 Task: Look for space in Coronel Suárez, Argentina from 9th August, 2023 to 12th August, 2023 for 1 adult in price range Rs.6000 to Rs.15000. Place can be entire place with 1  bedroom having 1 bed and 1 bathroom. Property type can be house, flat, guest house. Amenities needed are: wifi, heating. Booking option can be shelf check-in. Required host language is English.
Action: Mouse moved to (505, 123)
Screenshot: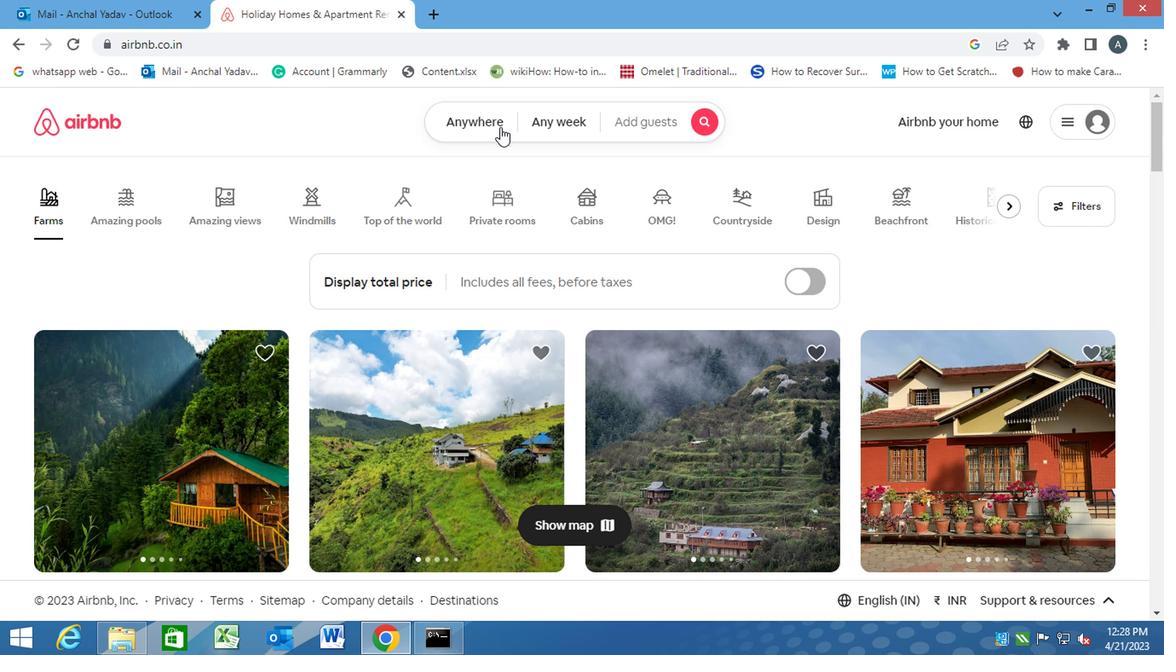 
Action: Mouse pressed left at (505, 123)
Screenshot: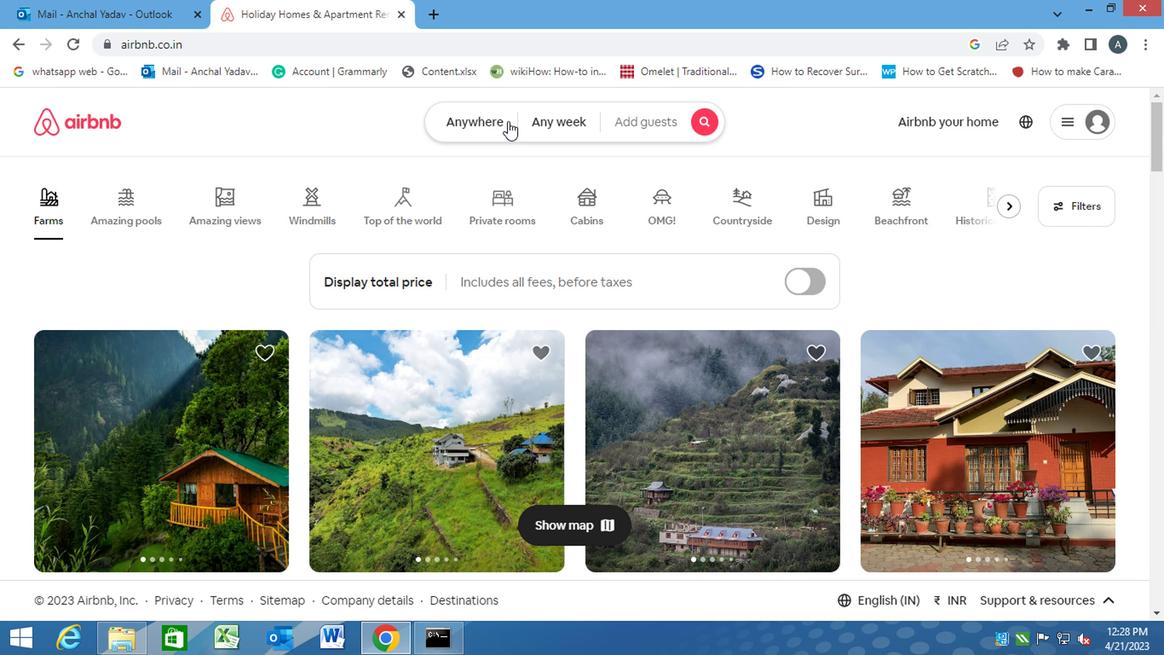 
Action: Mouse moved to (293, 188)
Screenshot: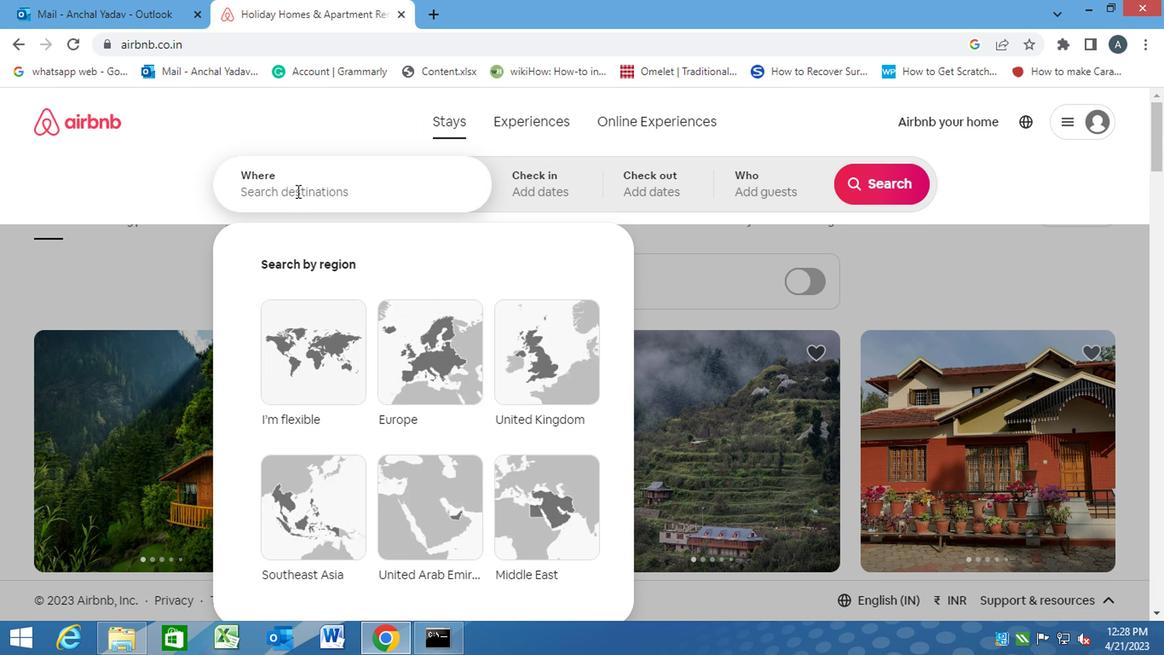 
Action: Mouse pressed left at (293, 188)
Screenshot: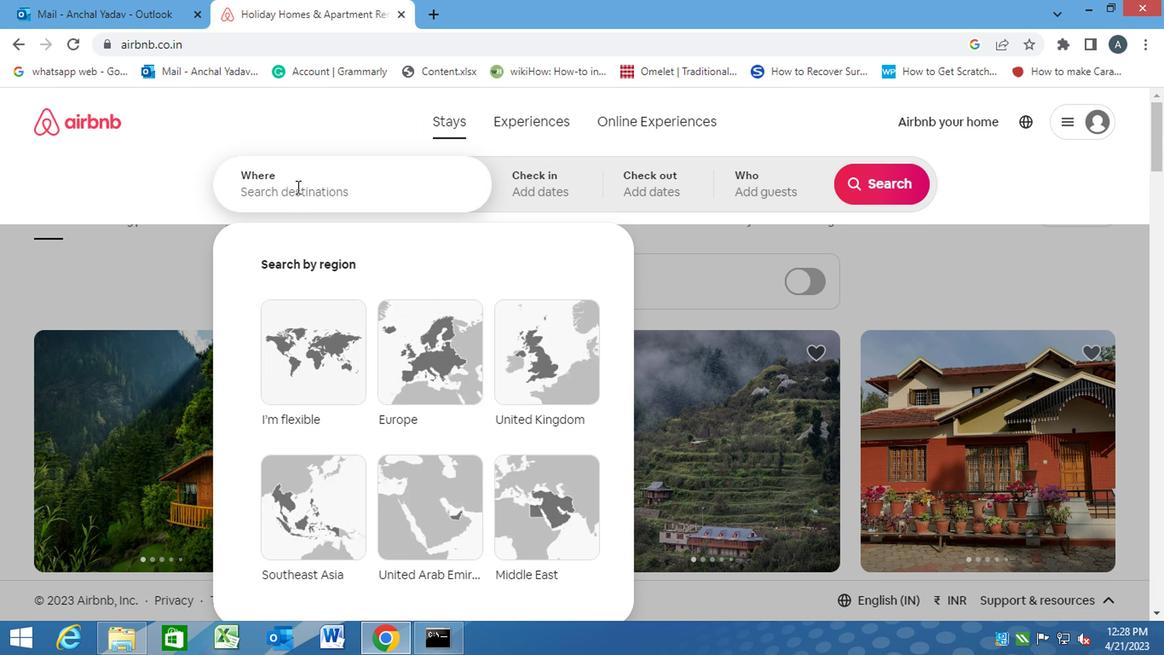 
Action: Key pressed <Key.caps_lock>c<Key.backspace><Key.caps_lock>c<Key.caps_lock>oronel<Key.space><Key.caps_lock>s<Key.caps_lock>uarez,<Key.space><Key.caps_lock>a<Key.caps_lock>rgentina<Key.enter>
Screenshot: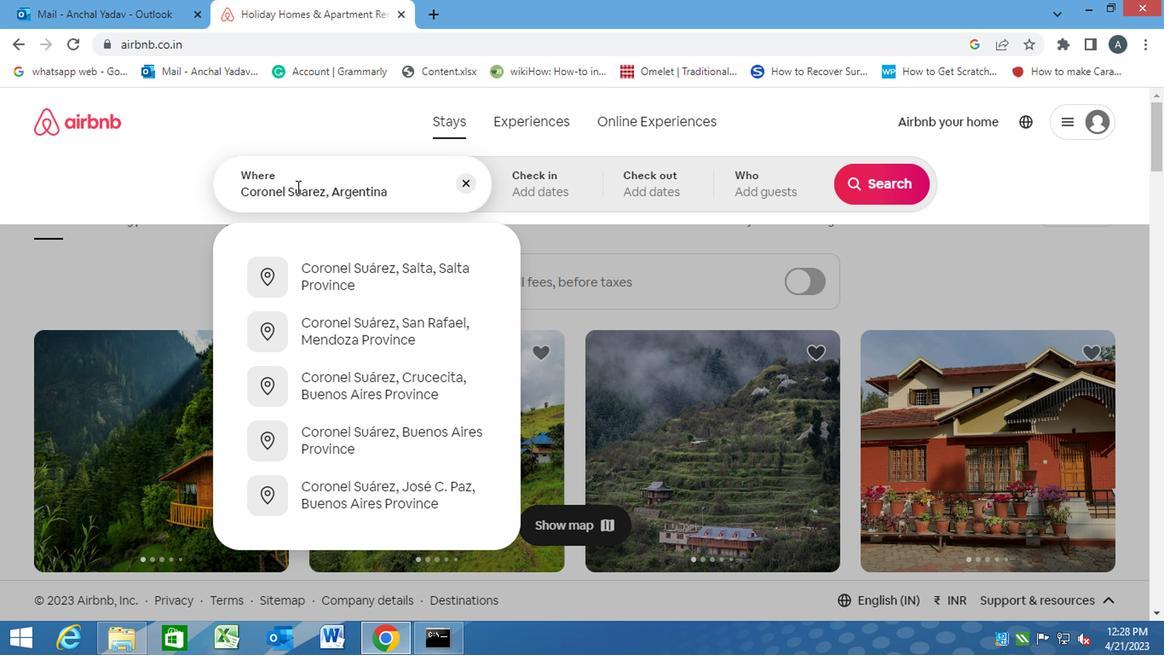 
Action: Mouse moved to (875, 314)
Screenshot: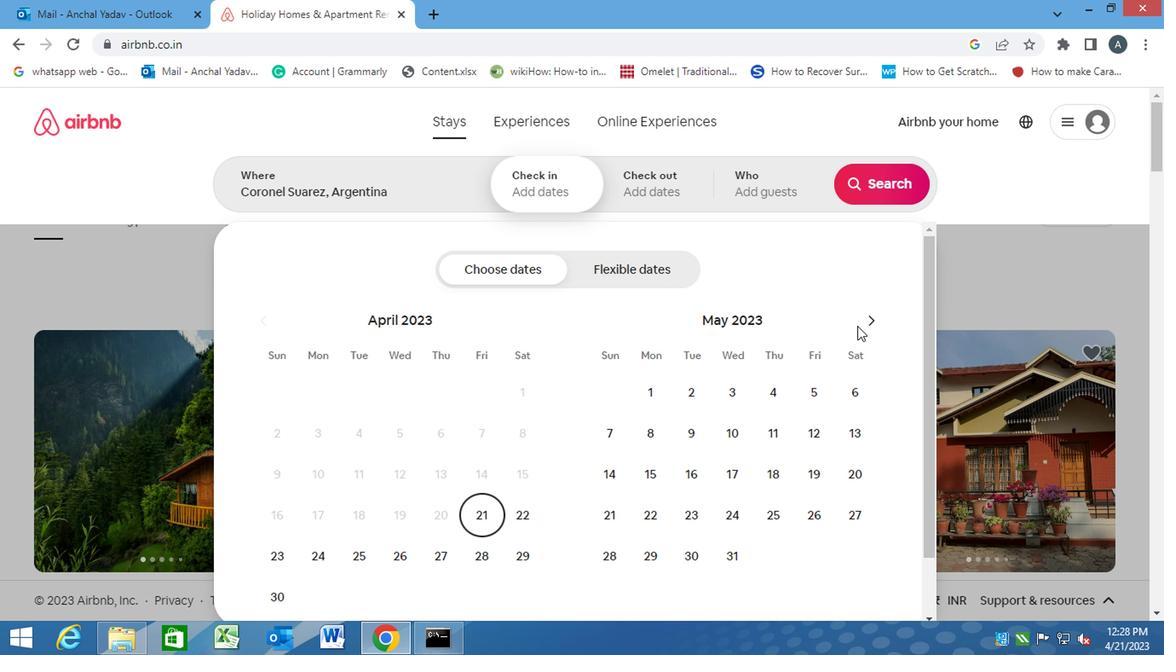 
Action: Mouse pressed left at (875, 314)
Screenshot: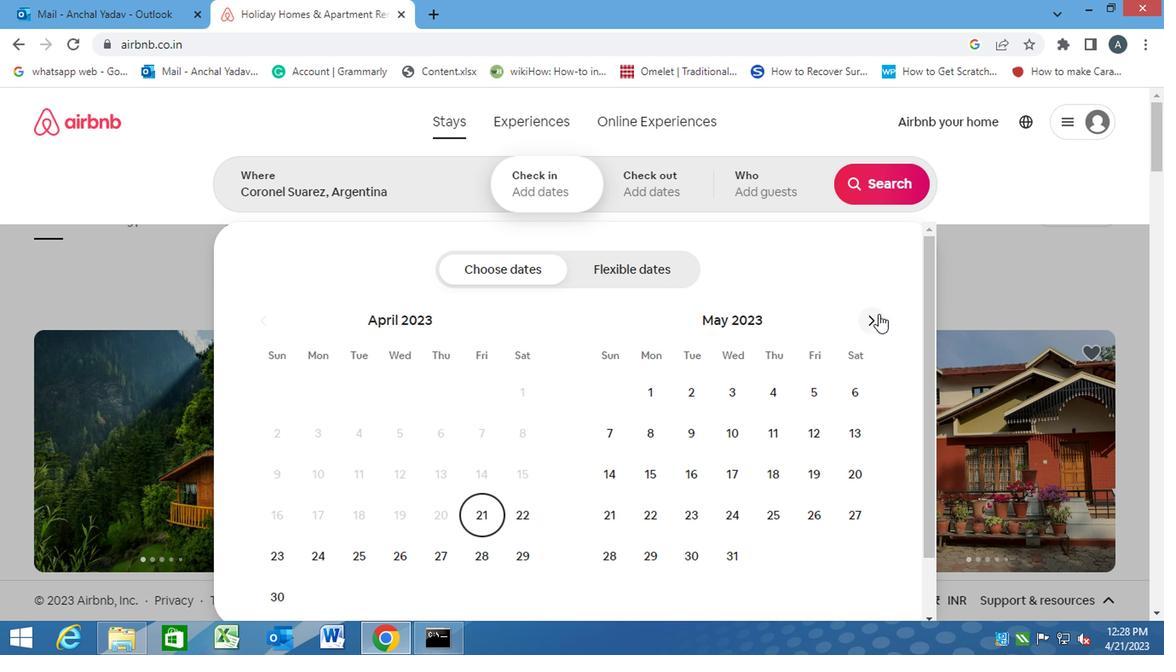 
Action: Mouse pressed left at (875, 314)
Screenshot: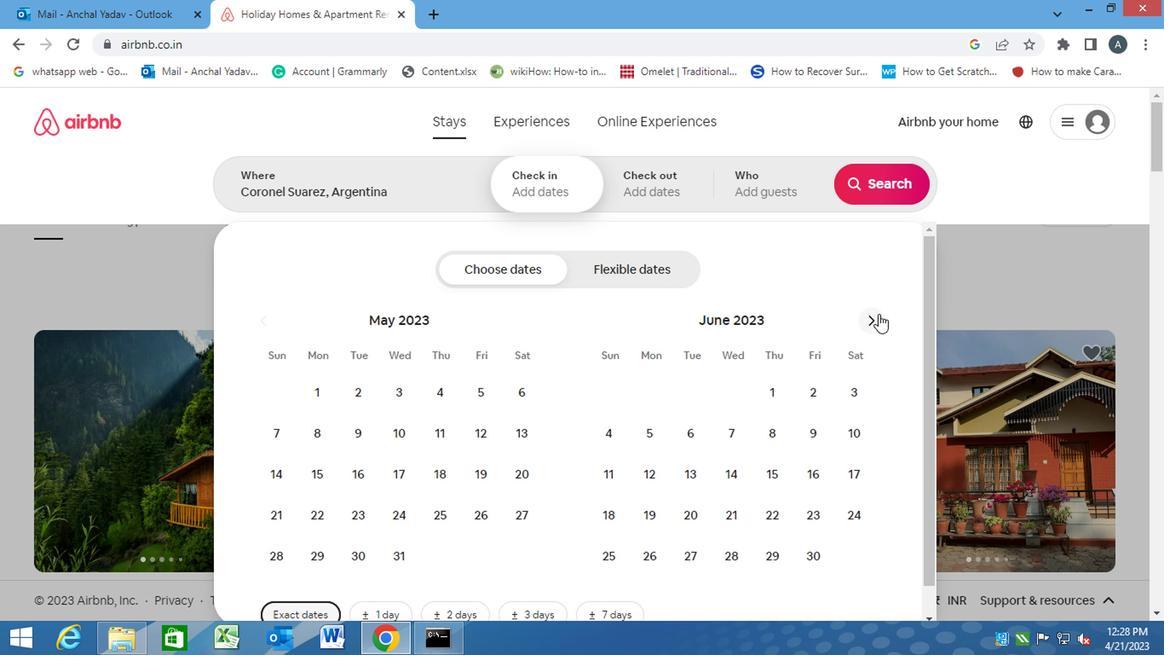 
Action: Mouse pressed left at (875, 314)
Screenshot: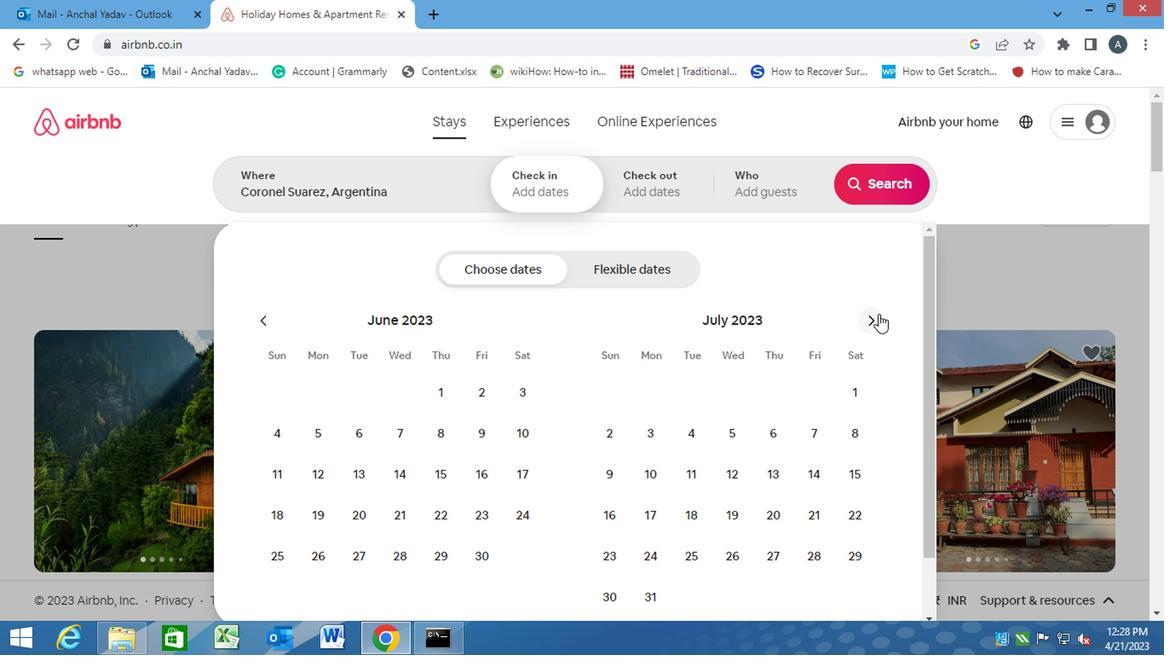 
Action: Mouse moved to (730, 434)
Screenshot: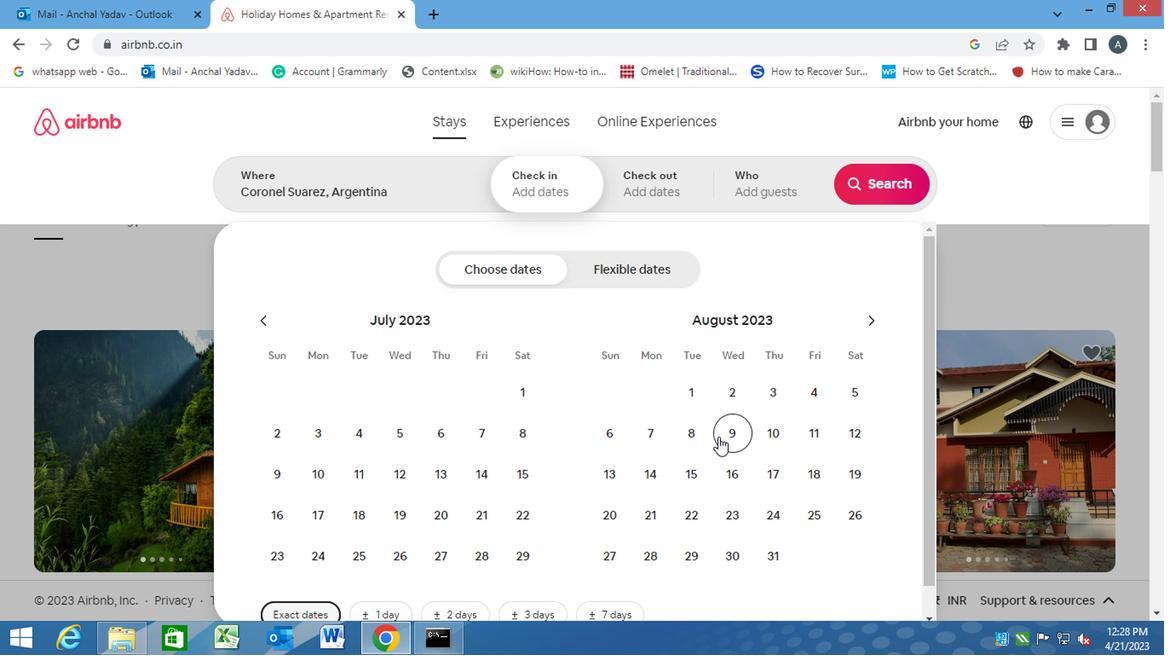 
Action: Mouse pressed left at (730, 434)
Screenshot: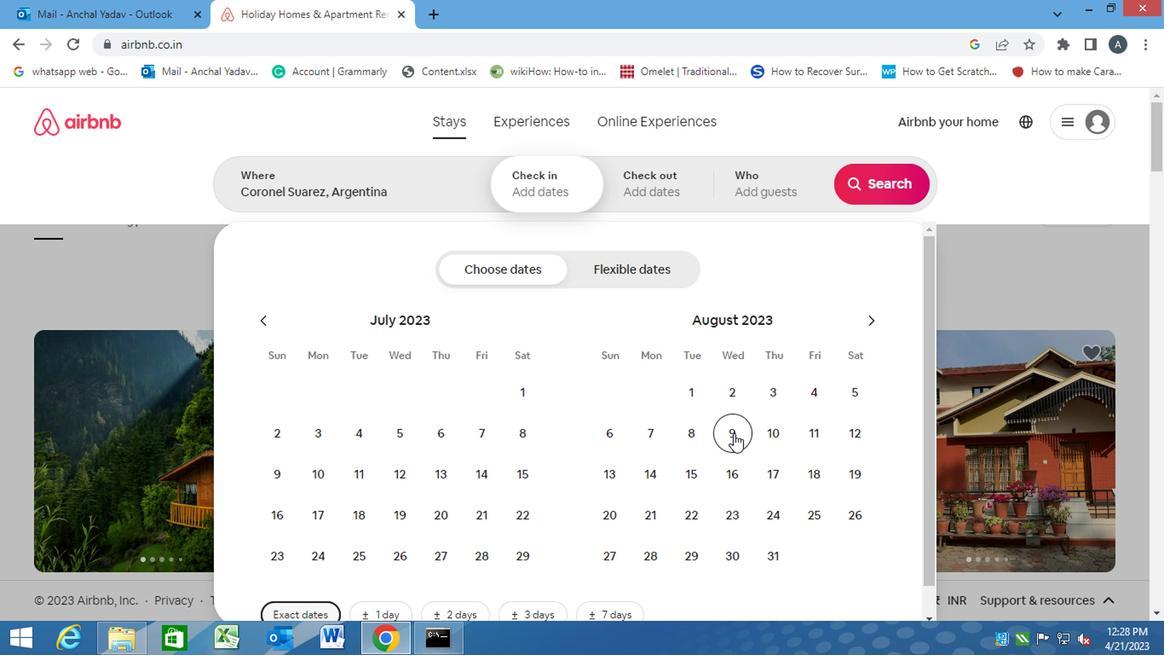 
Action: Mouse moved to (853, 439)
Screenshot: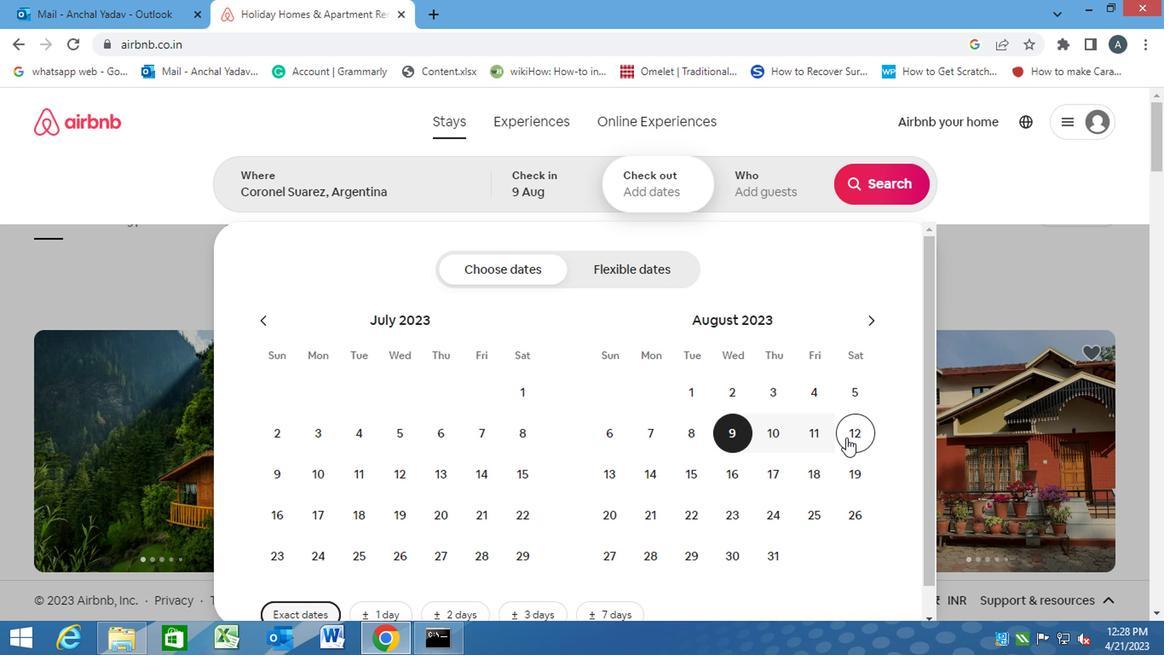 
Action: Mouse pressed left at (853, 439)
Screenshot: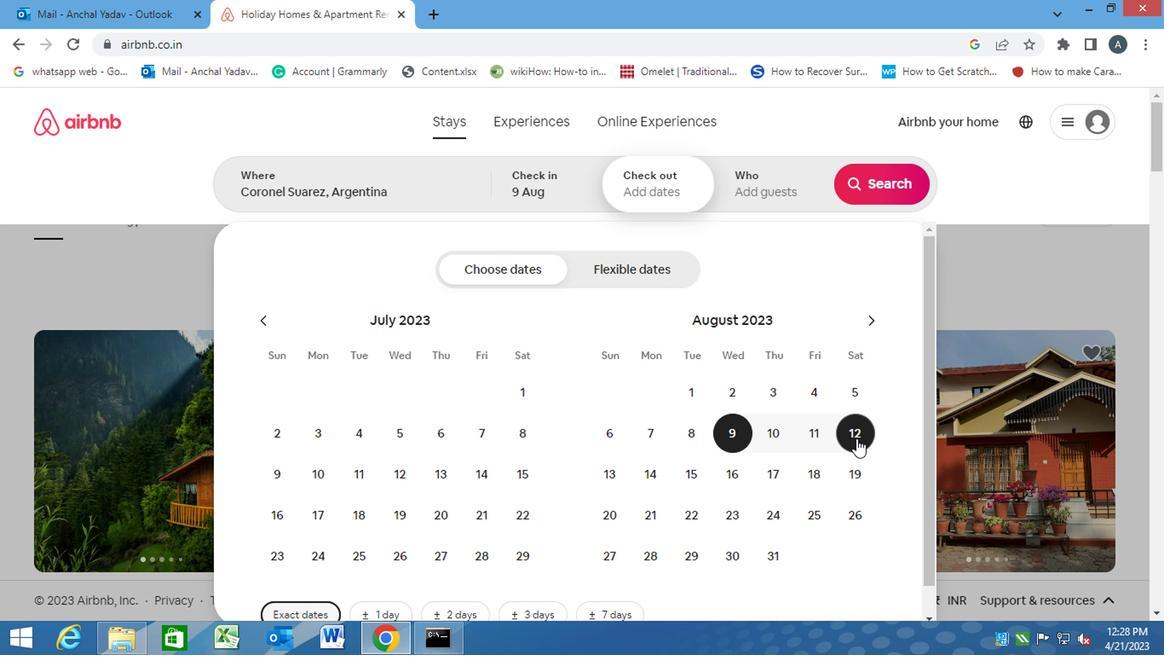 
Action: Mouse moved to (747, 187)
Screenshot: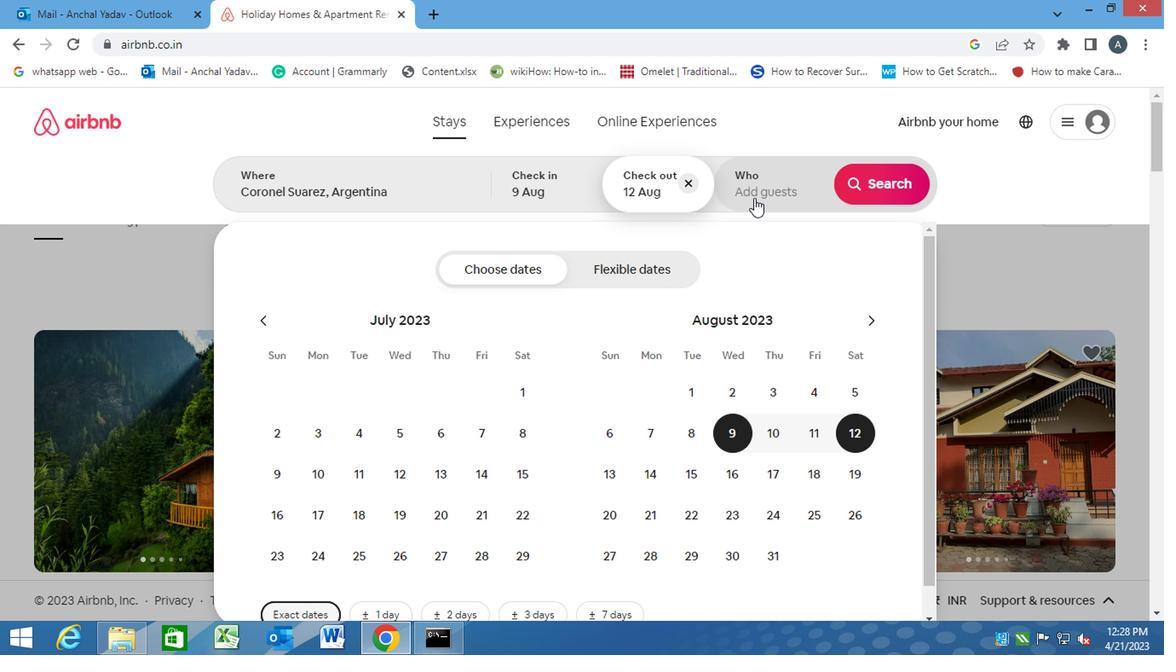 
Action: Mouse pressed left at (747, 187)
Screenshot: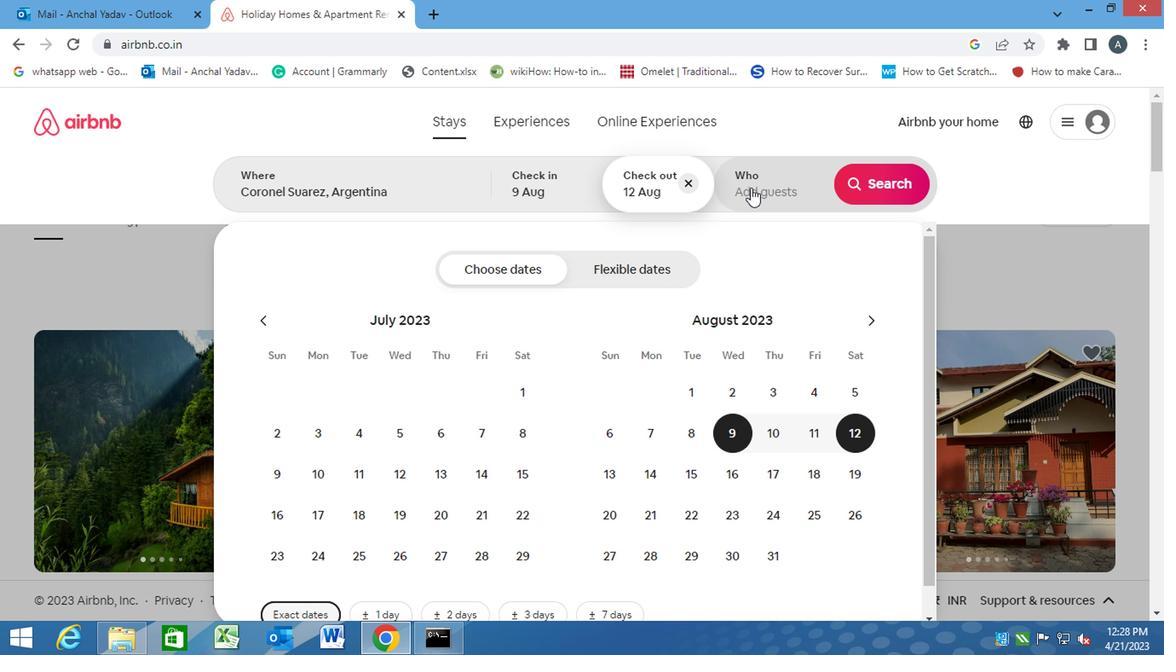 
Action: Mouse moved to (883, 275)
Screenshot: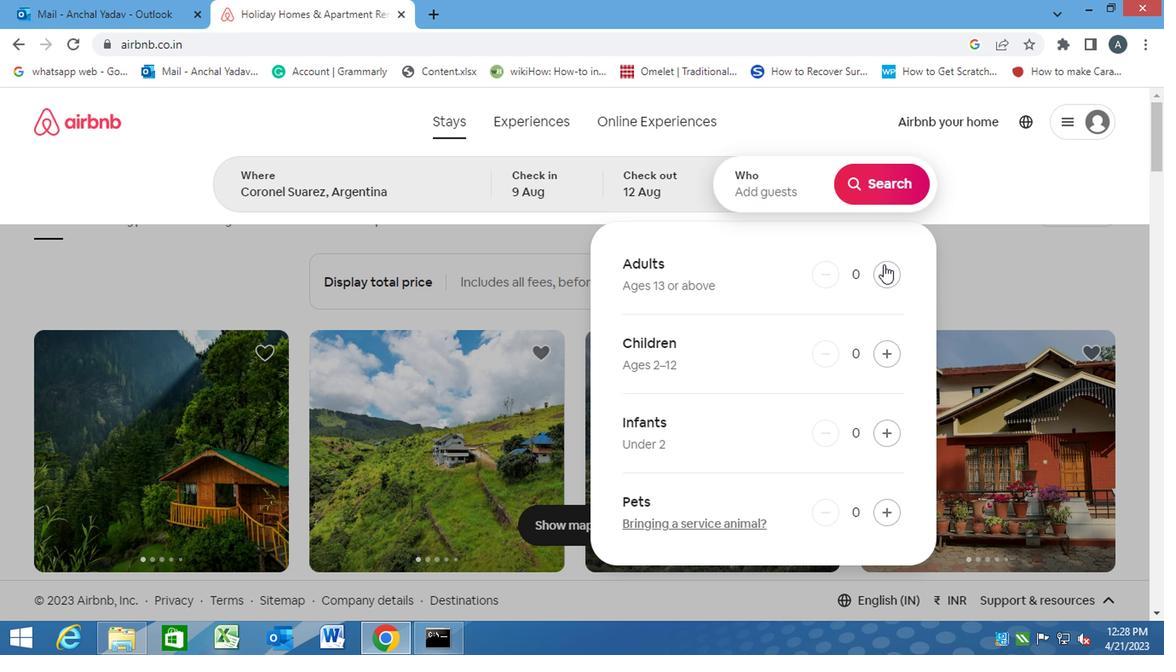 
Action: Mouse pressed left at (883, 275)
Screenshot: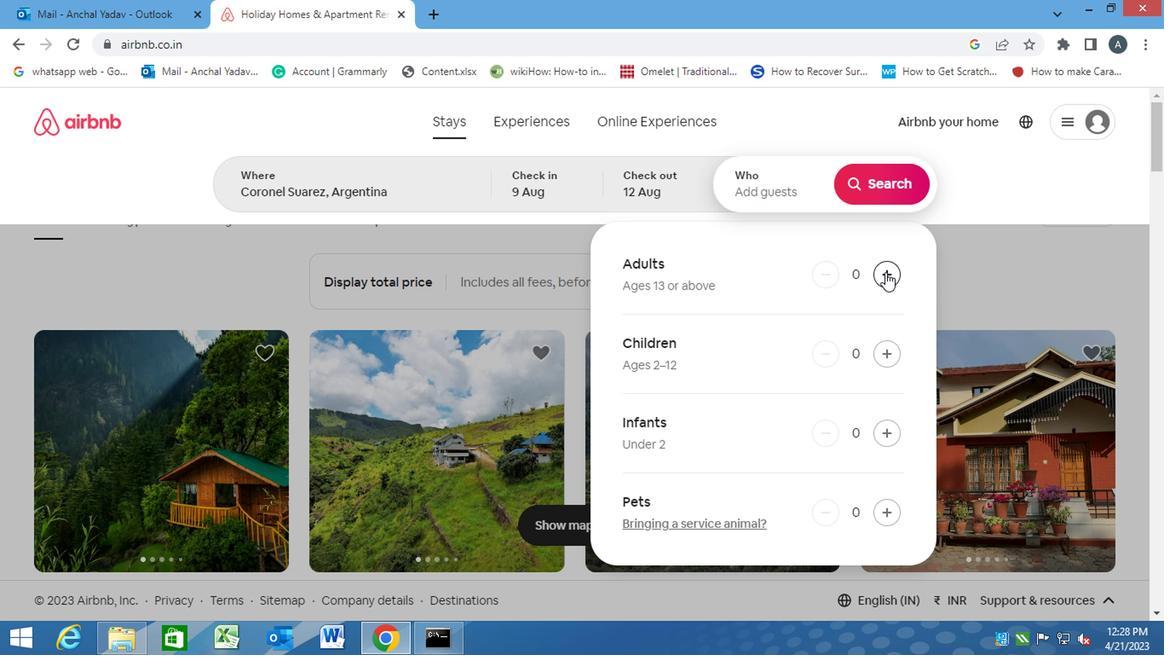 
Action: Mouse moved to (890, 189)
Screenshot: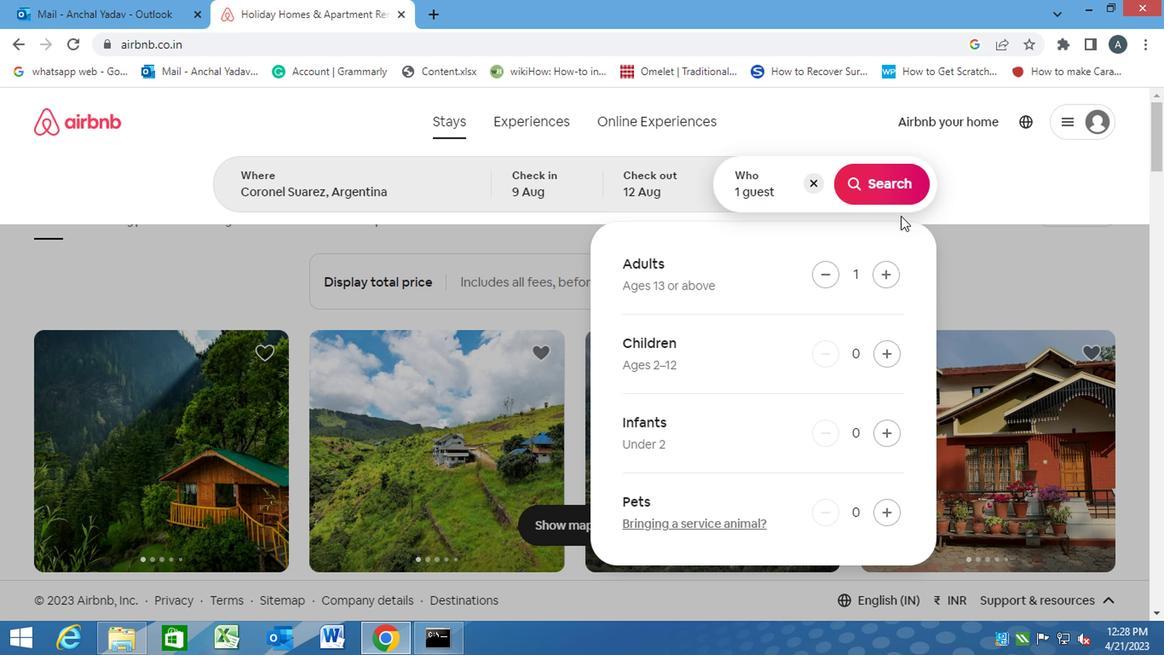 
Action: Mouse pressed left at (890, 189)
Screenshot: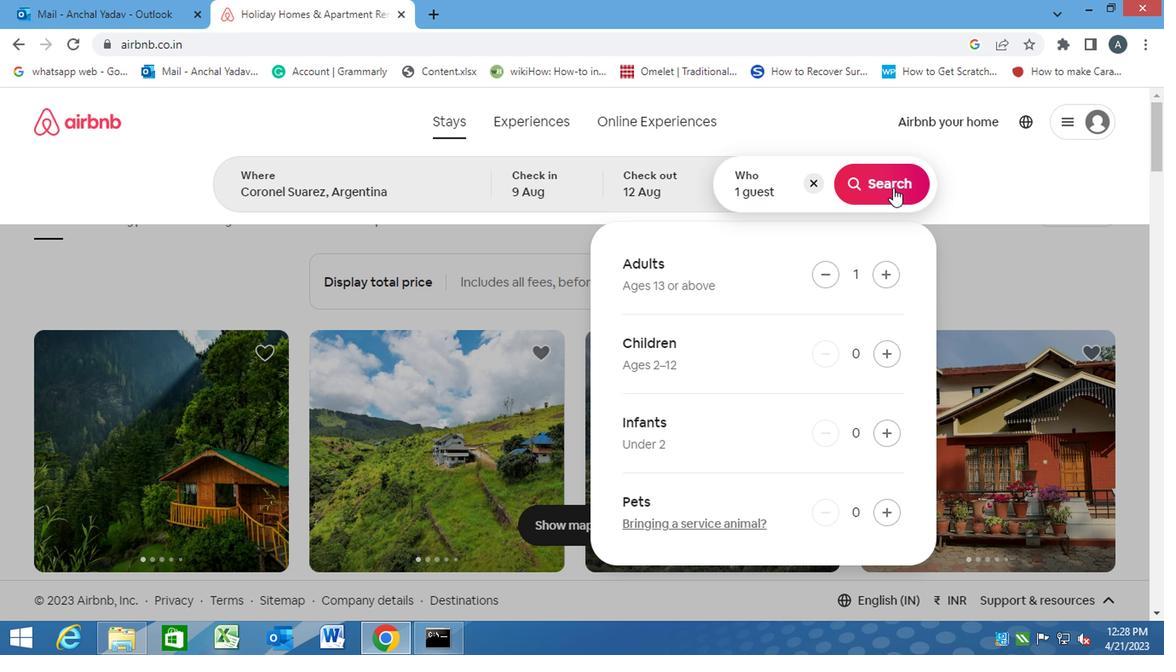 
Action: Mouse moved to (1080, 192)
Screenshot: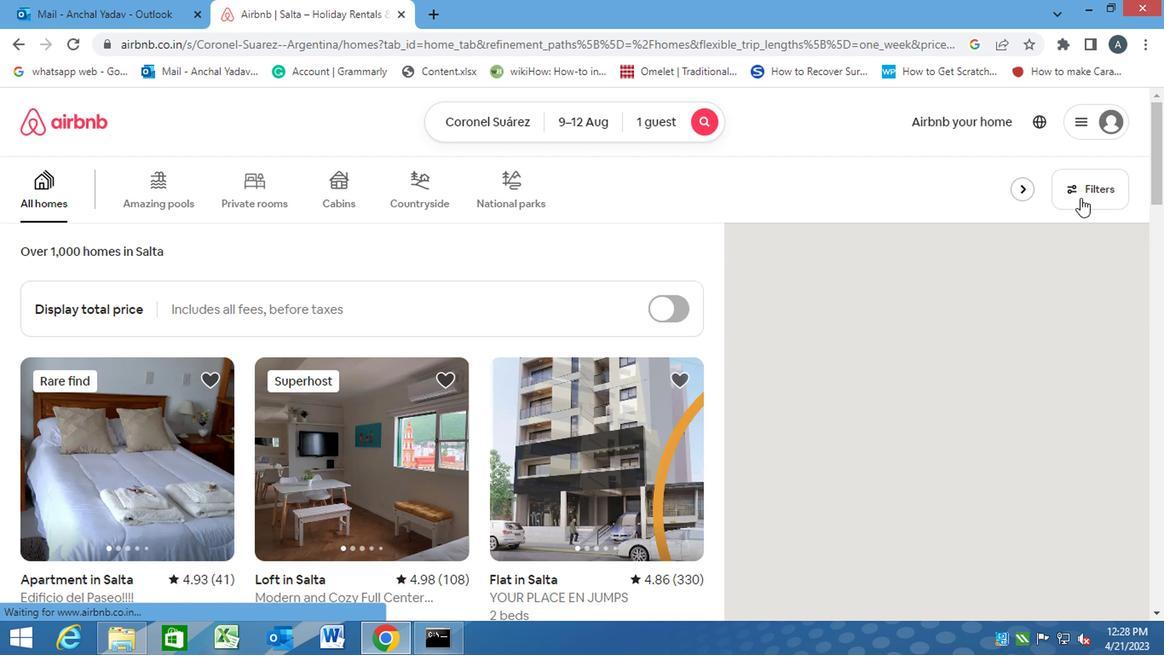 
Action: Mouse pressed left at (1080, 192)
Screenshot: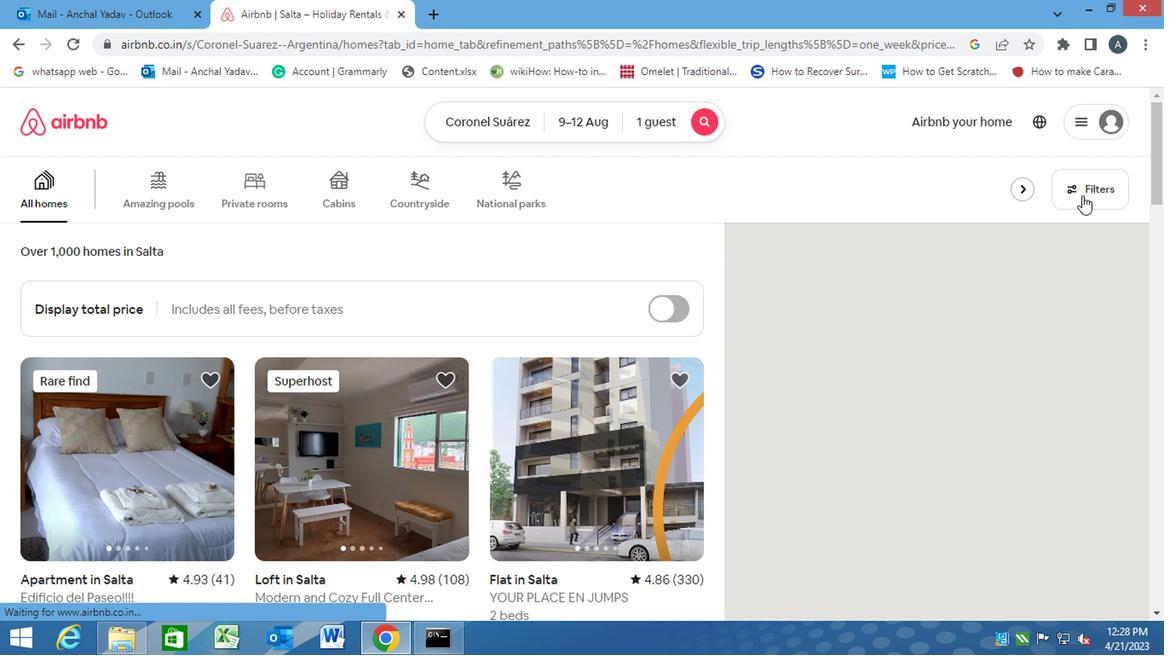 
Action: Mouse moved to (343, 405)
Screenshot: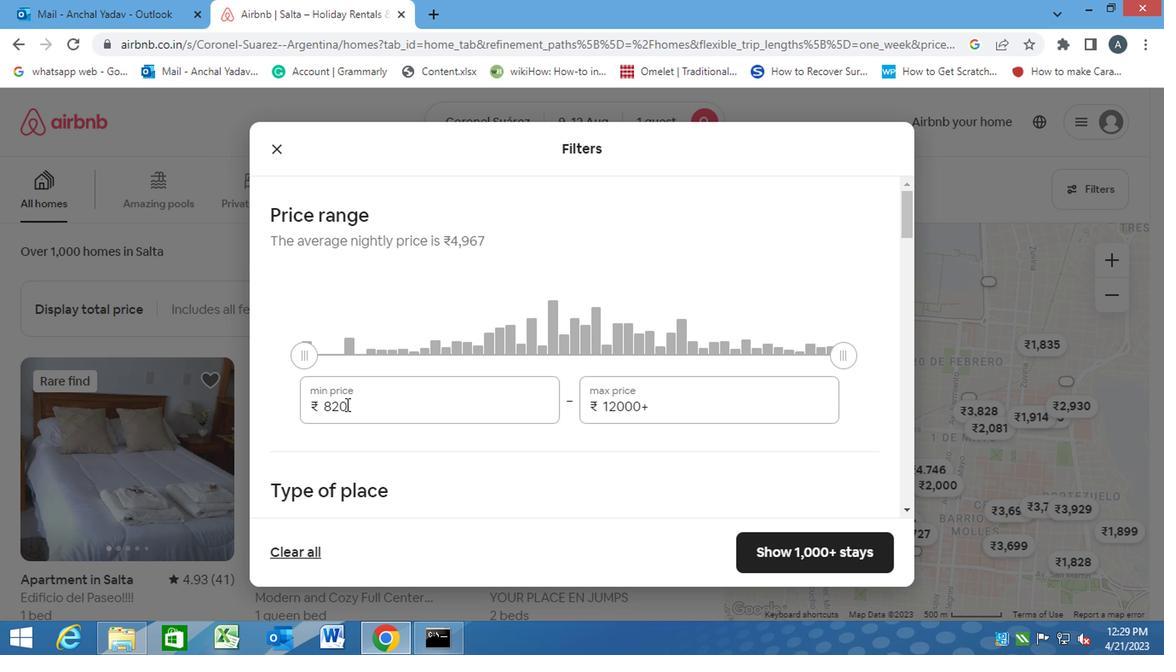 
Action: Mouse pressed left at (343, 405)
Screenshot: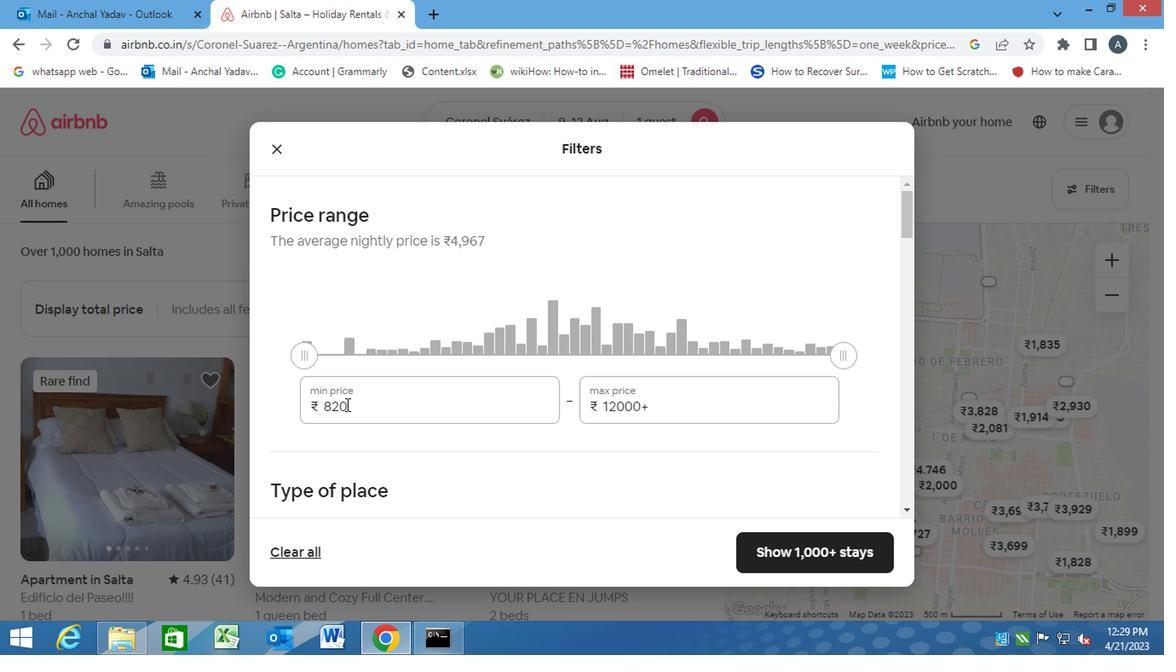 
Action: Mouse moved to (320, 407)
Screenshot: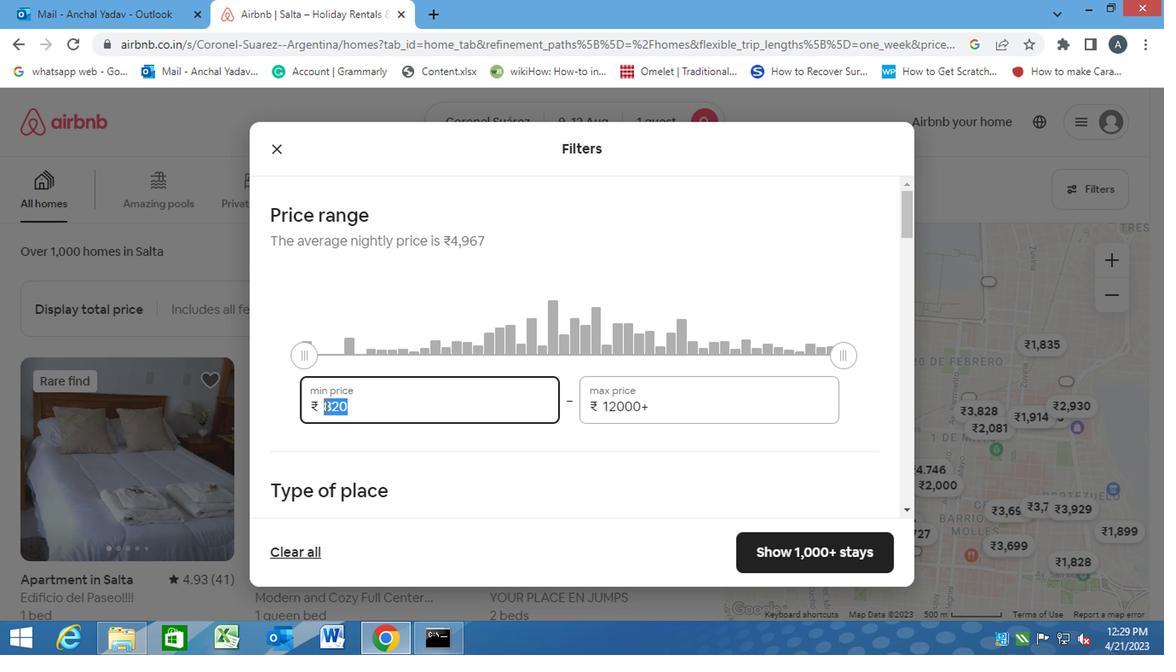
Action: Key pressed 6000
Screenshot: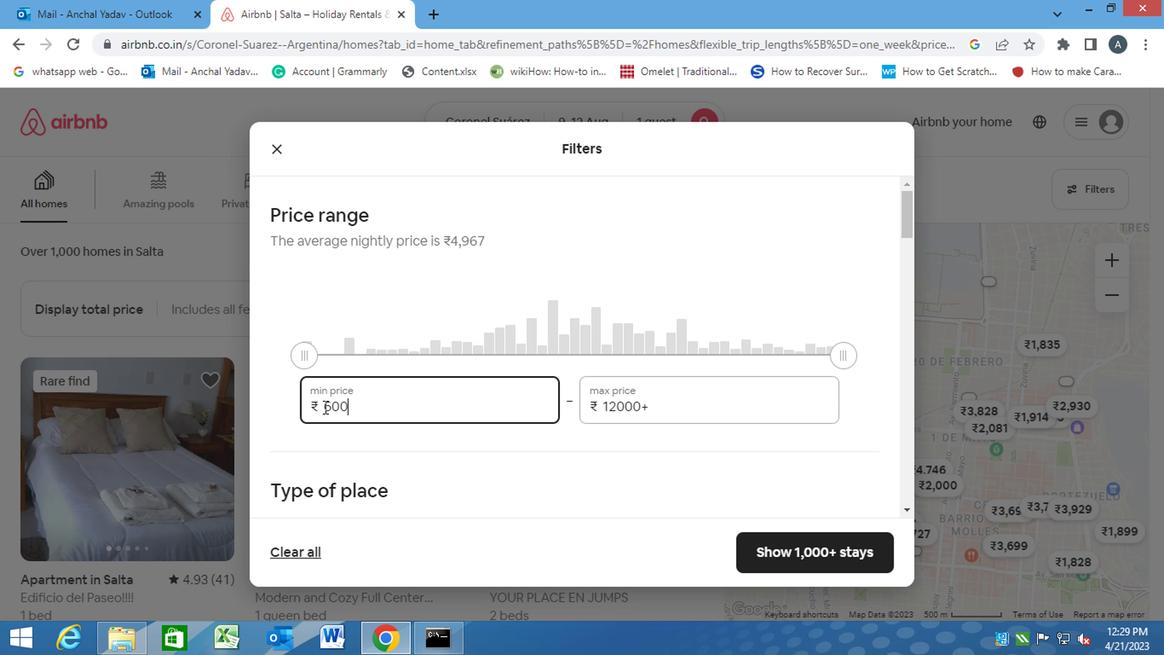 
Action: Mouse moved to (631, 405)
Screenshot: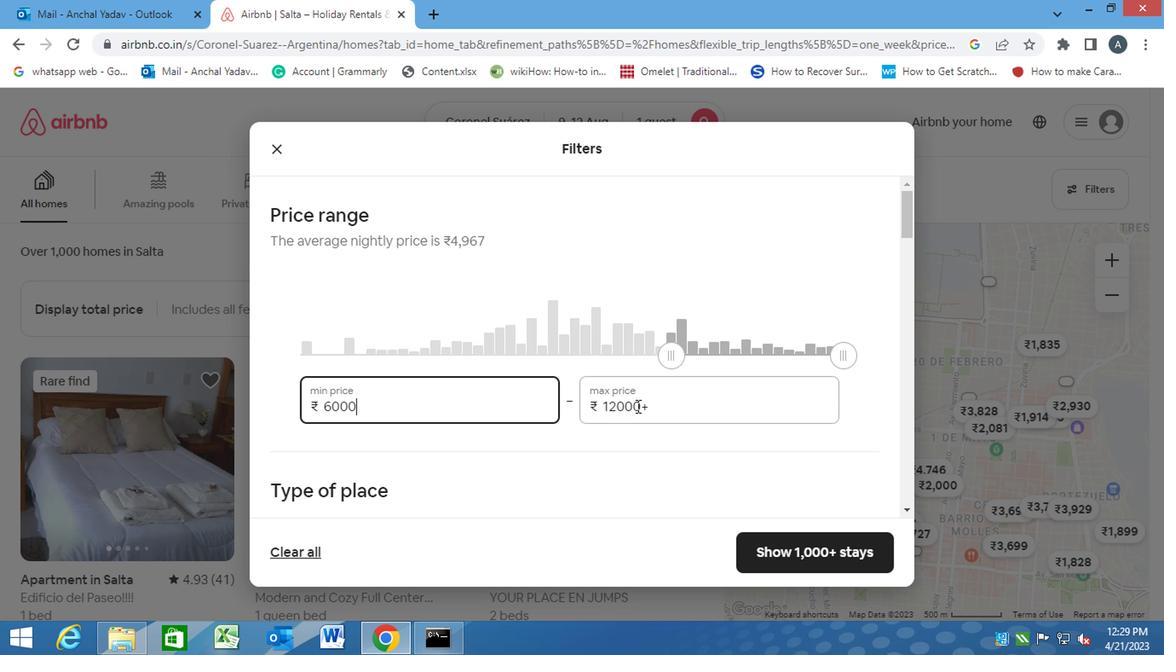 
Action: Key pressed <Key.tab>15000
Screenshot: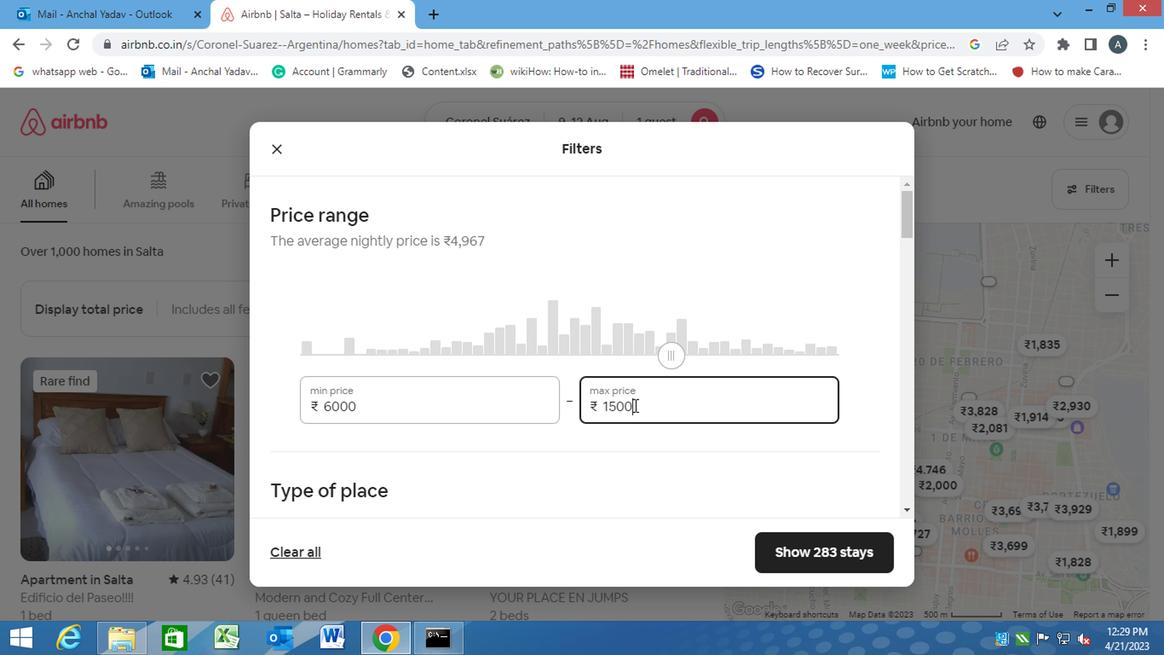
Action: Mouse moved to (575, 439)
Screenshot: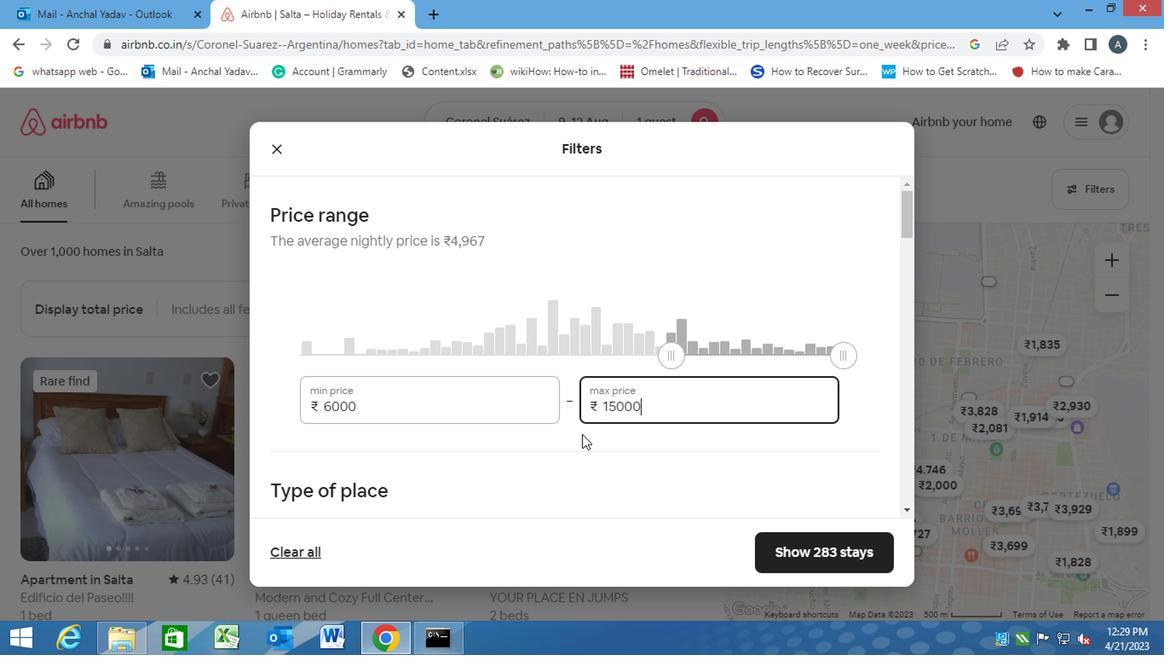 
Action: Mouse pressed left at (575, 439)
Screenshot: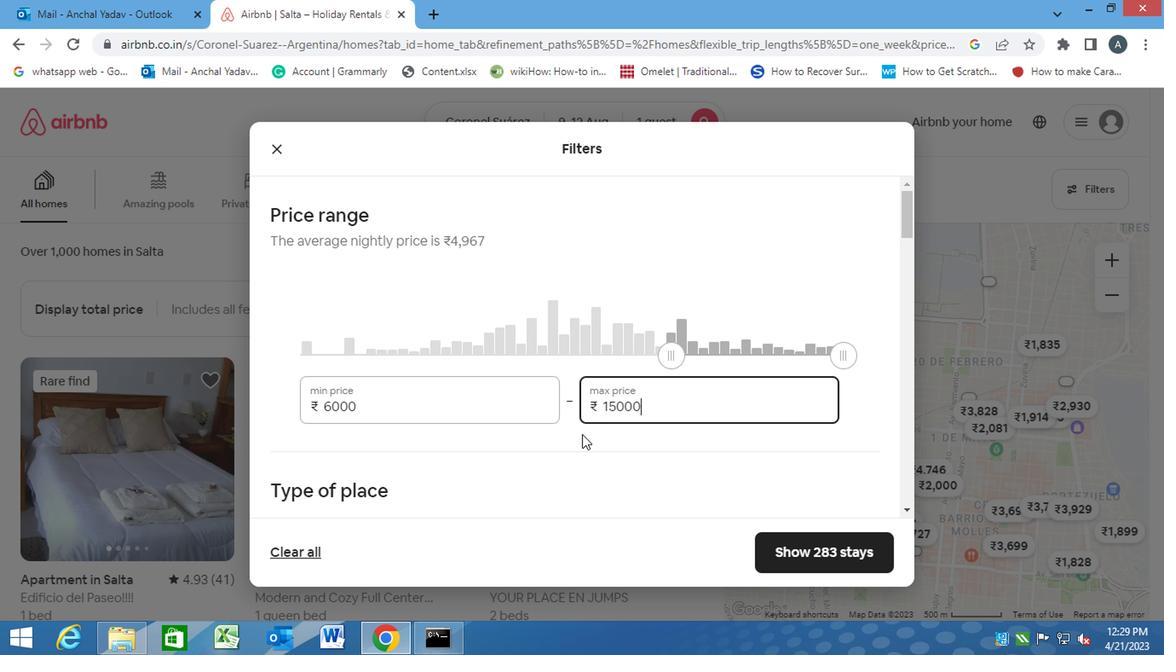 
Action: Mouse moved to (542, 466)
Screenshot: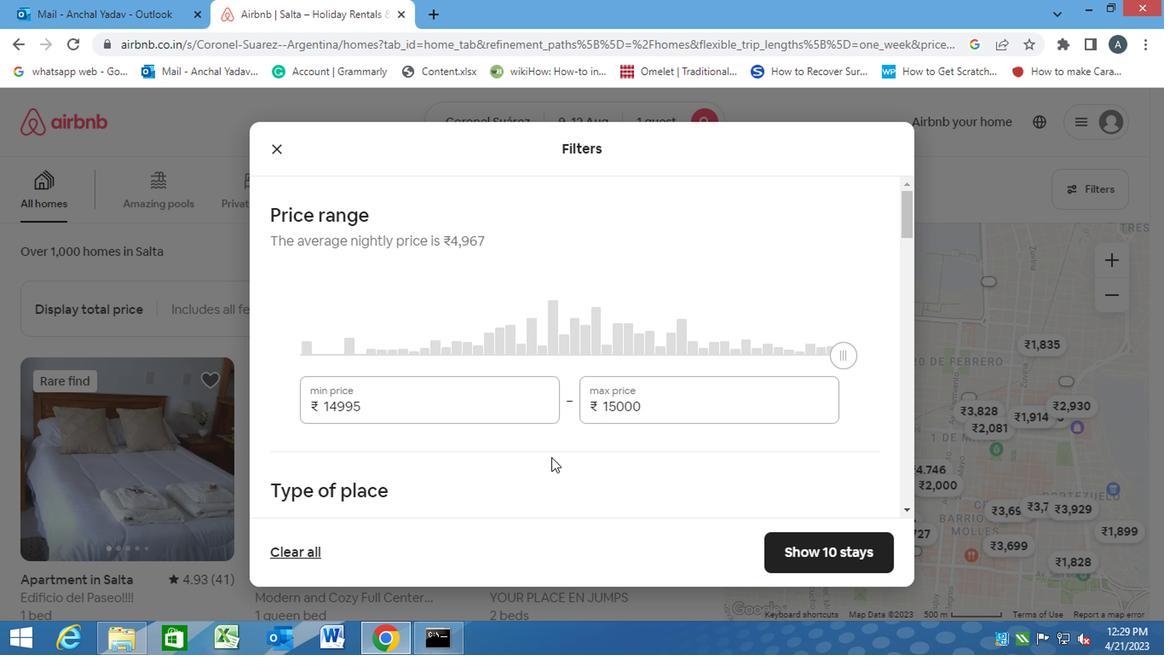 
Action: Mouse scrolled (542, 465) with delta (0, -1)
Screenshot: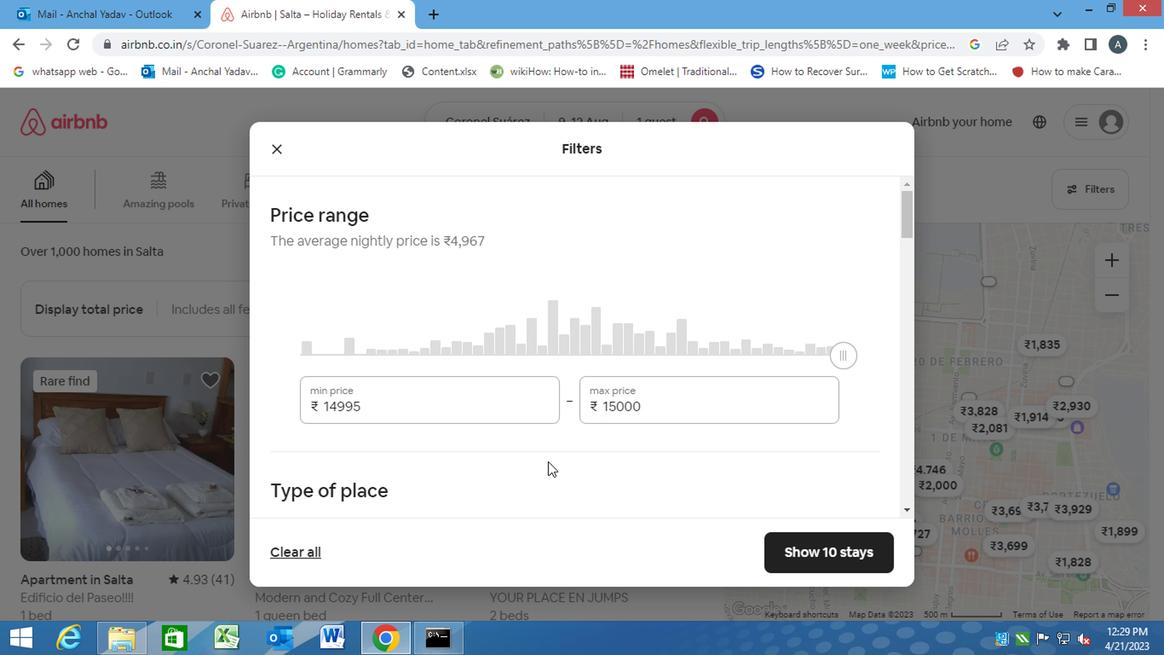 
Action: Mouse moved to (528, 476)
Screenshot: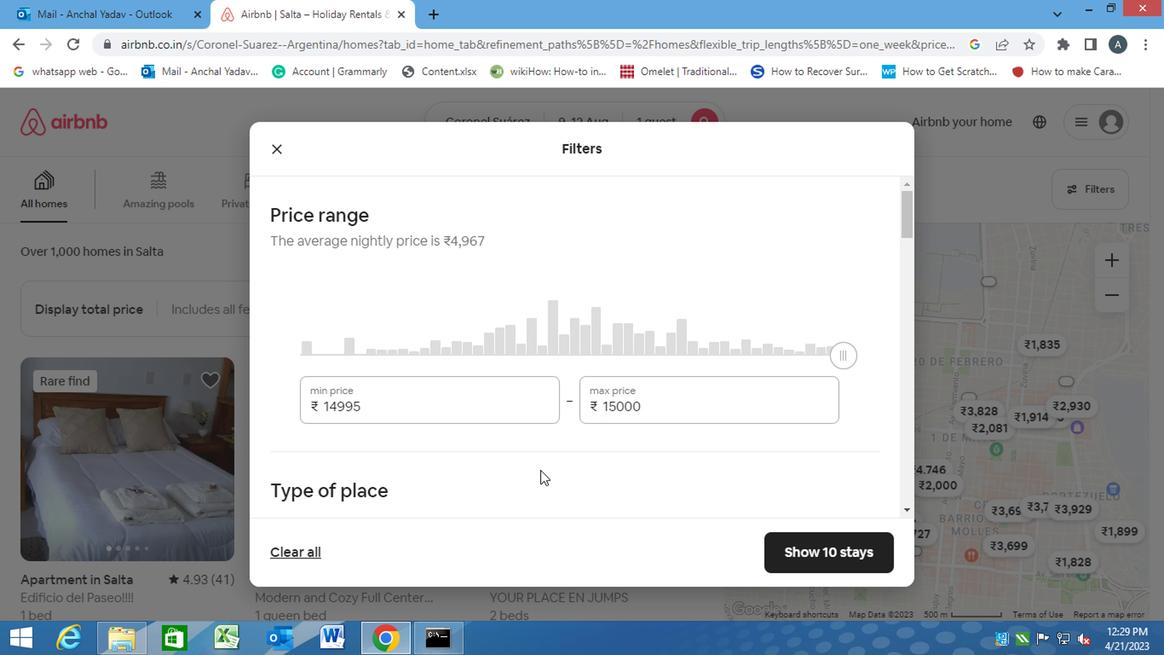 
Action: Mouse scrolled (528, 475) with delta (0, -1)
Screenshot: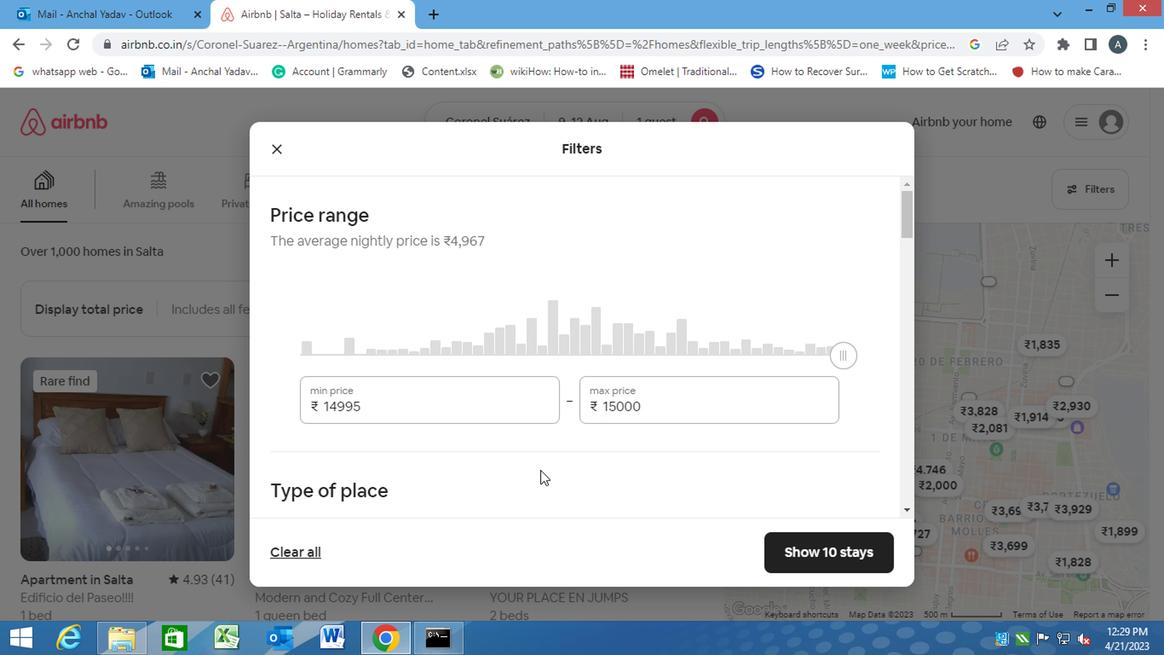 
Action: Mouse moved to (345, 371)
Screenshot: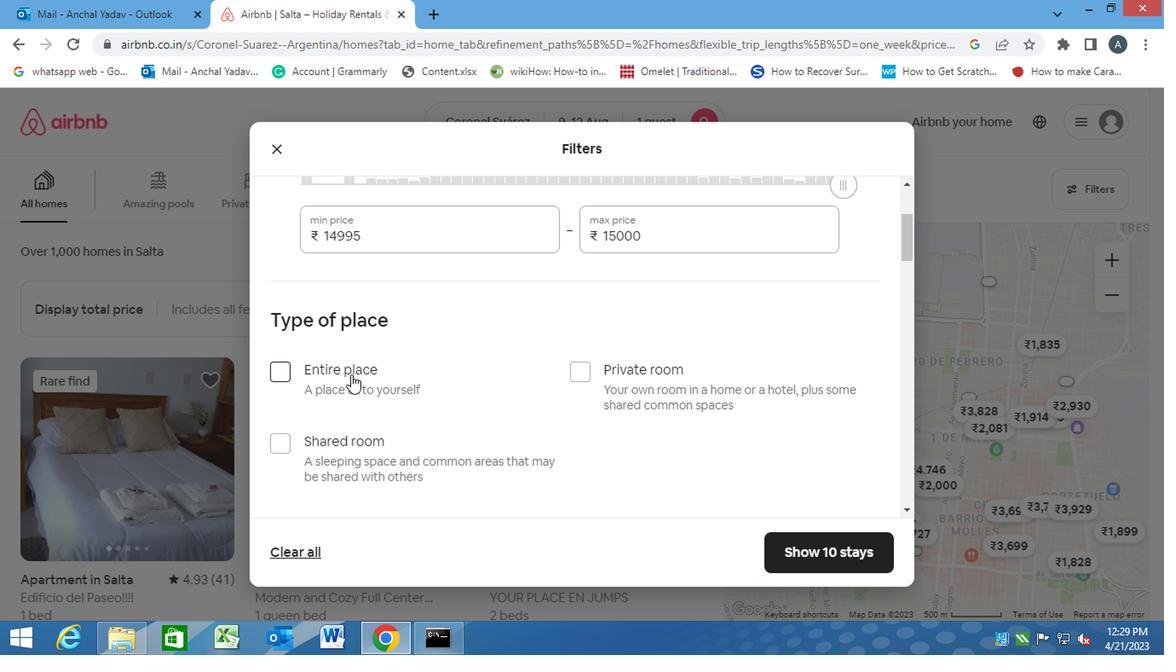 
Action: Mouse pressed left at (345, 371)
Screenshot: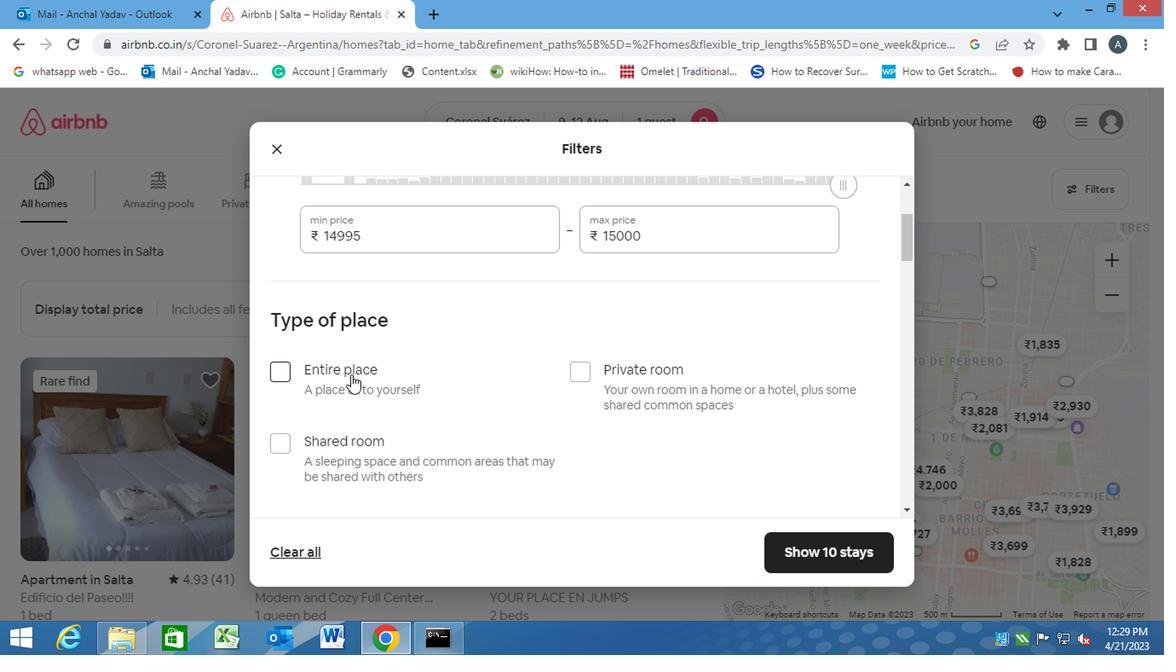 
Action: Mouse moved to (468, 436)
Screenshot: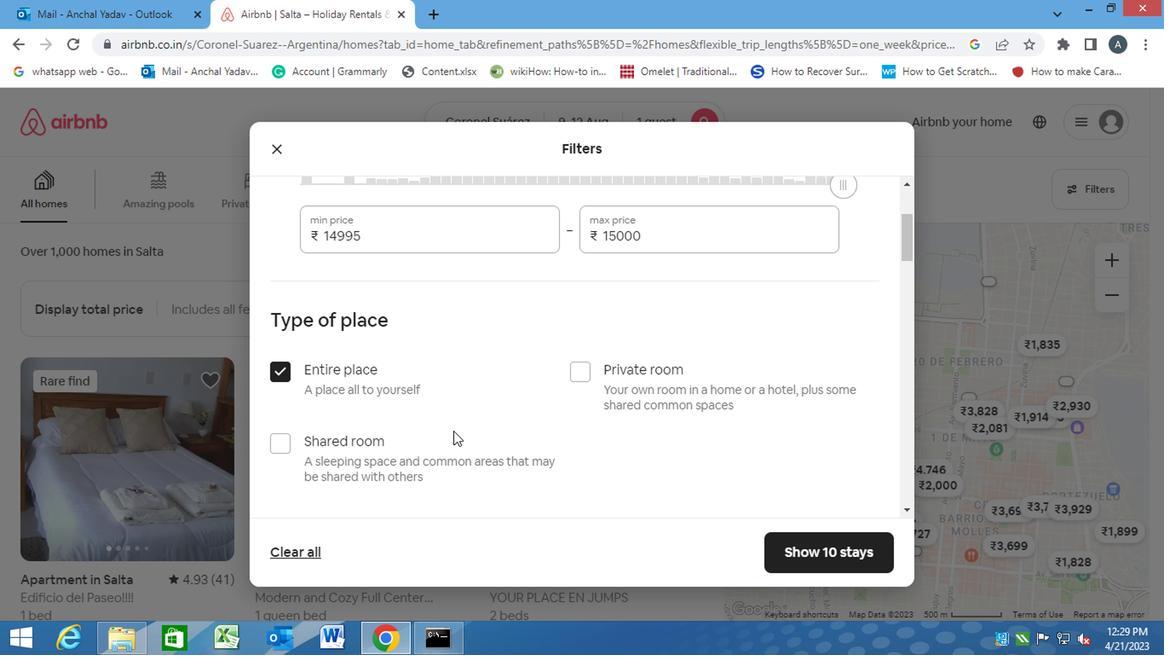 
Action: Mouse scrolled (468, 435) with delta (0, -1)
Screenshot: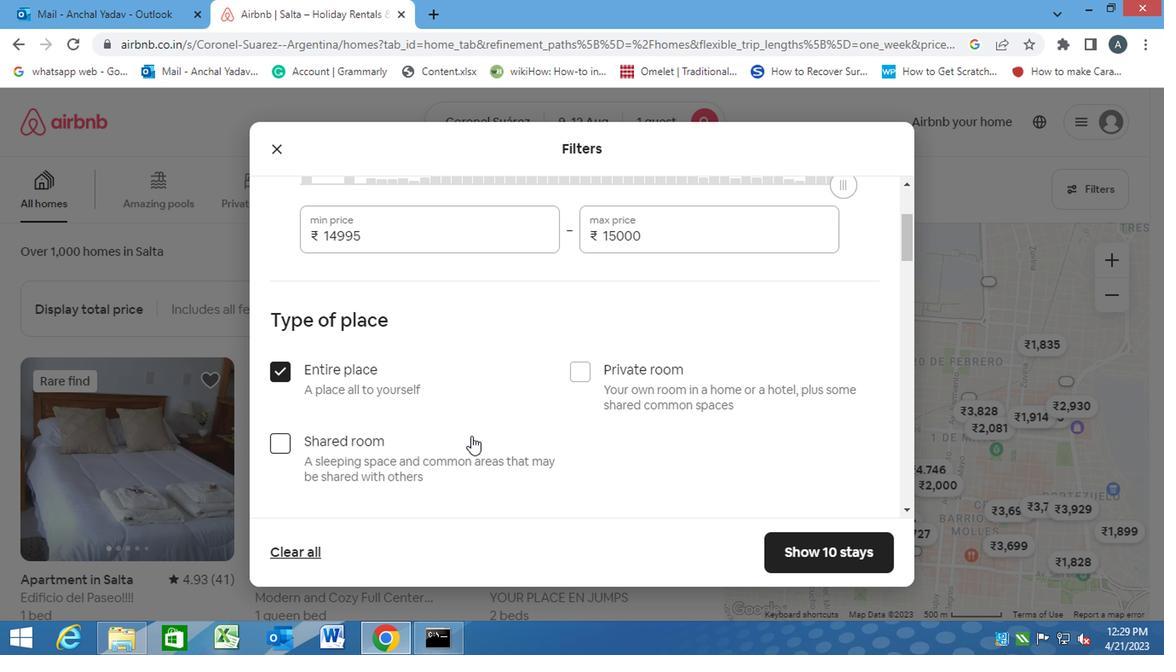 
Action: Mouse moved to (467, 436)
Screenshot: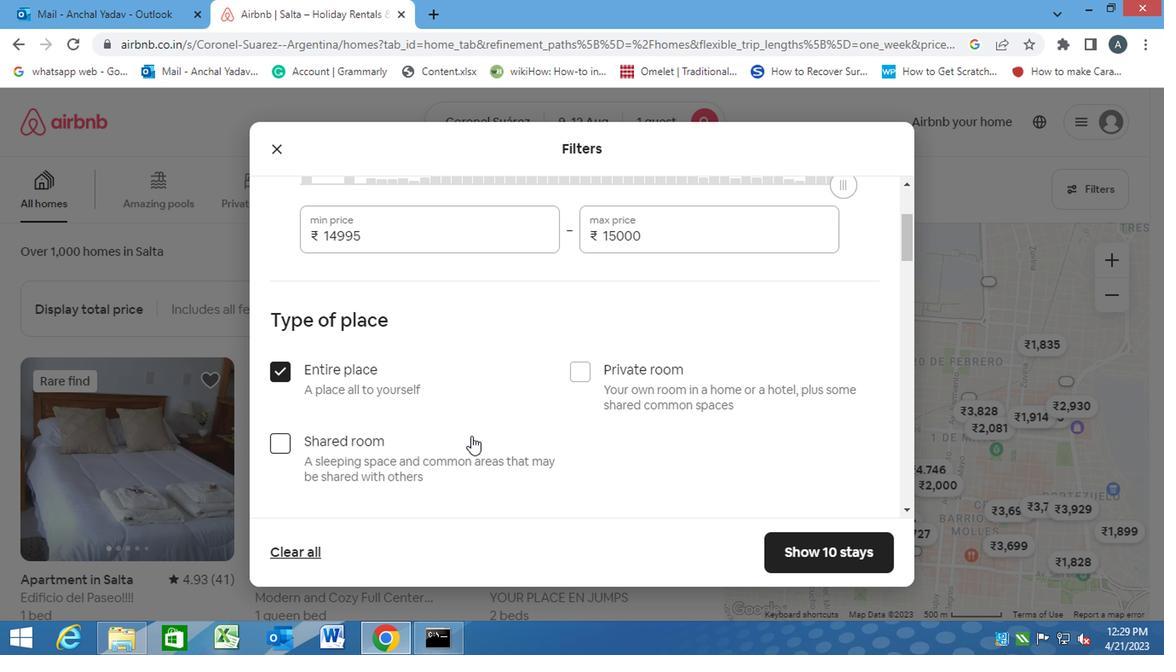 
Action: Mouse scrolled (467, 435) with delta (0, -1)
Screenshot: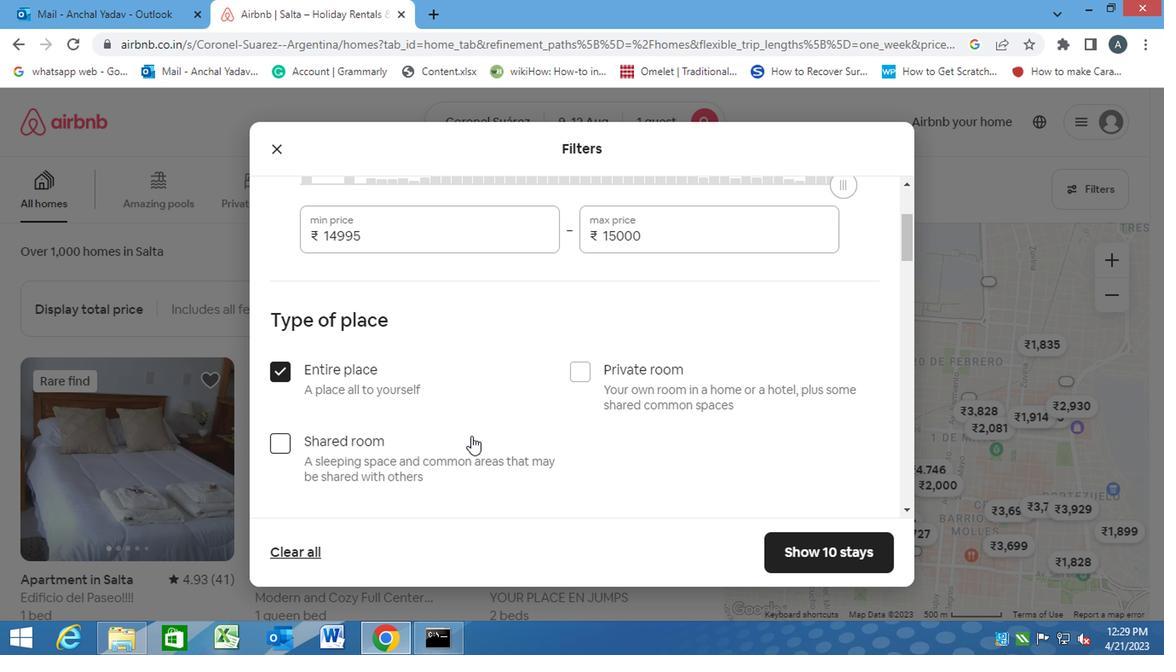 
Action: Mouse moved to (463, 437)
Screenshot: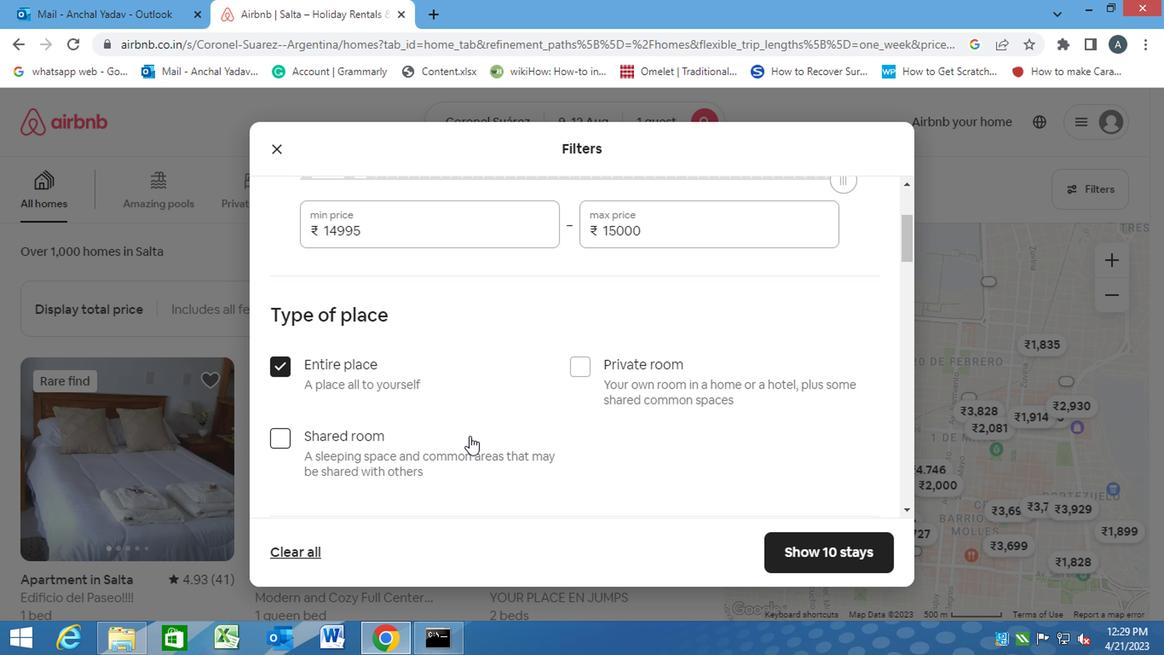 
Action: Mouse scrolled (463, 436) with delta (0, 0)
Screenshot: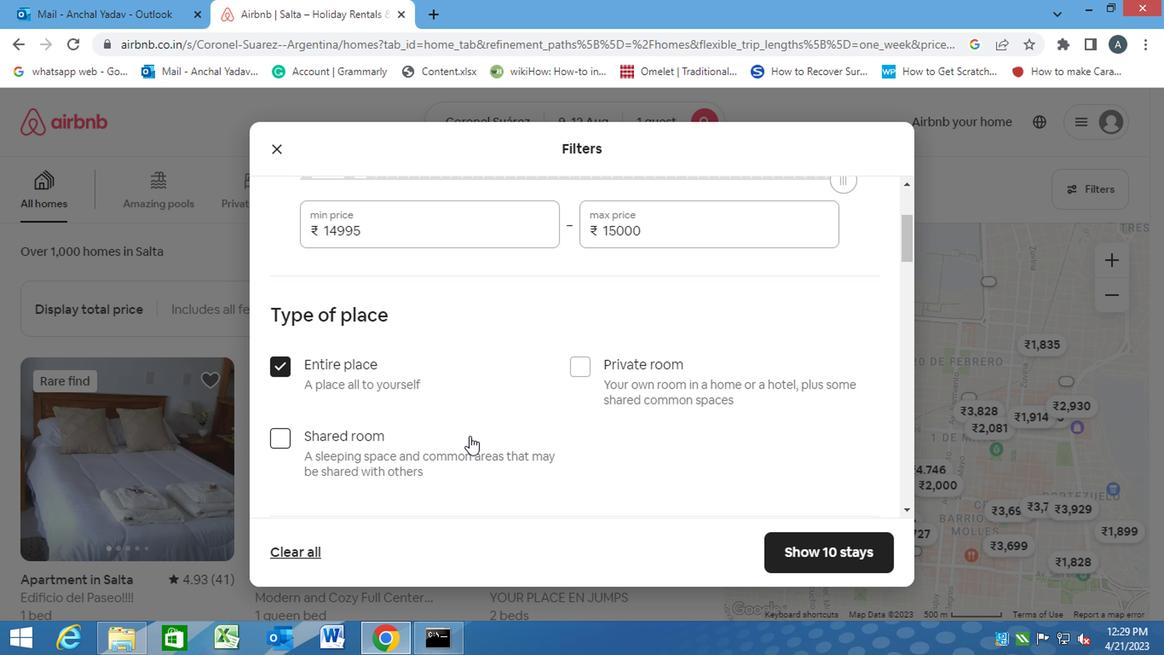 
Action: Mouse moved to (385, 397)
Screenshot: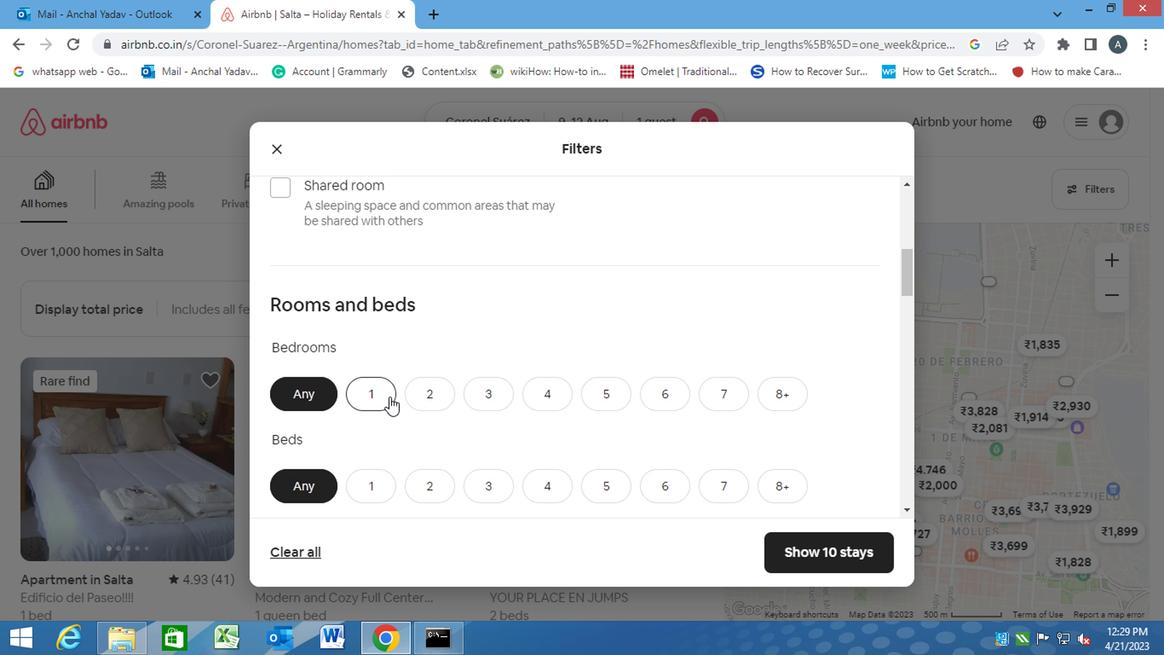 
Action: Mouse pressed left at (385, 397)
Screenshot: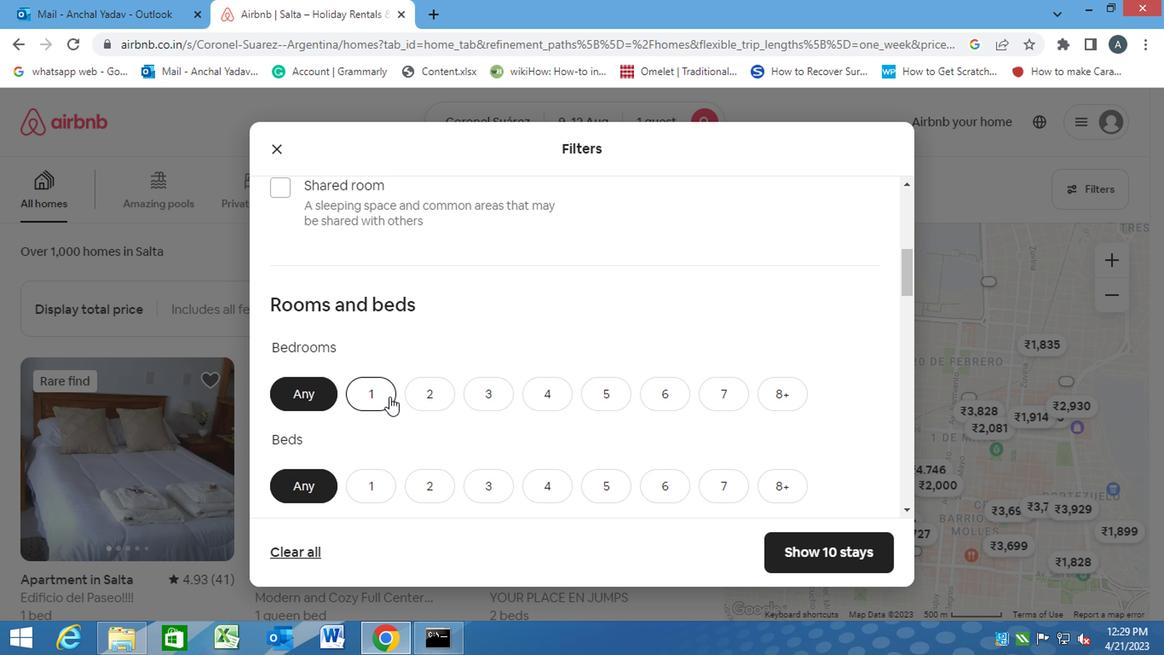 
Action: Mouse moved to (367, 477)
Screenshot: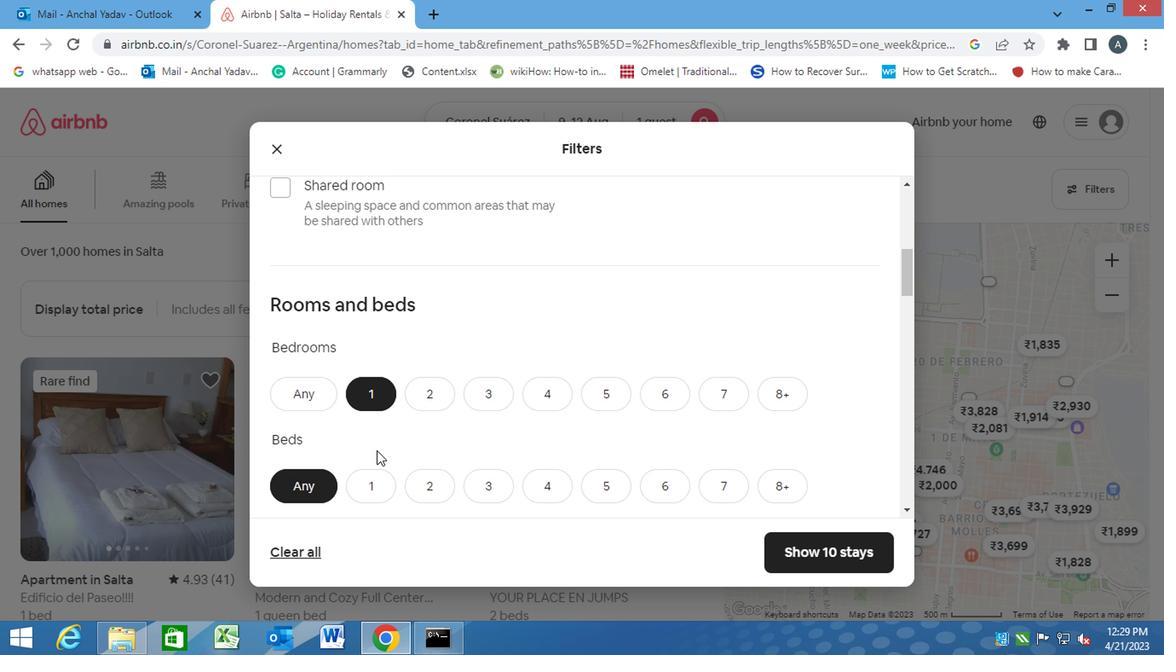 
Action: Mouse pressed left at (367, 477)
Screenshot: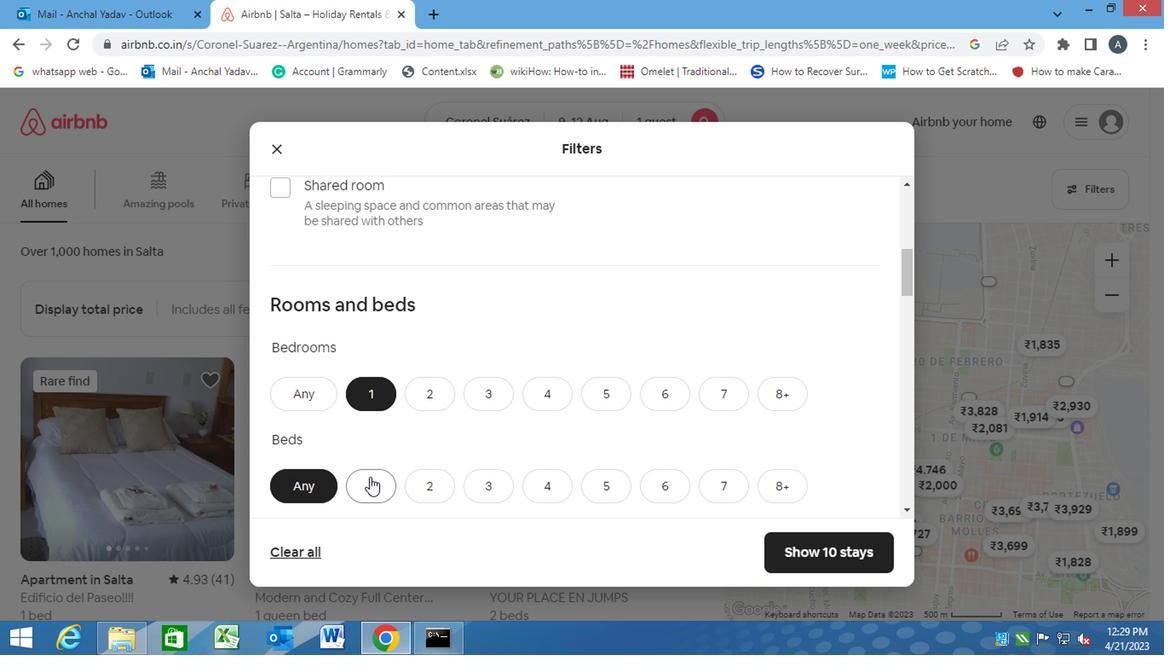 
Action: Mouse moved to (365, 478)
Screenshot: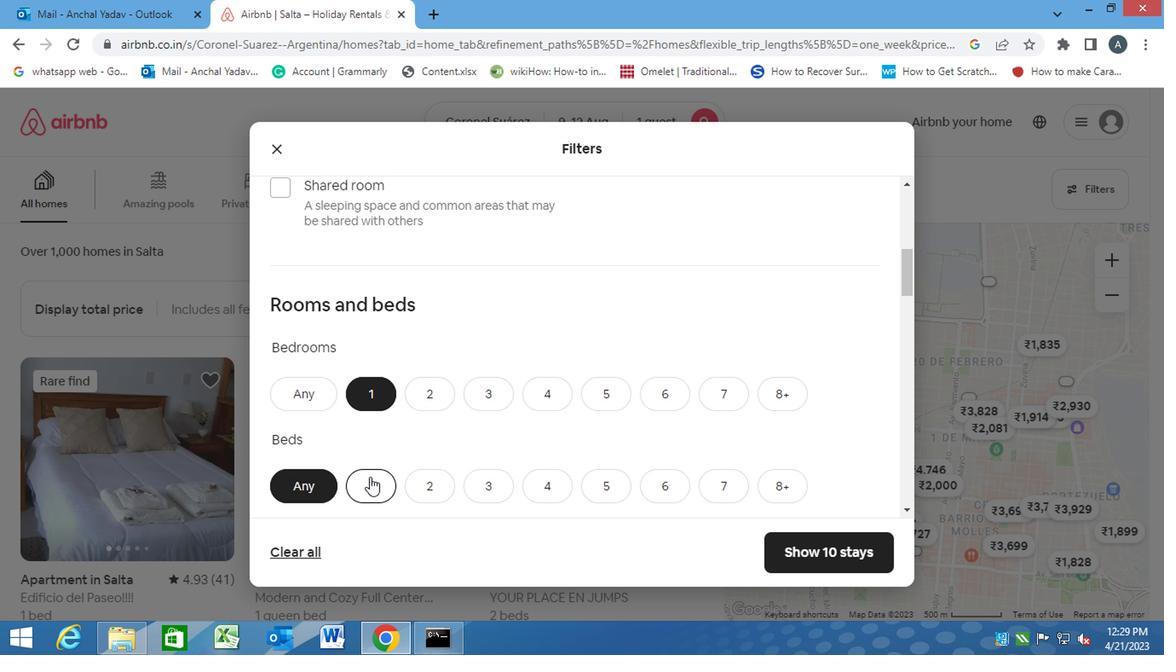 
Action: Mouse scrolled (365, 477) with delta (0, 0)
Screenshot: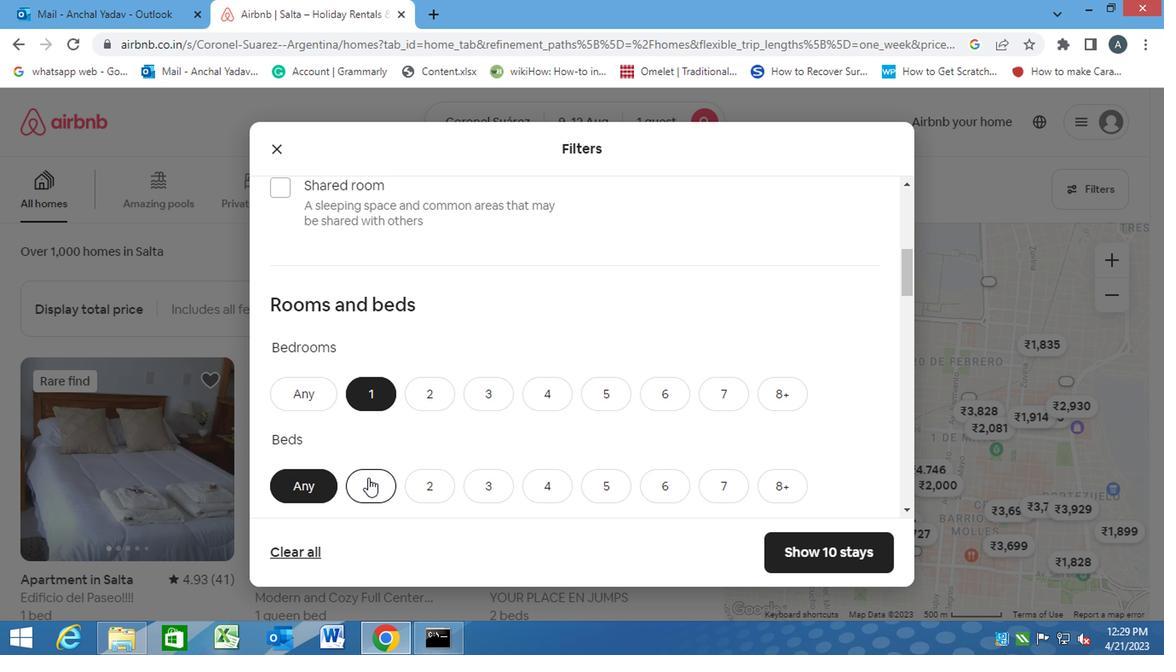 
Action: Mouse scrolled (365, 477) with delta (0, 0)
Screenshot: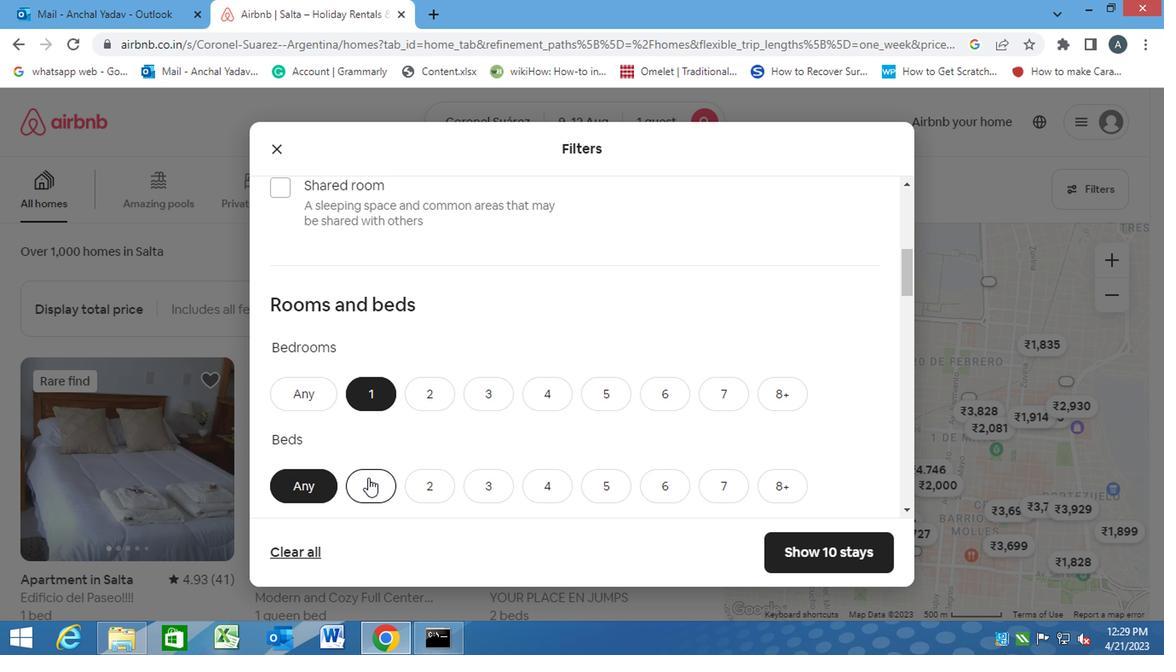 
Action: Mouse moved to (379, 404)
Screenshot: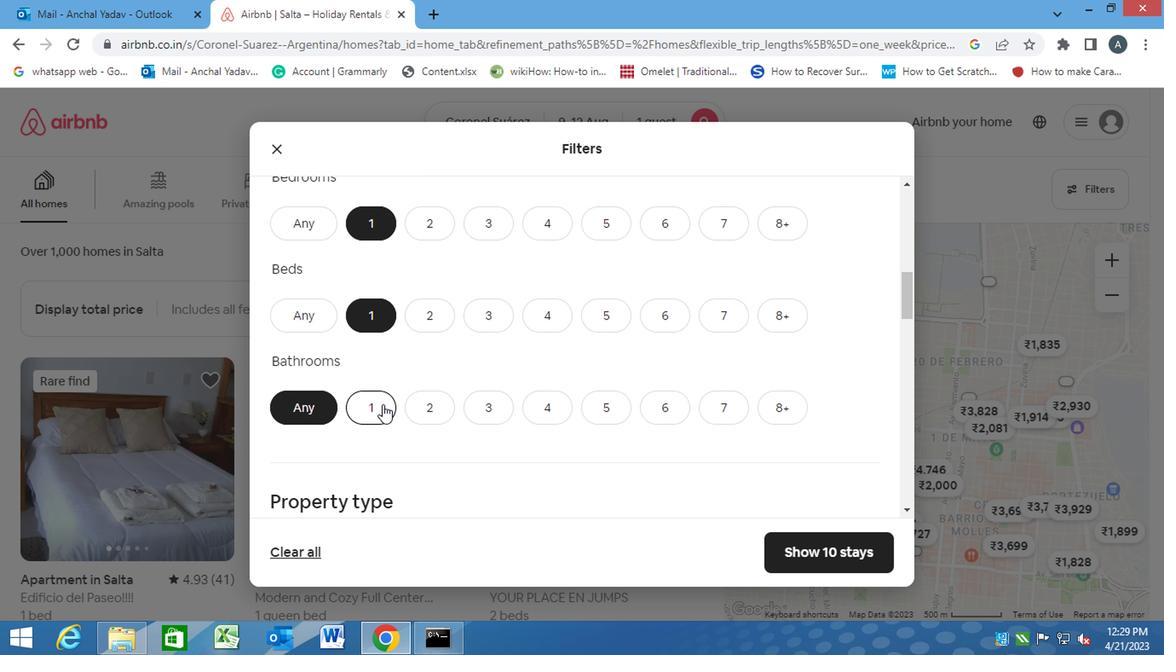 
Action: Mouse pressed left at (379, 404)
Screenshot: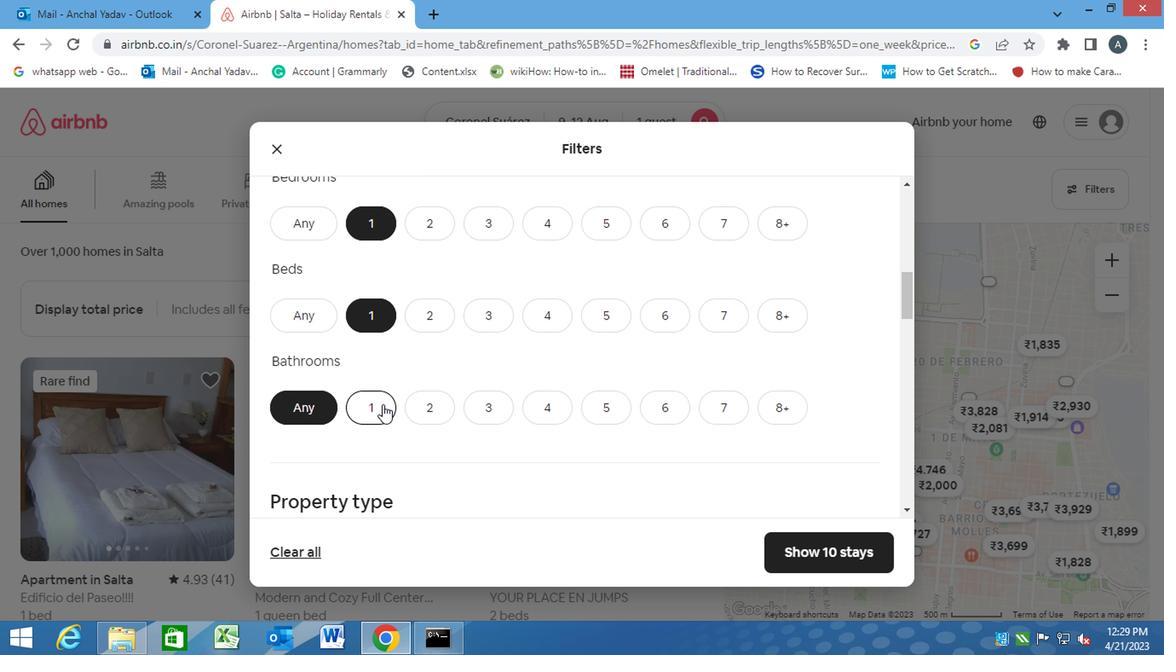
Action: Mouse moved to (382, 453)
Screenshot: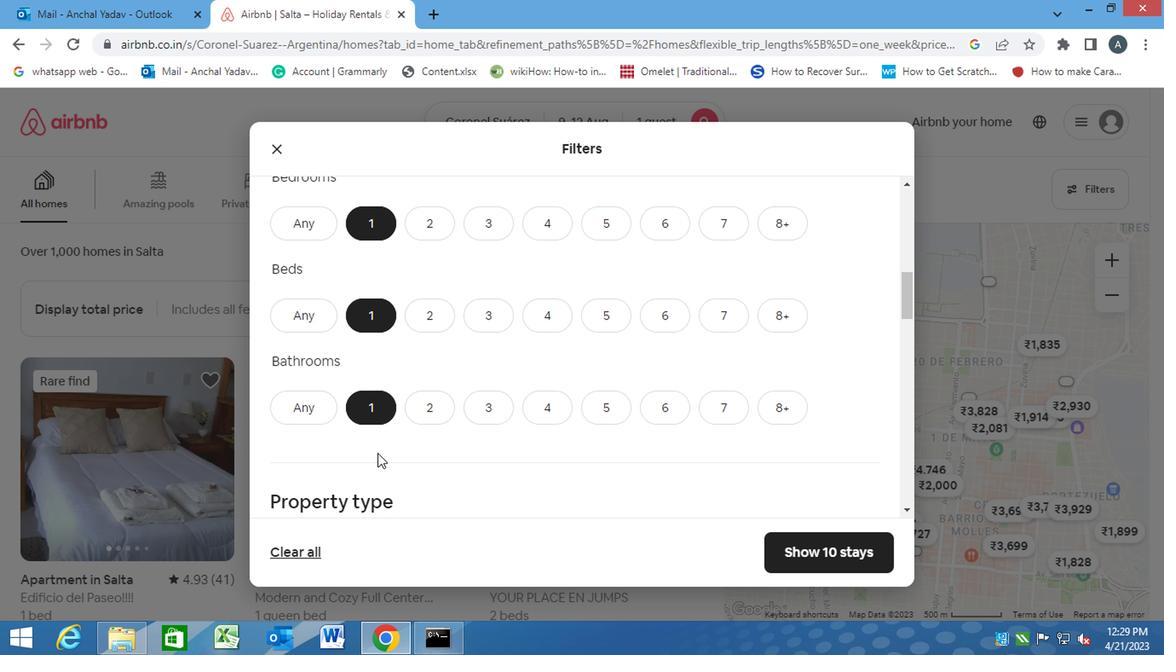 
Action: Mouse scrolled (382, 452) with delta (0, -1)
Screenshot: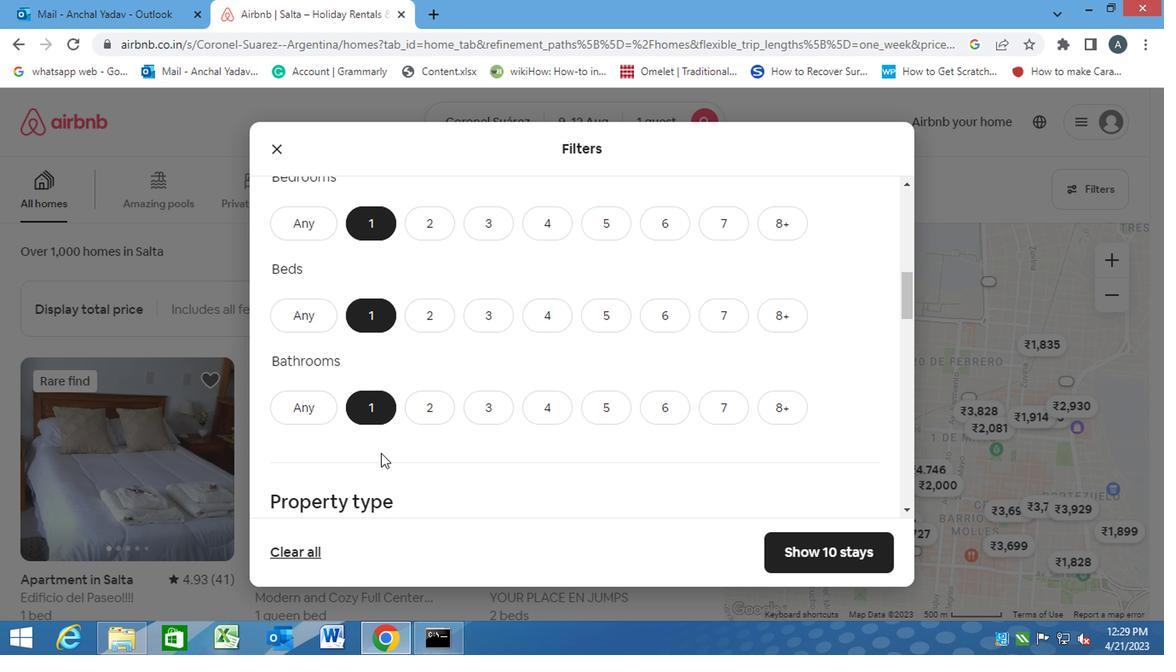 
Action: Mouse scrolled (382, 452) with delta (0, -1)
Screenshot: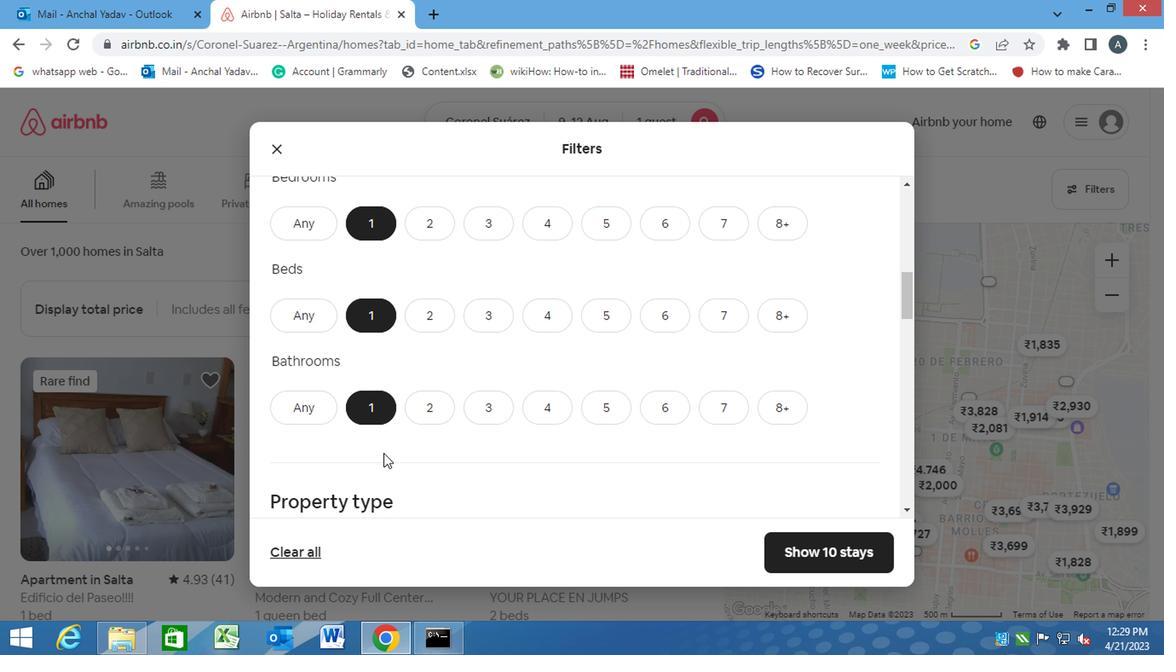 
Action: Mouse moved to (360, 420)
Screenshot: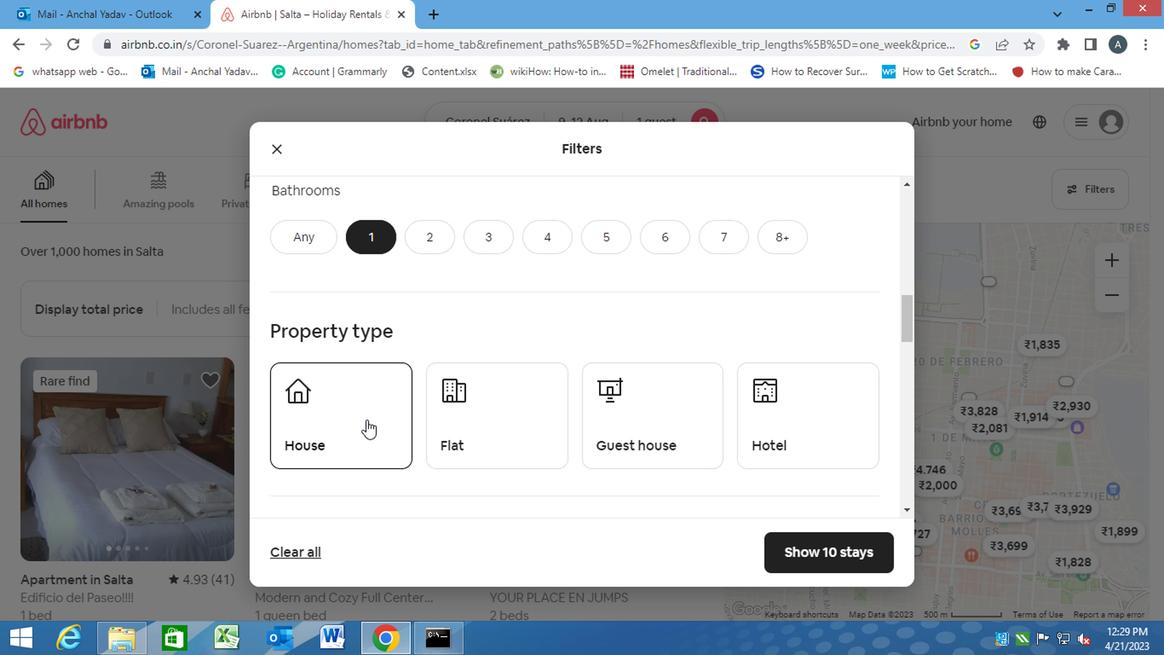 
Action: Mouse pressed left at (360, 420)
Screenshot: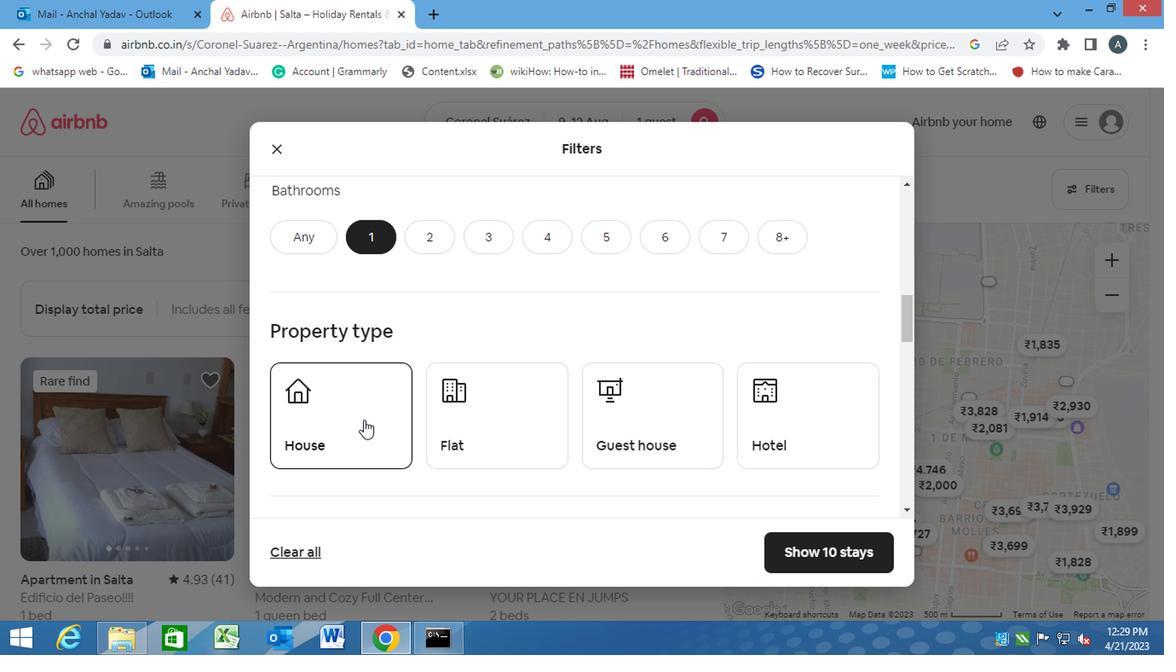 
Action: Mouse moved to (491, 413)
Screenshot: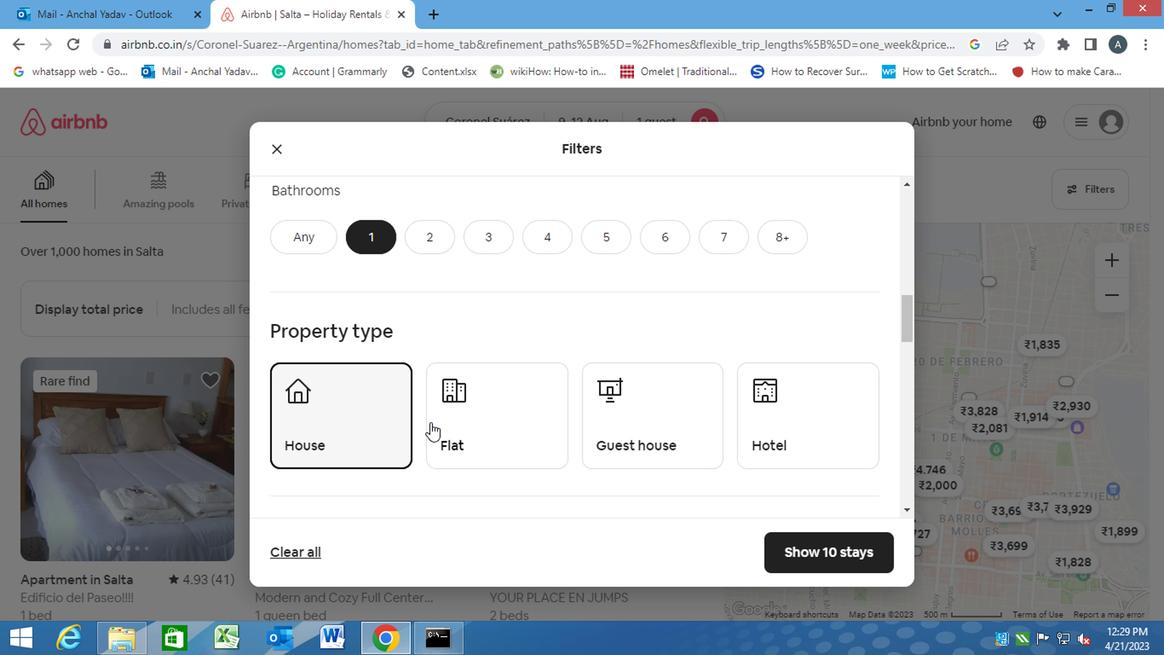 
Action: Mouse pressed left at (491, 413)
Screenshot: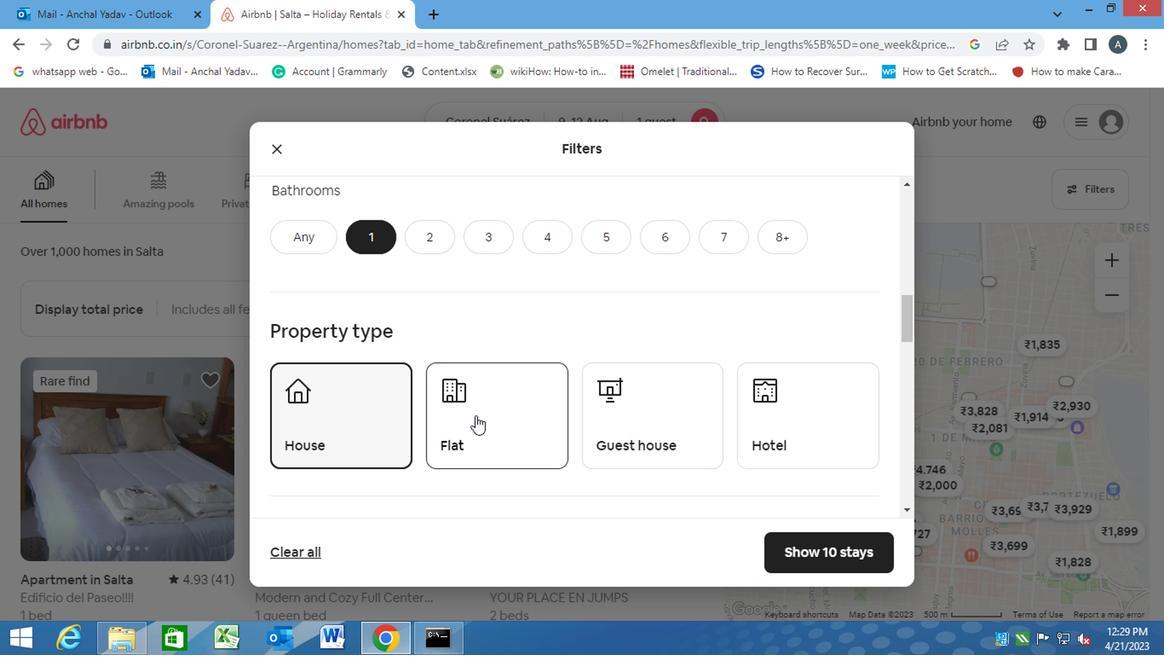 
Action: Mouse moved to (619, 413)
Screenshot: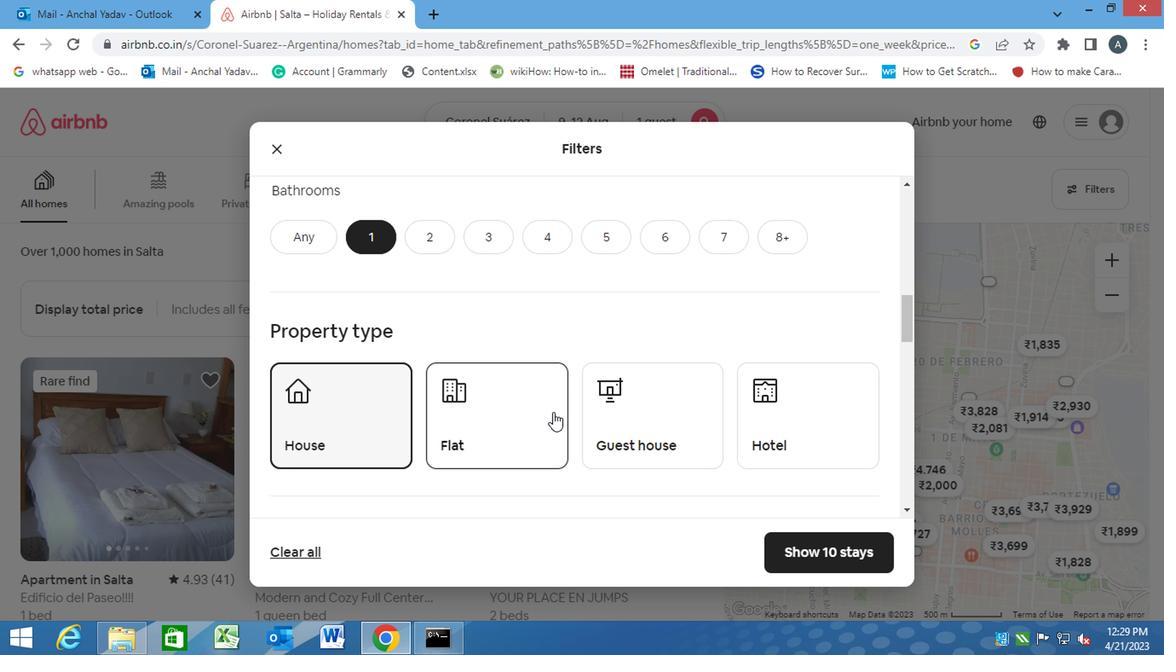 
Action: Mouse pressed left at (619, 413)
Screenshot: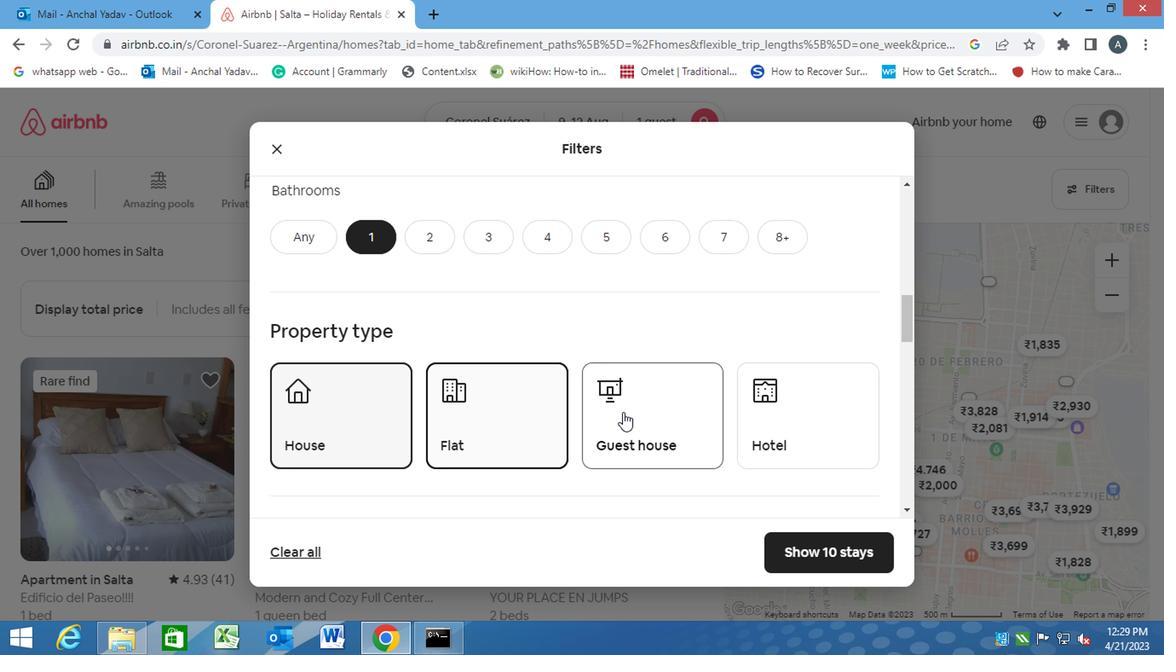 
Action: Mouse moved to (498, 462)
Screenshot: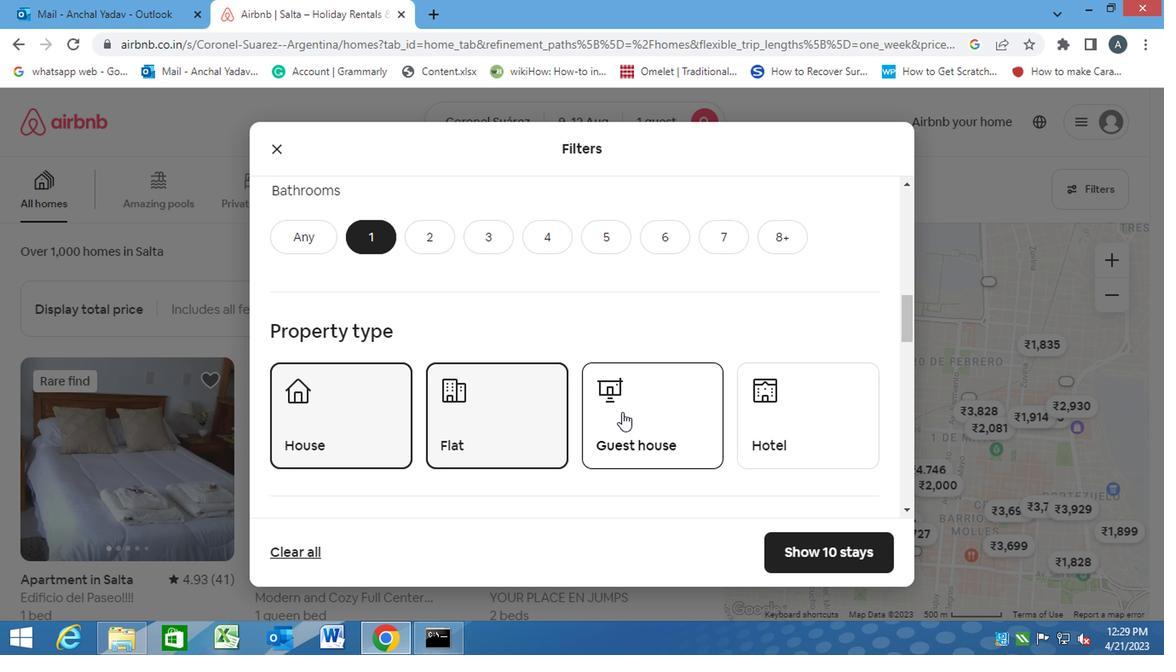 
Action: Mouse scrolled (498, 462) with delta (0, 0)
Screenshot: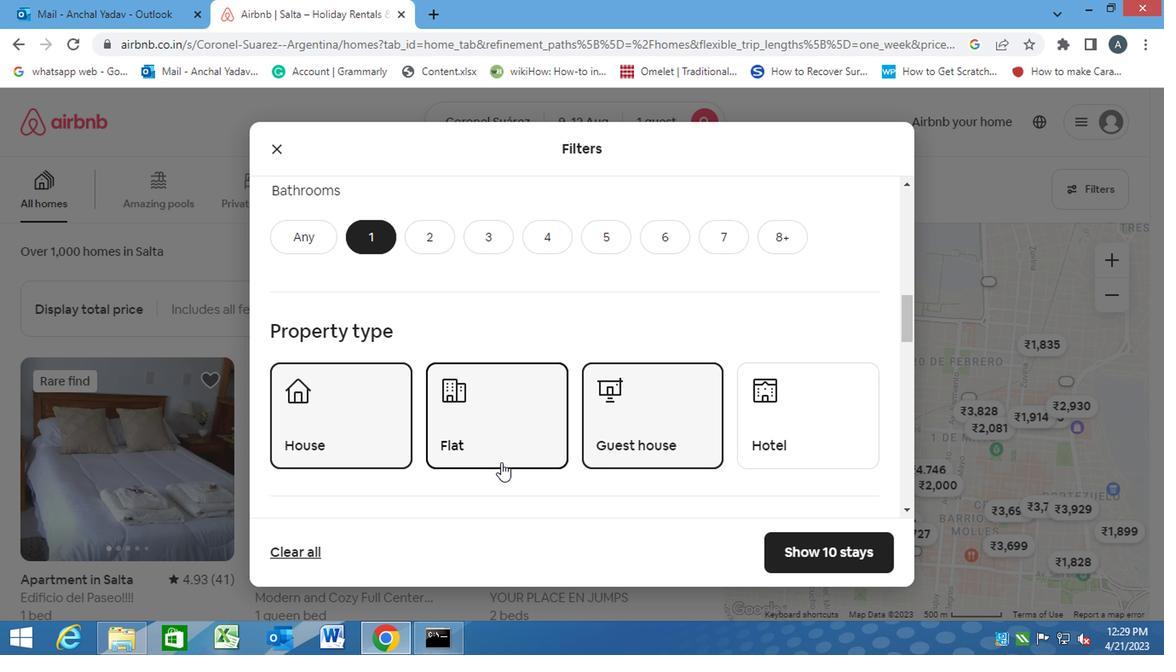 
Action: Mouse scrolled (498, 462) with delta (0, 0)
Screenshot: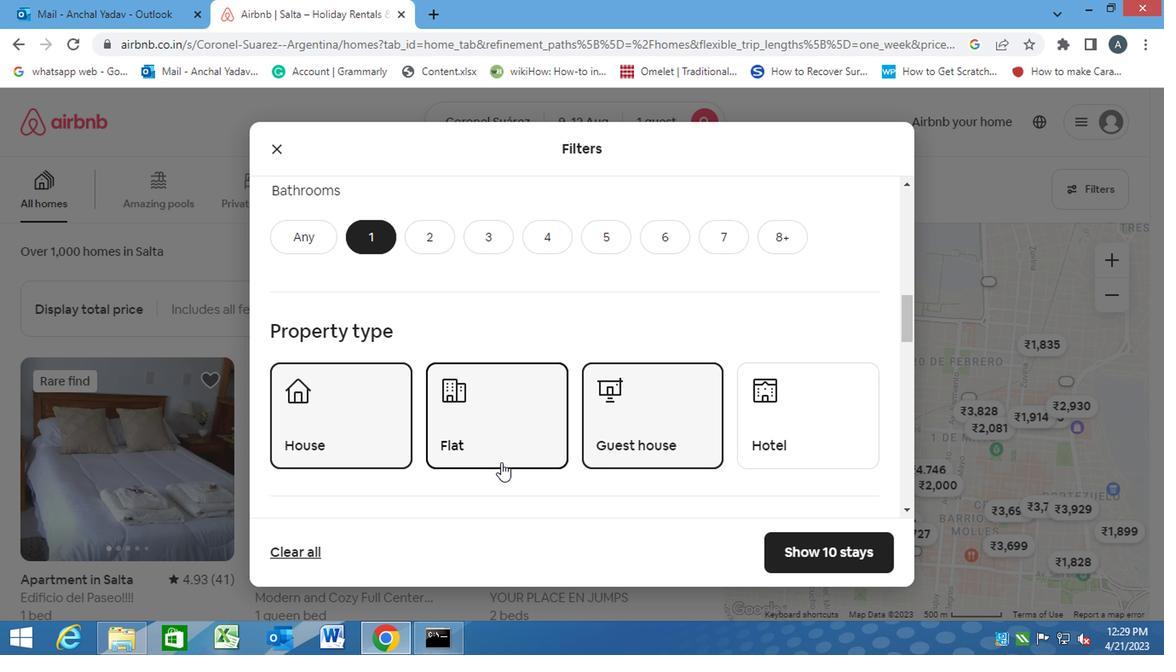 
Action: Mouse moved to (498, 462)
Screenshot: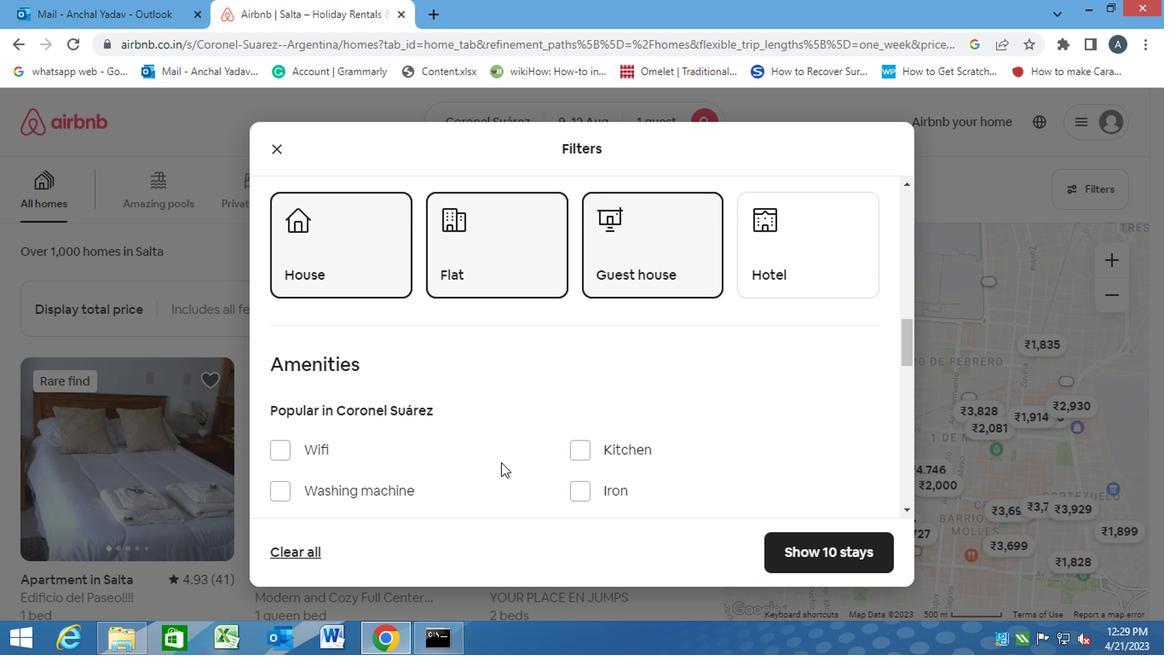 
Action: Mouse scrolled (498, 462) with delta (0, 0)
Screenshot: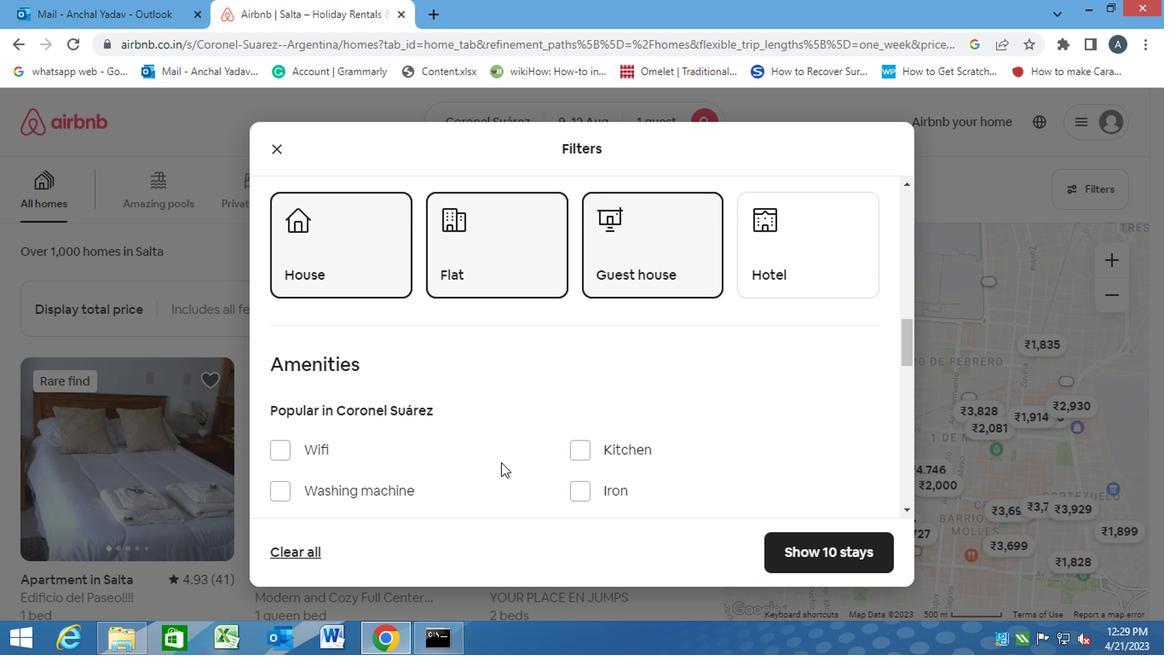 
Action: Mouse scrolled (498, 462) with delta (0, 0)
Screenshot: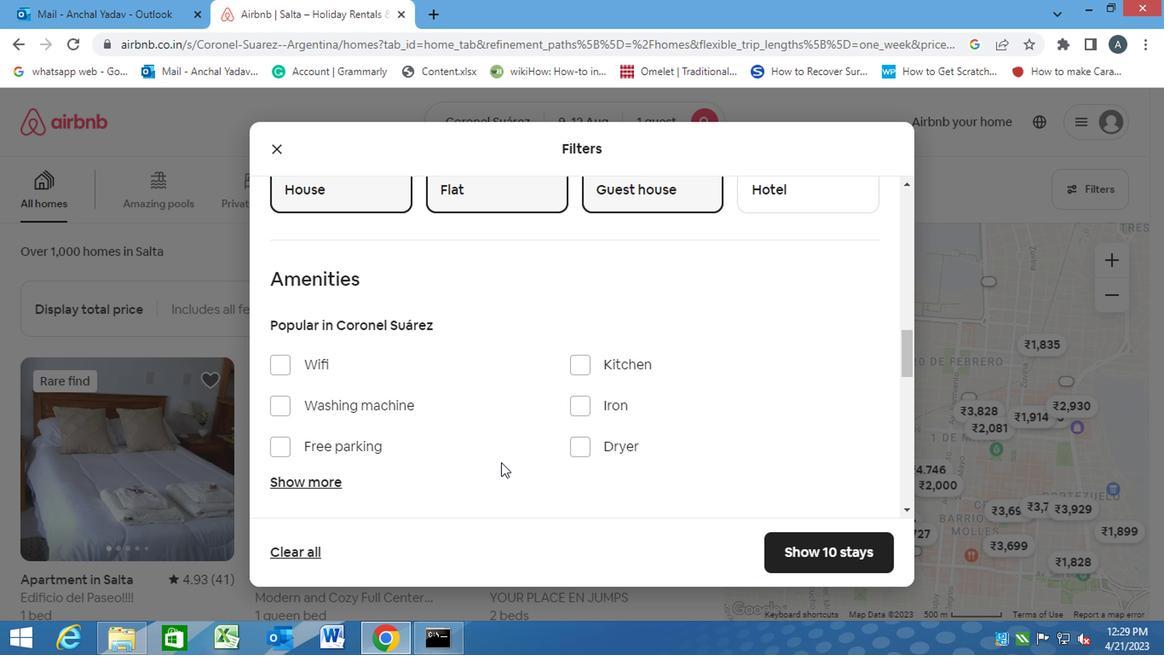 
Action: Mouse moved to (289, 278)
Screenshot: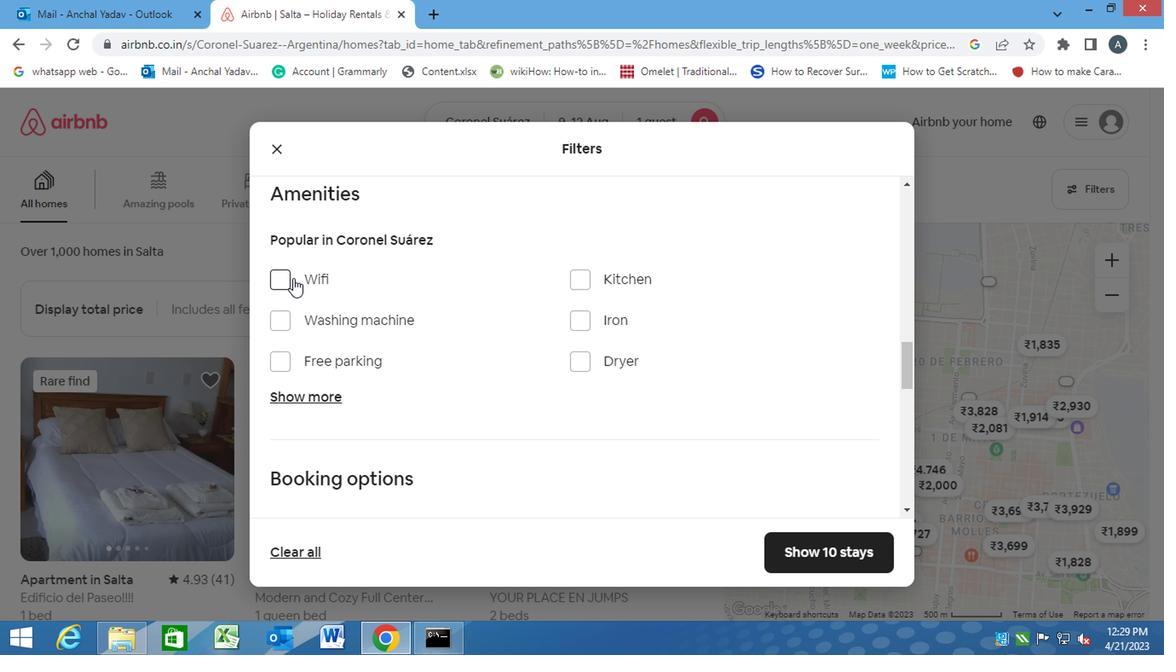 
Action: Mouse pressed left at (289, 278)
Screenshot: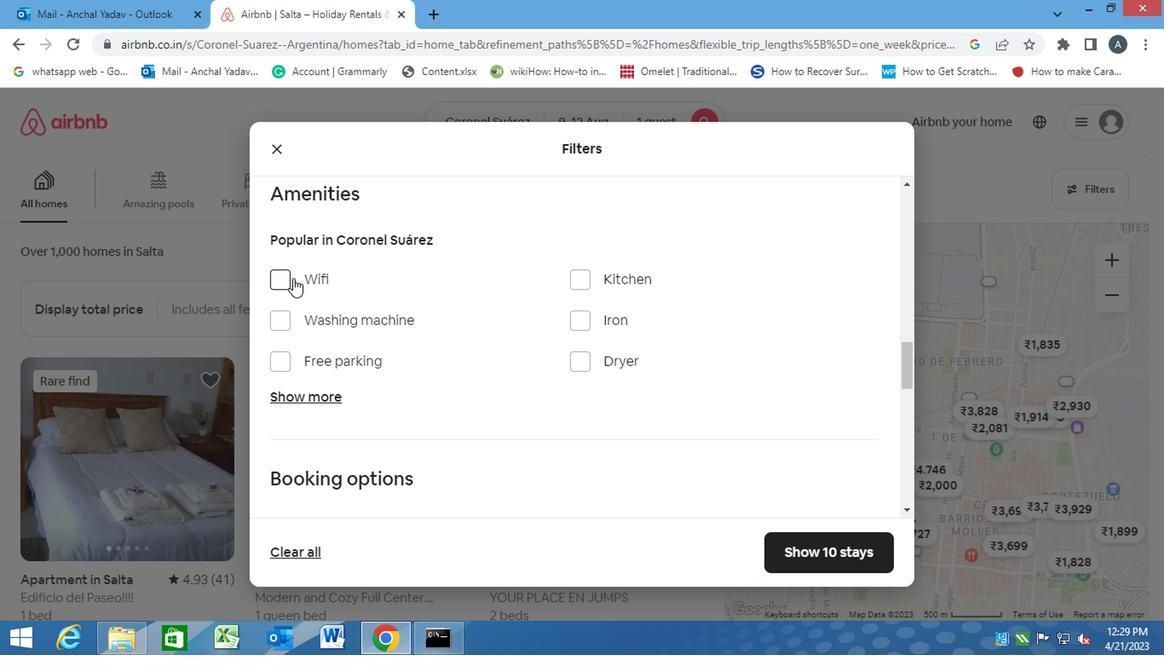 
Action: Mouse moved to (316, 396)
Screenshot: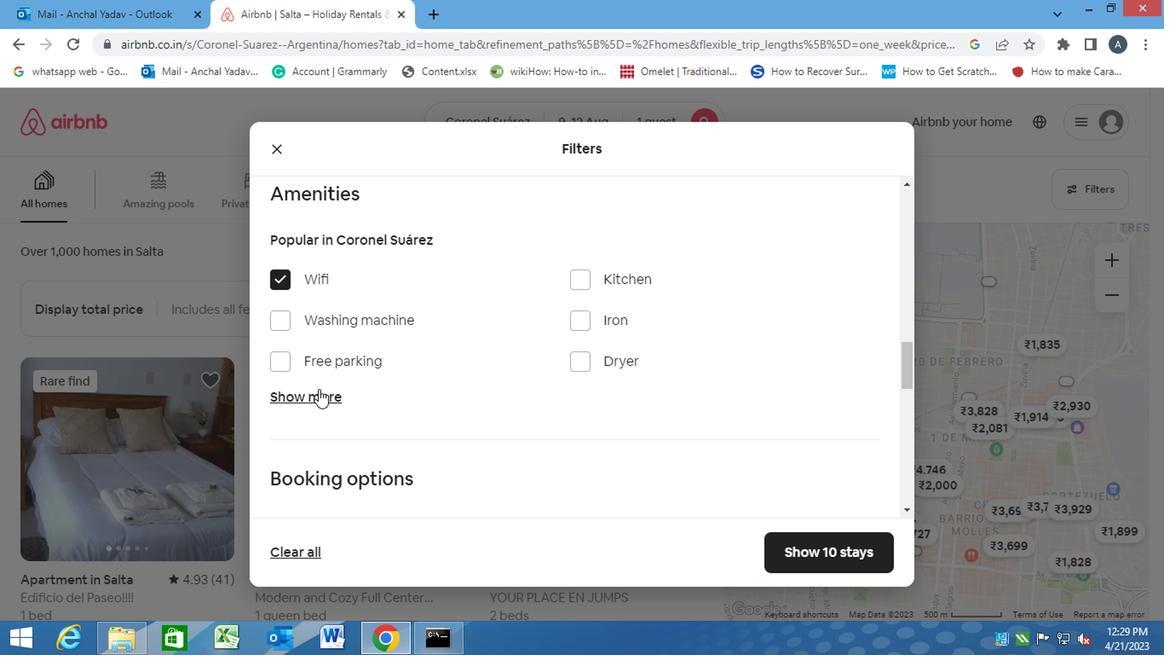
Action: Mouse pressed left at (316, 396)
Screenshot: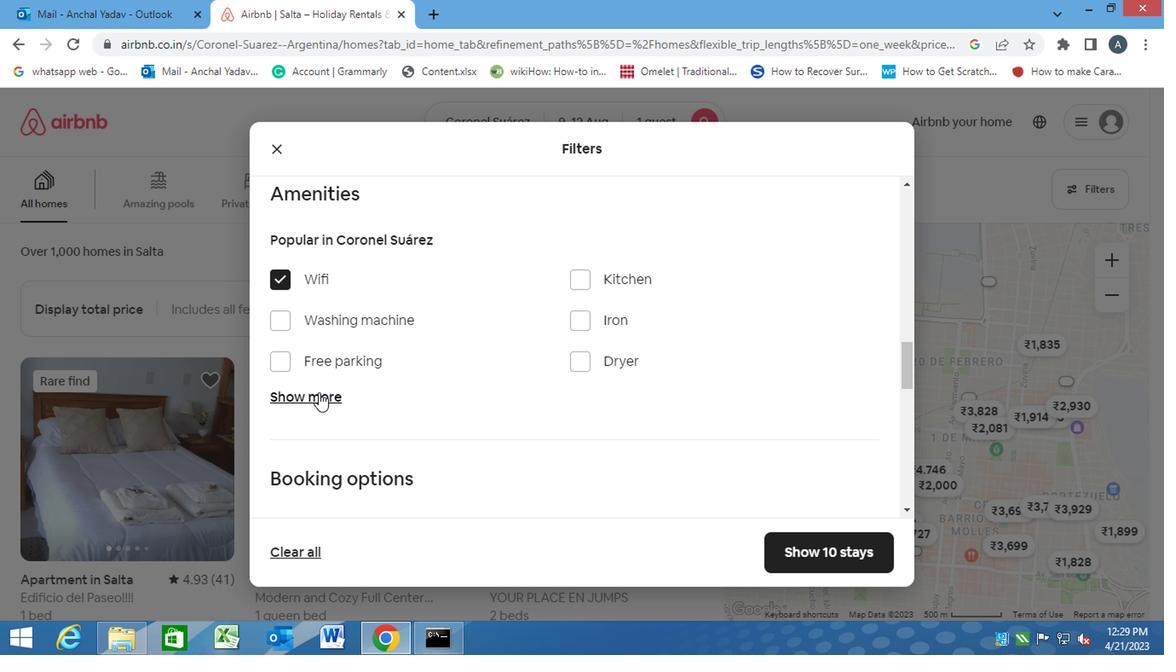 
Action: Mouse moved to (585, 447)
Screenshot: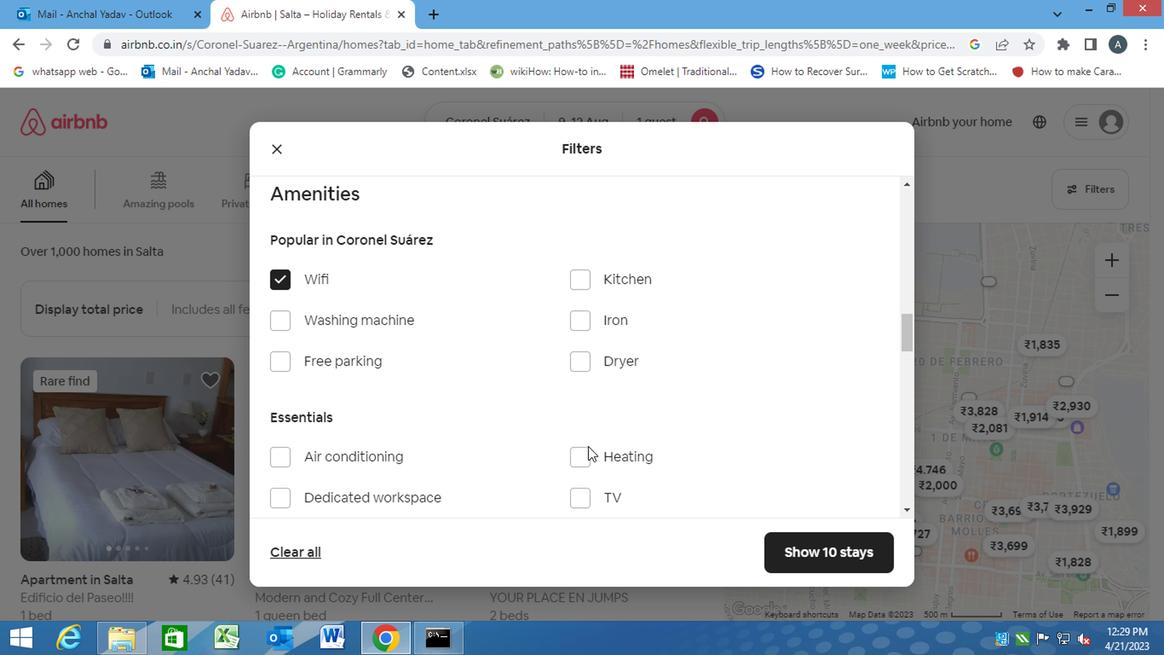 
Action: Mouse pressed left at (585, 447)
Screenshot: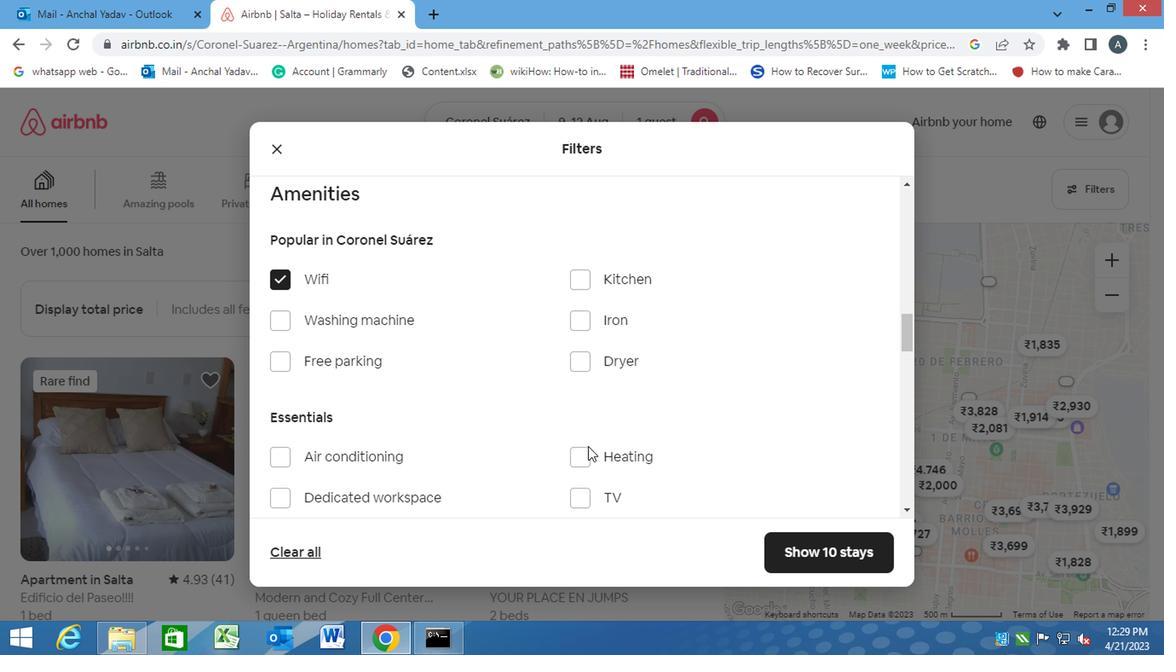 
Action: Mouse moved to (536, 461)
Screenshot: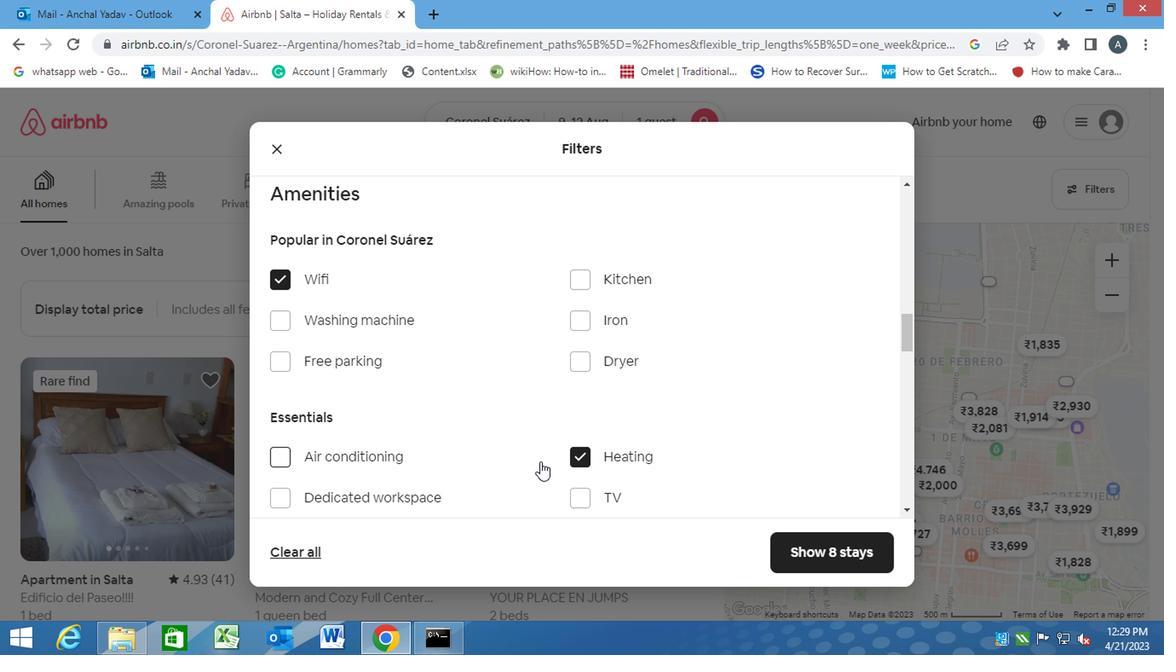 
Action: Mouse scrolled (536, 460) with delta (0, 0)
Screenshot: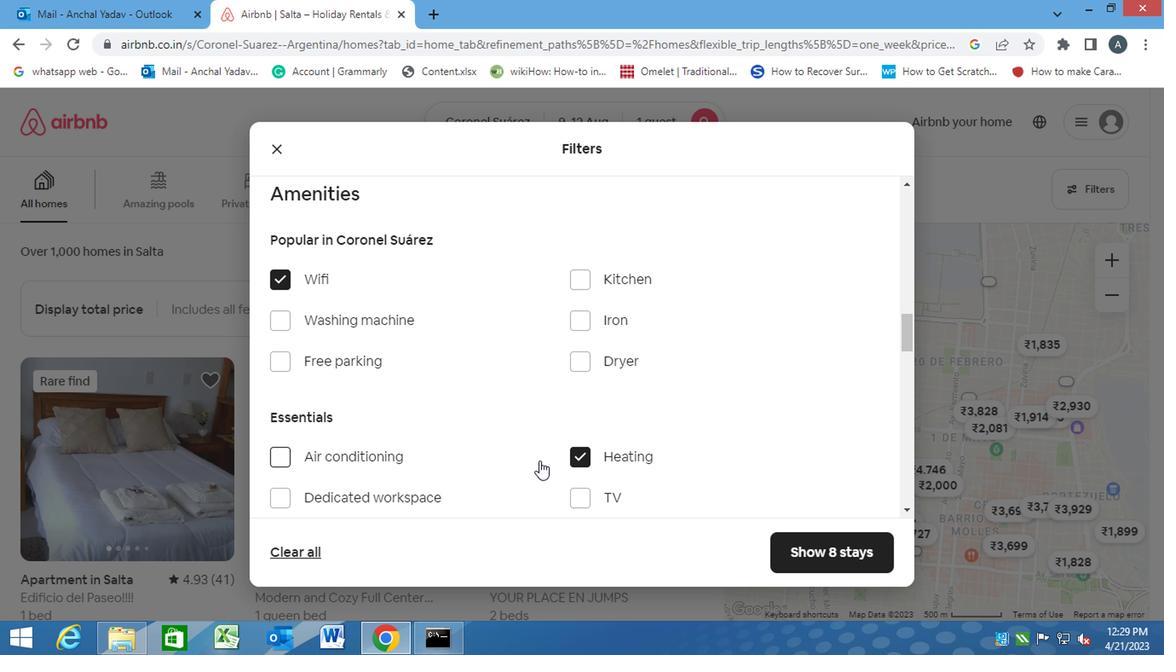 
Action: Mouse scrolled (536, 460) with delta (0, 0)
Screenshot: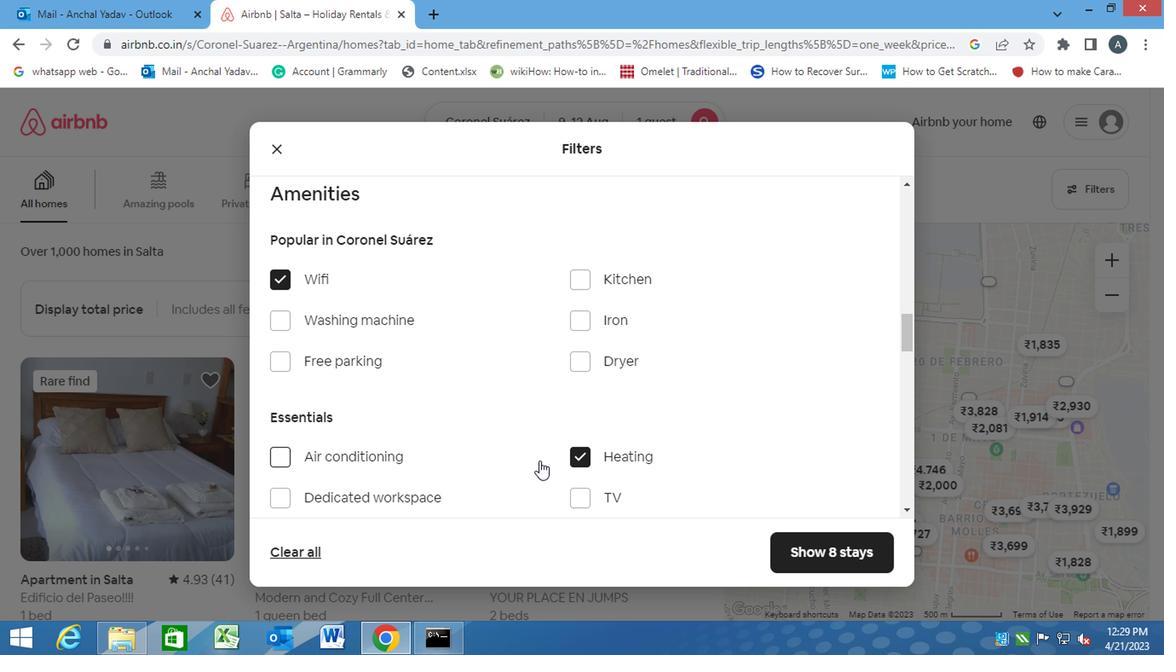 
Action: Mouse moved to (536, 461)
Screenshot: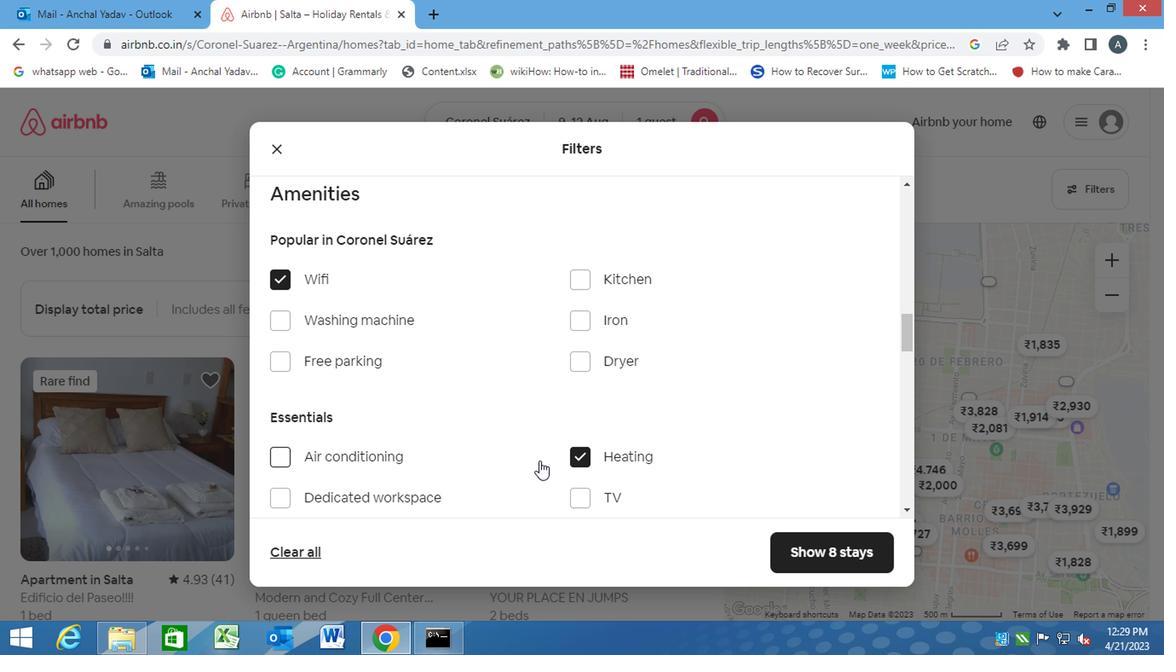 
Action: Mouse scrolled (536, 460) with delta (0, 0)
Screenshot: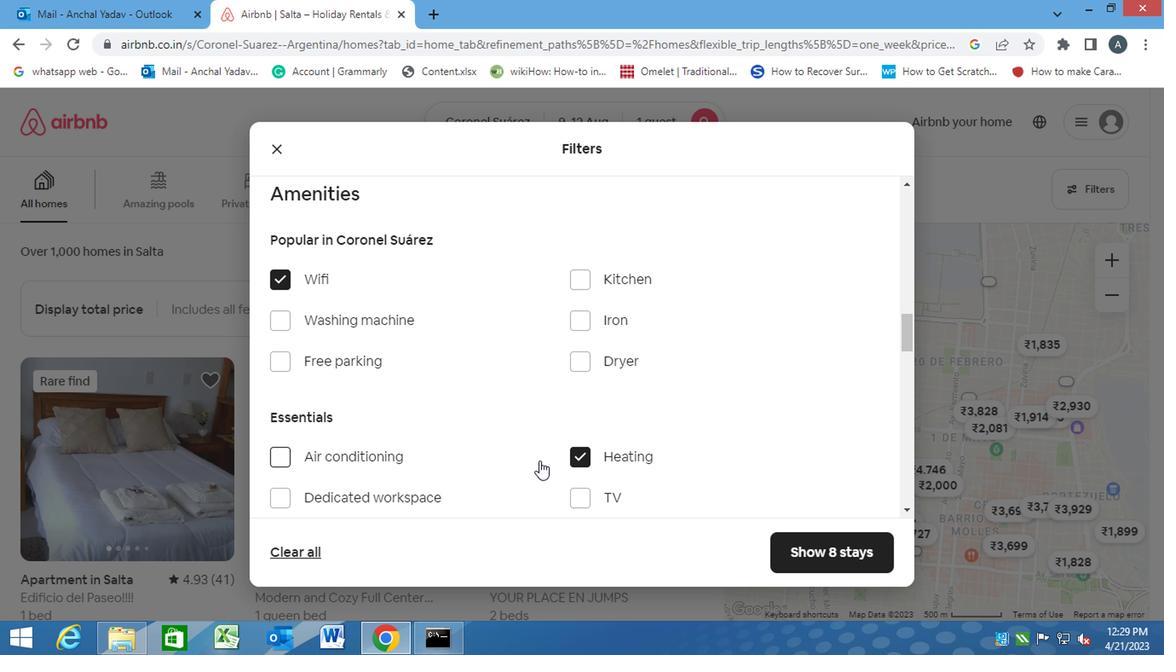 
Action: Mouse moved to (484, 472)
Screenshot: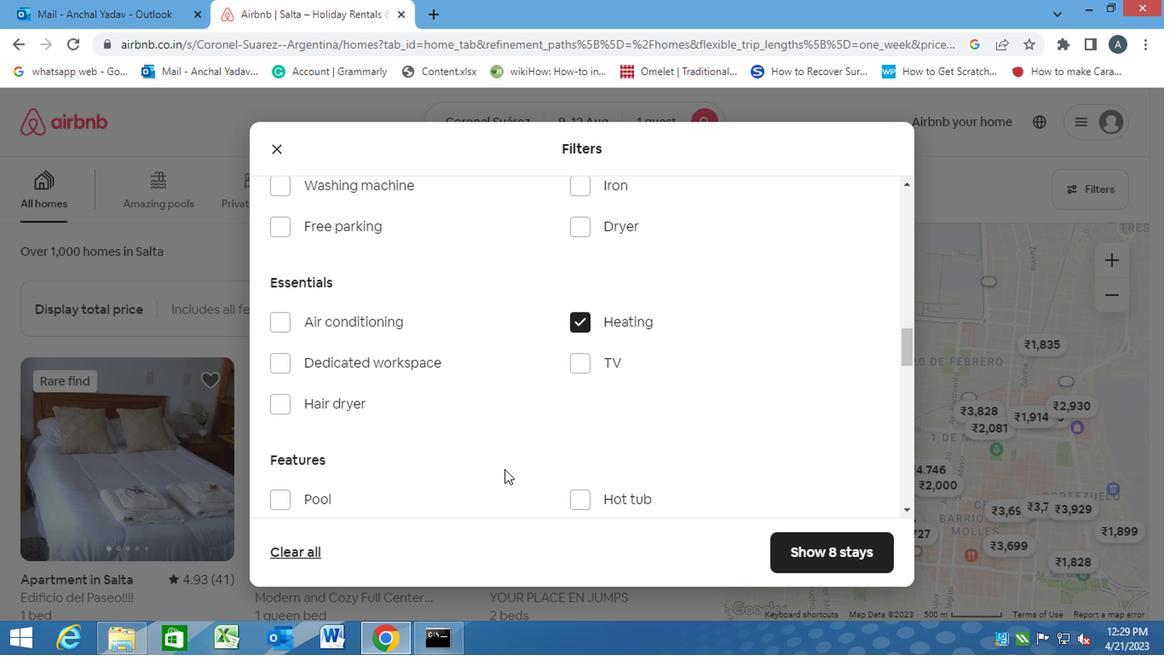 
Action: Mouse scrolled (484, 471) with delta (0, -1)
Screenshot: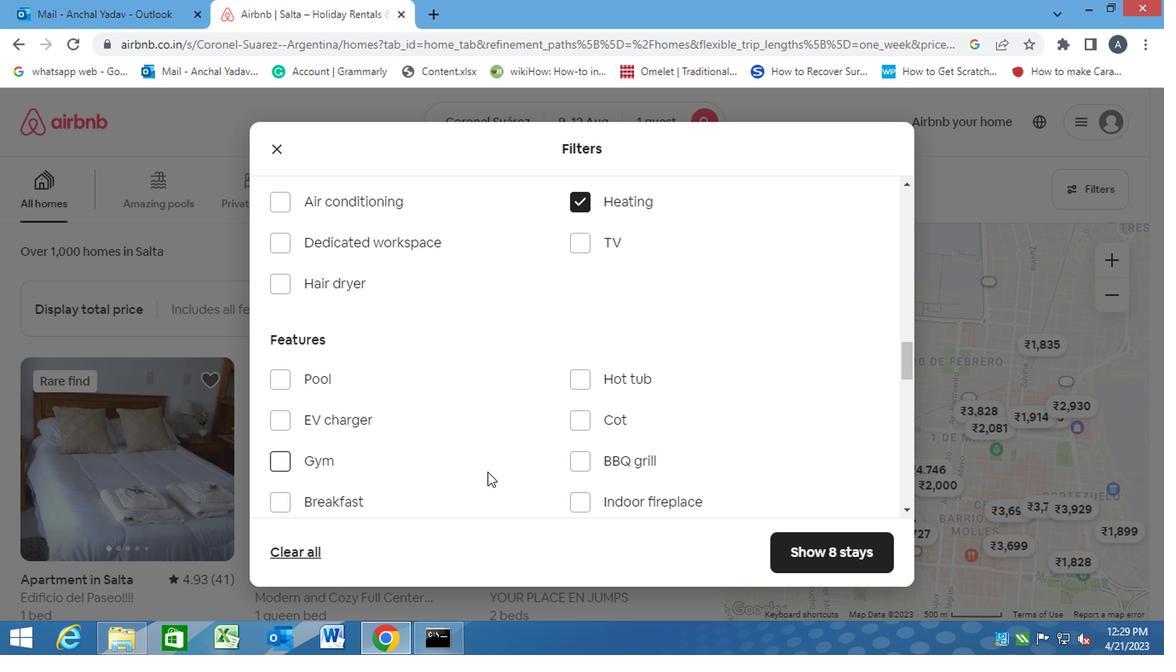 
Action: Mouse scrolled (484, 471) with delta (0, -1)
Screenshot: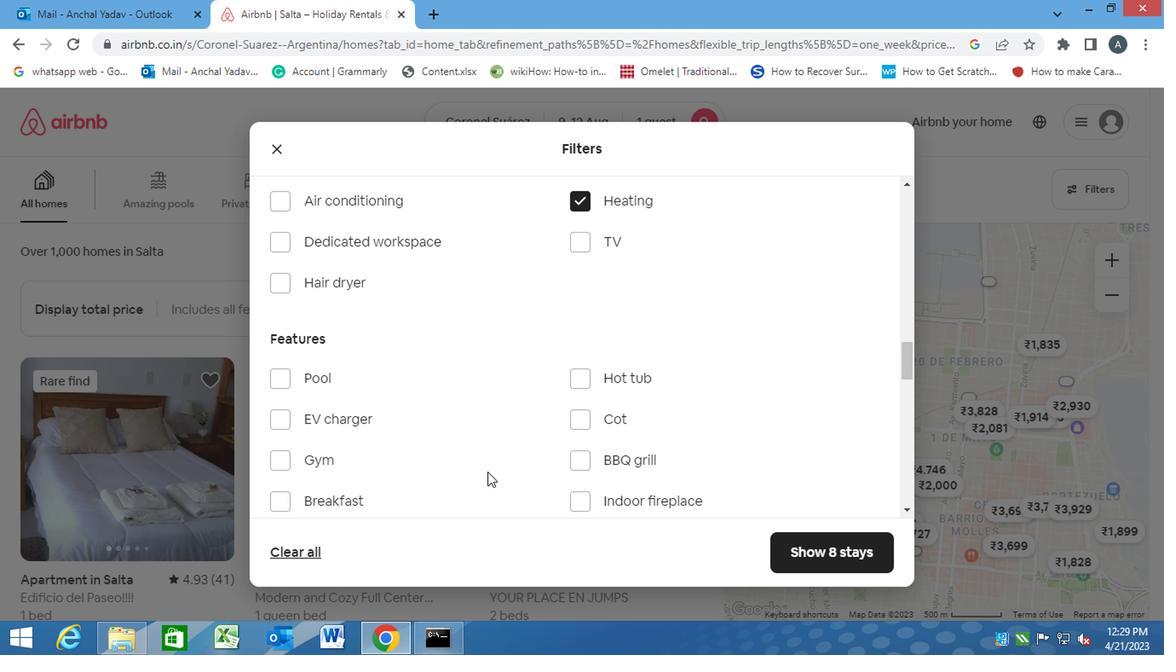 
Action: Mouse scrolled (484, 471) with delta (0, -1)
Screenshot: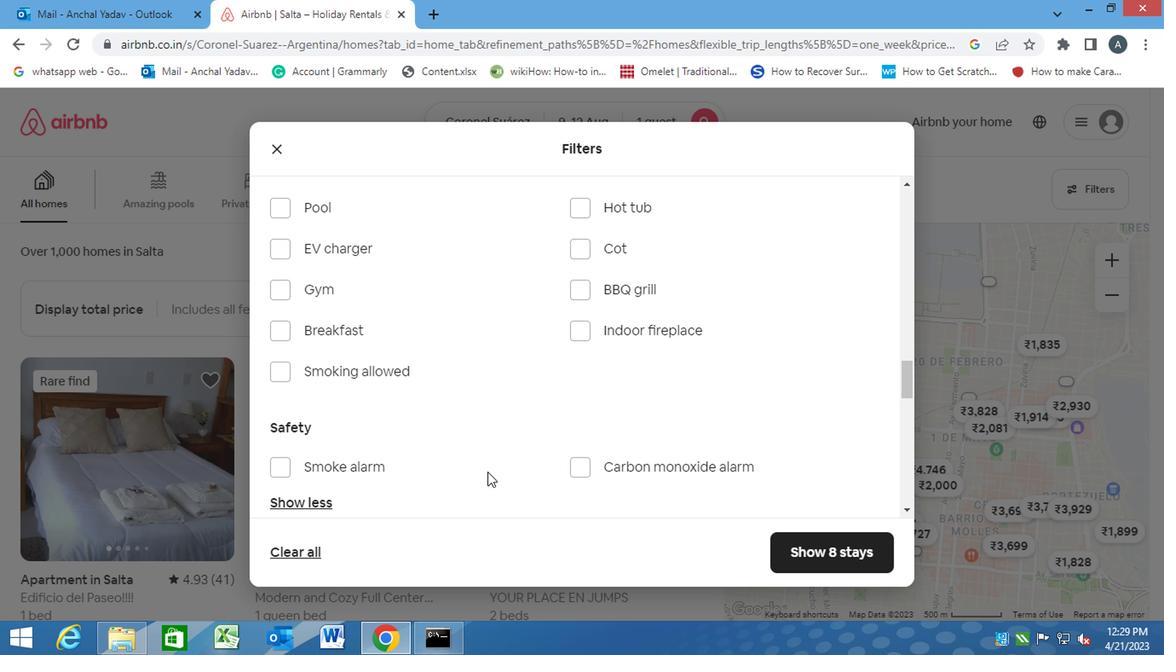 
Action: Mouse scrolled (484, 471) with delta (0, -1)
Screenshot: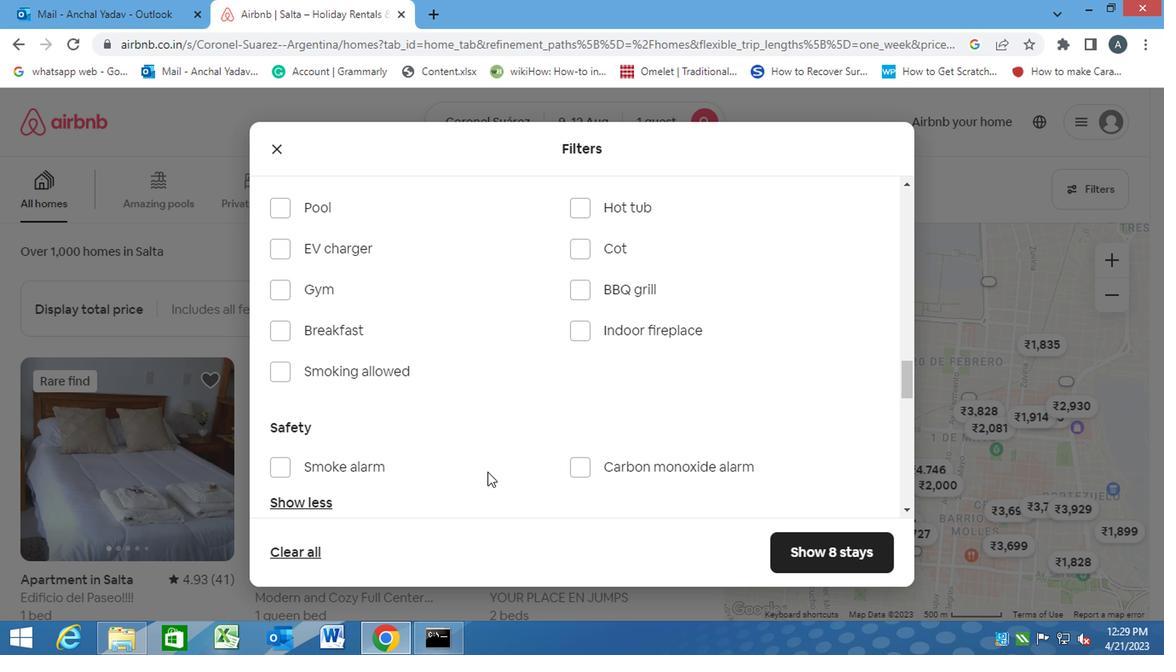 
Action: Mouse scrolled (484, 471) with delta (0, -1)
Screenshot: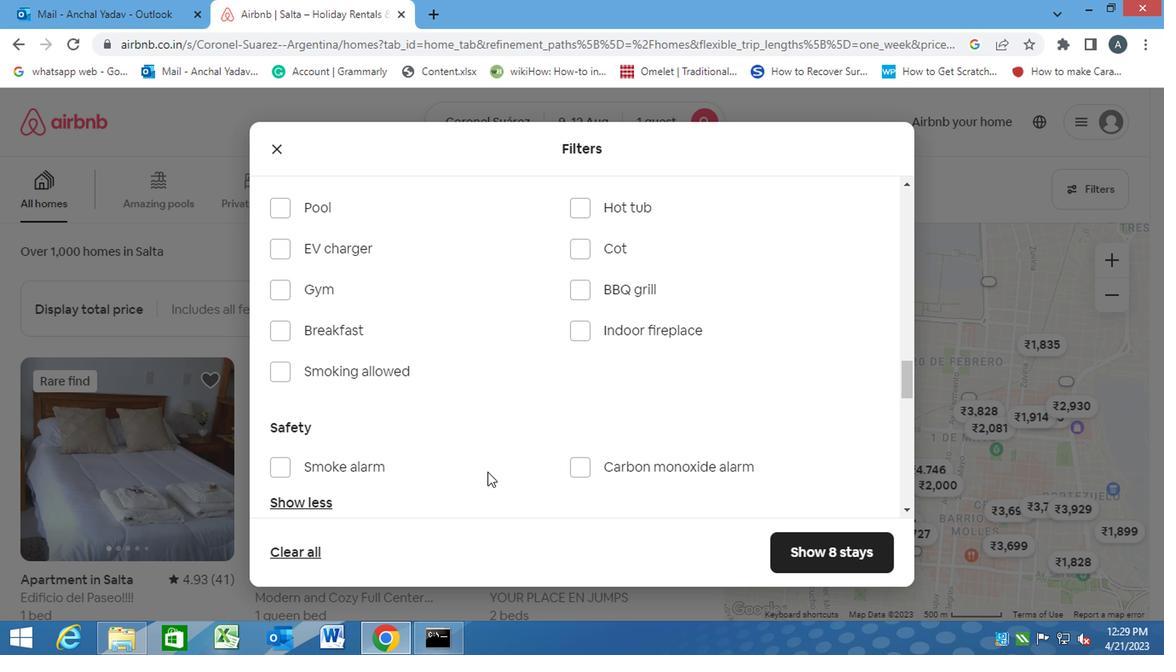 
Action: Mouse moved to (836, 442)
Screenshot: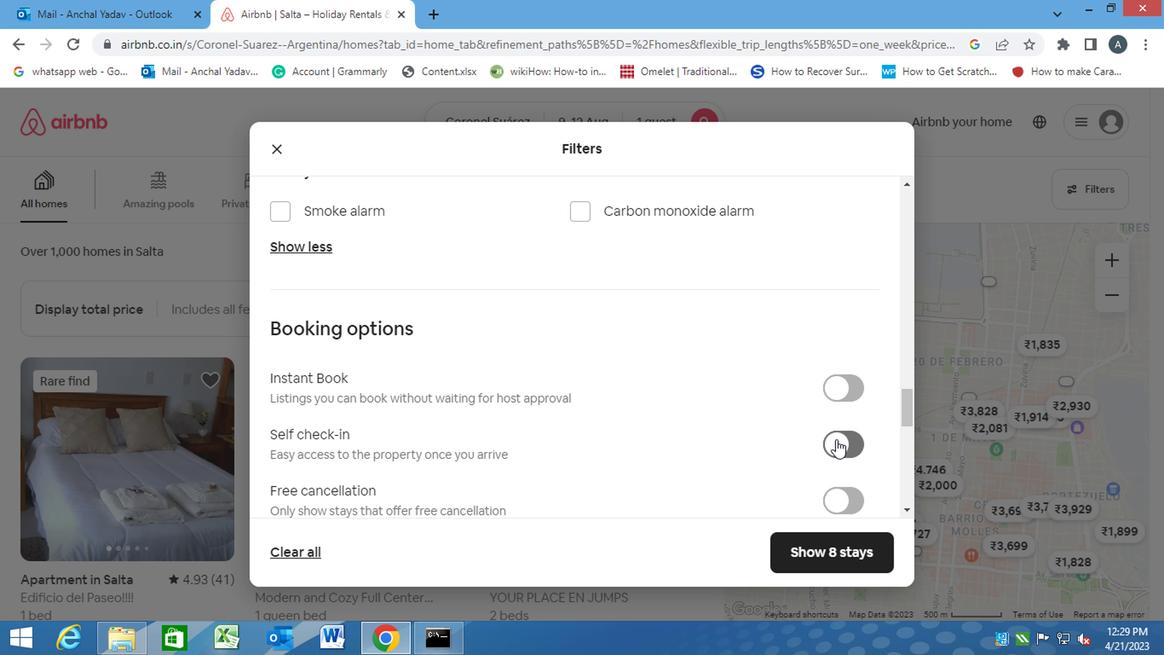 
Action: Mouse pressed left at (836, 442)
Screenshot: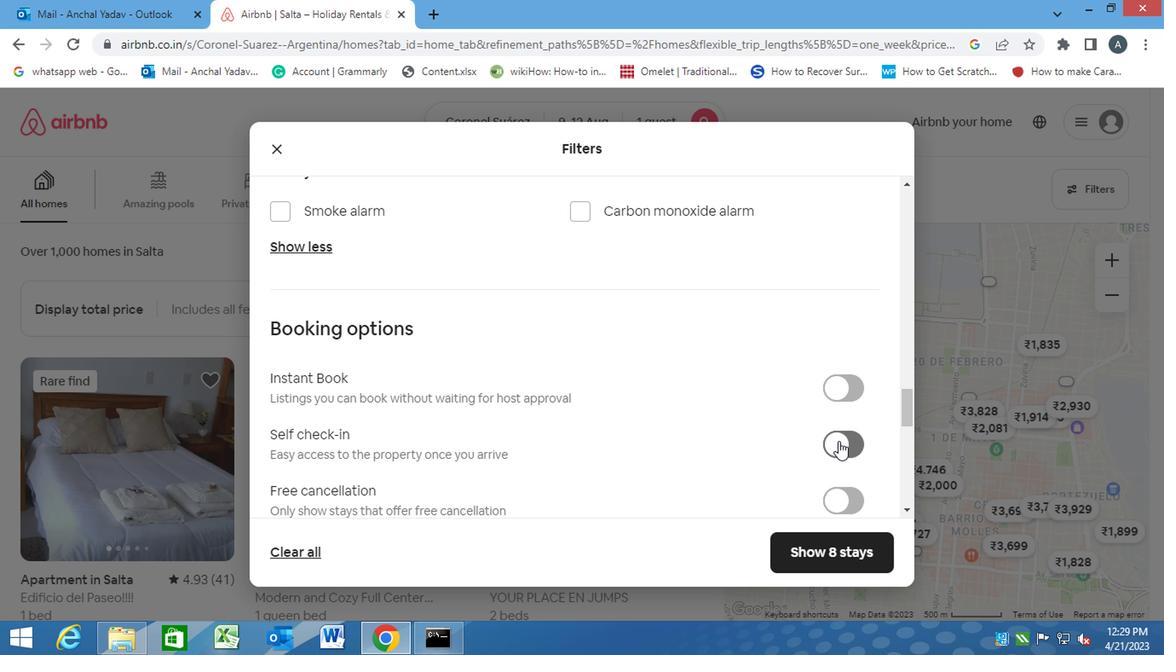 
Action: Mouse moved to (588, 437)
Screenshot: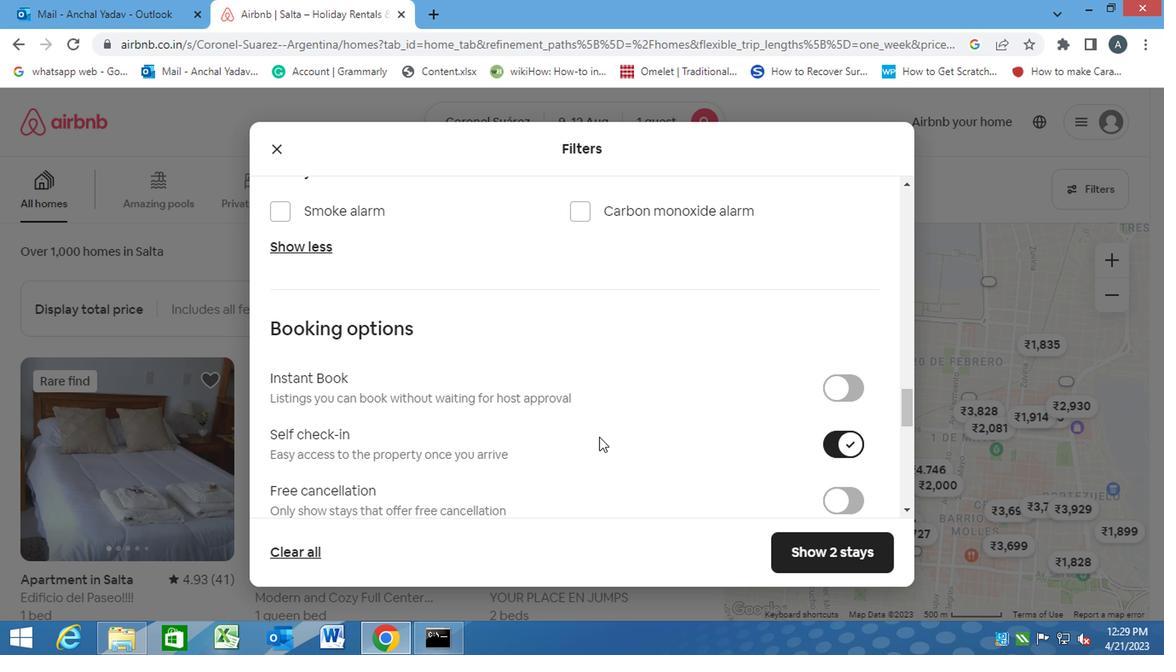 
Action: Mouse scrolled (588, 436) with delta (0, 0)
Screenshot: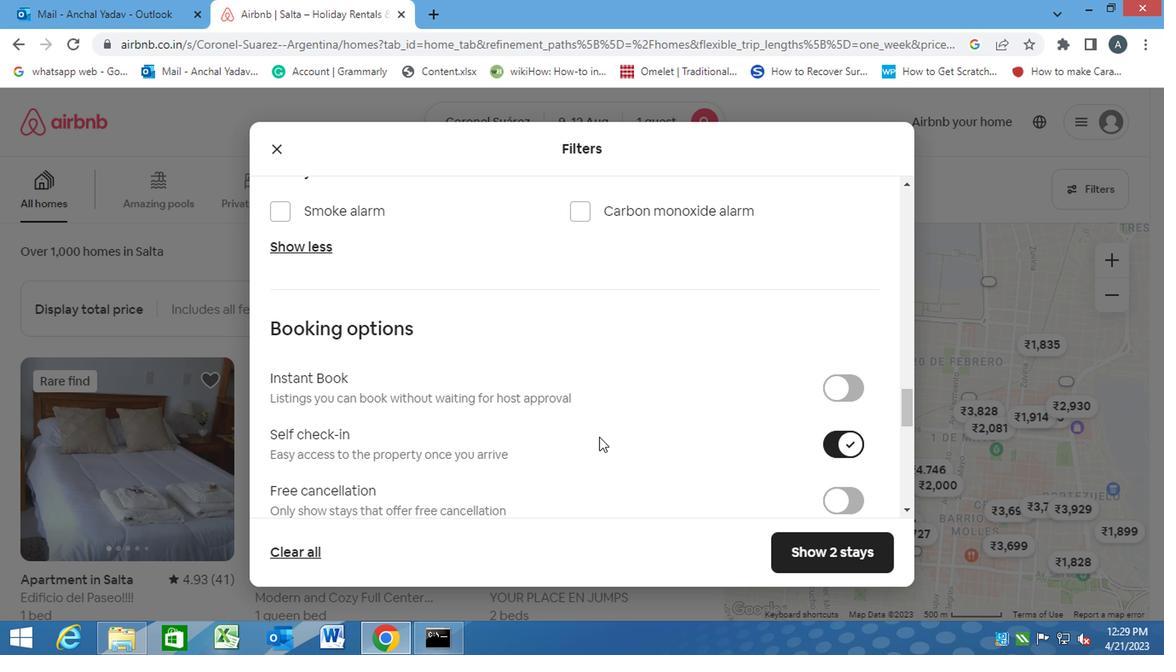 
Action: Mouse moved to (579, 439)
Screenshot: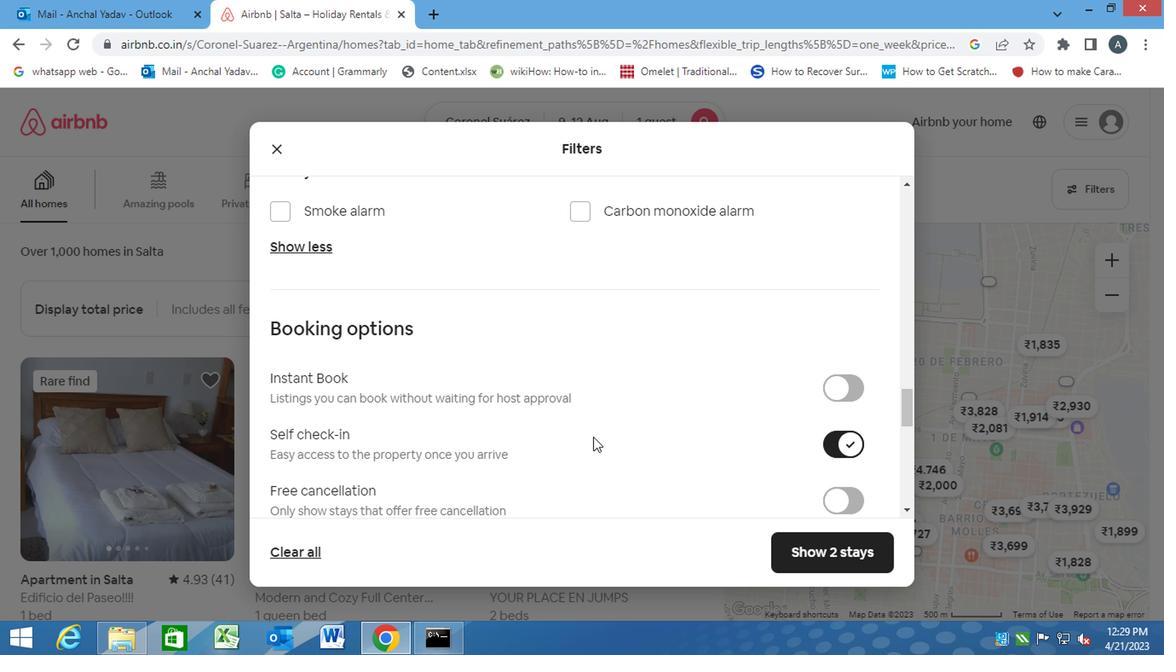 
Action: Mouse scrolled (579, 438) with delta (0, 0)
Screenshot: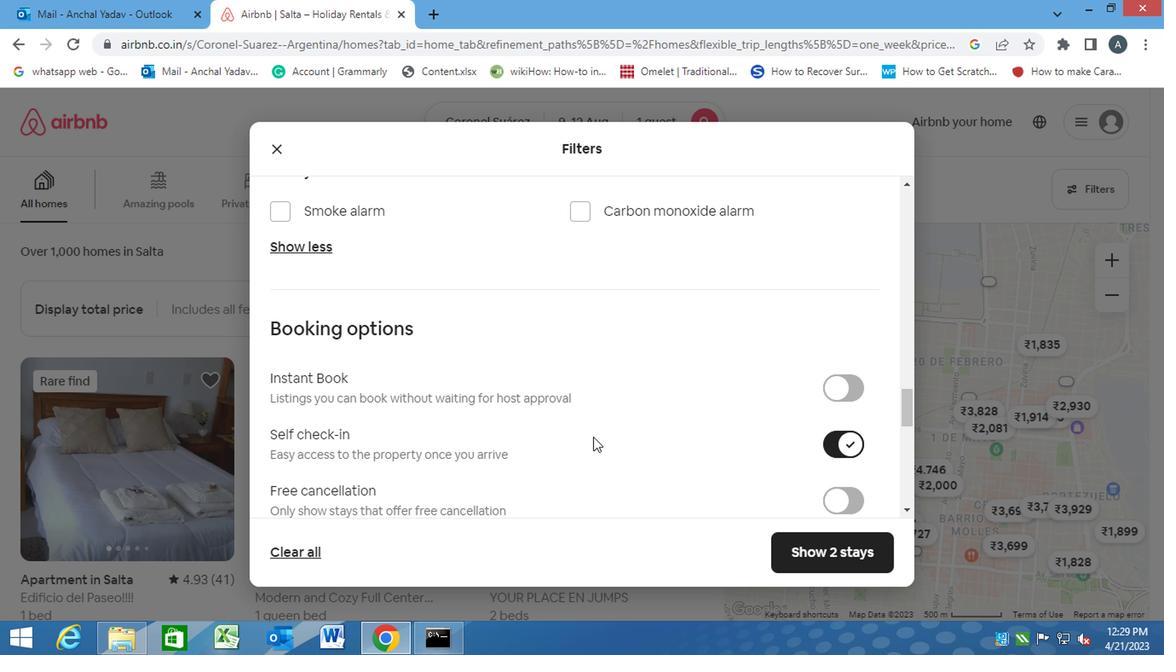 
Action: Mouse moved to (455, 460)
Screenshot: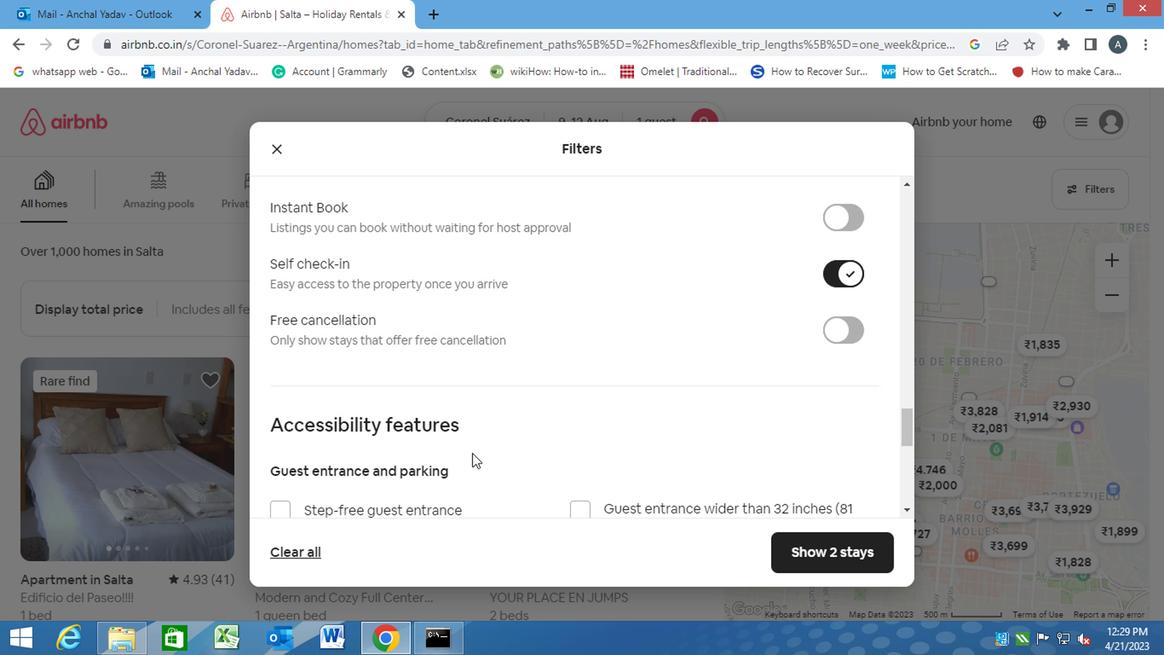 
Action: Mouse scrolled (455, 459) with delta (0, 0)
Screenshot: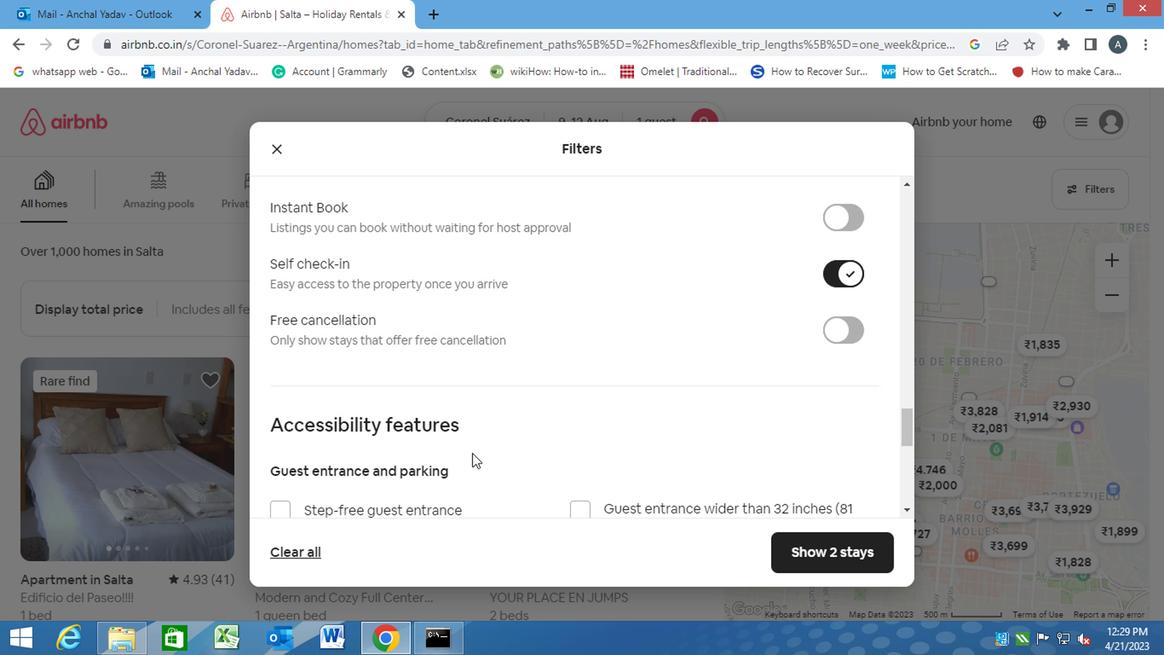 
Action: Mouse moved to (453, 460)
Screenshot: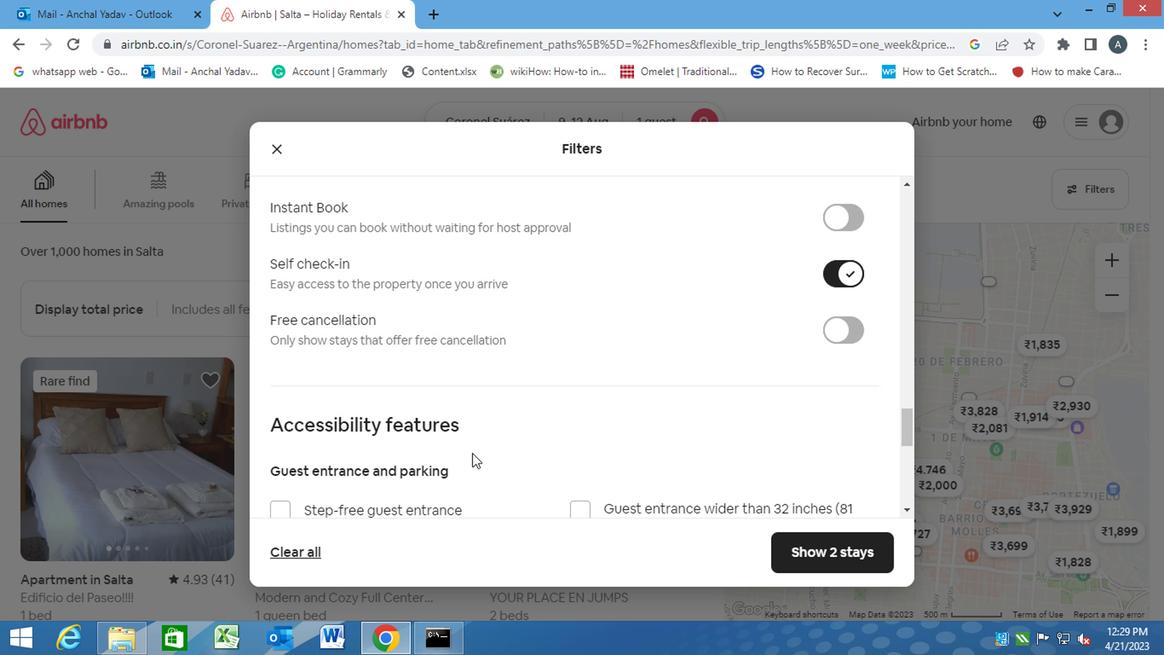 
Action: Mouse scrolled (453, 459) with delta (0, 0)
Screenshot: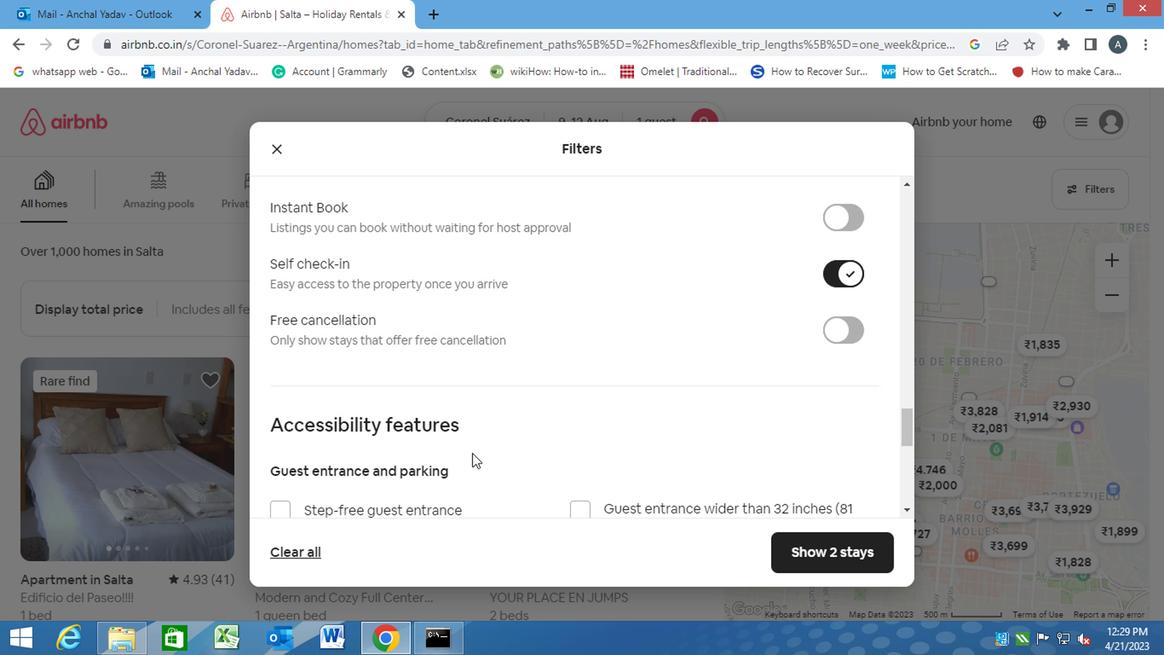 
Action: Mouse moved to (453, 460)
Screenshot: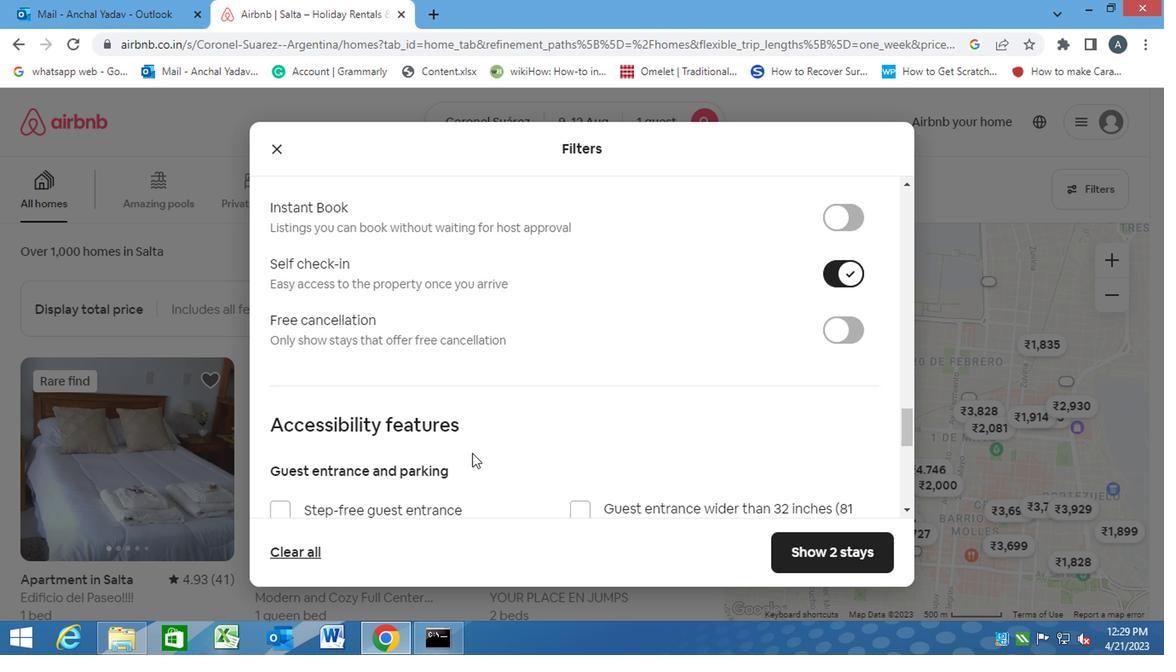 
Action: Mouse scrolled (453, 459) with delta (0, 0)
Screenshot: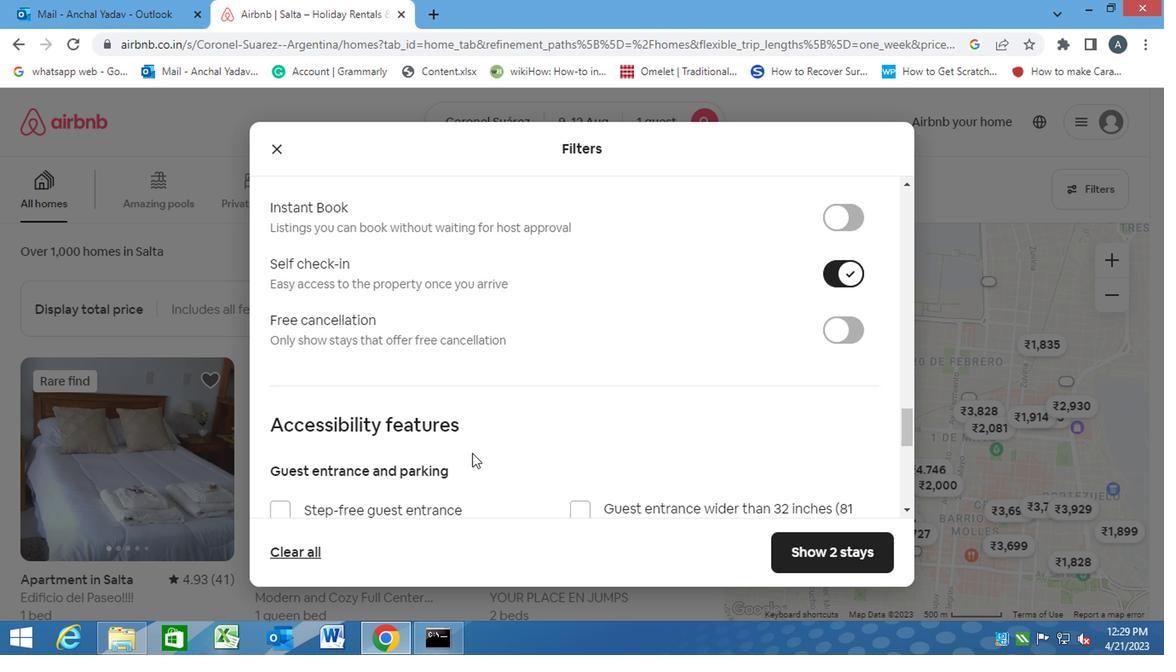 
Action: Mouse moved to (453, 460)
Screenshot: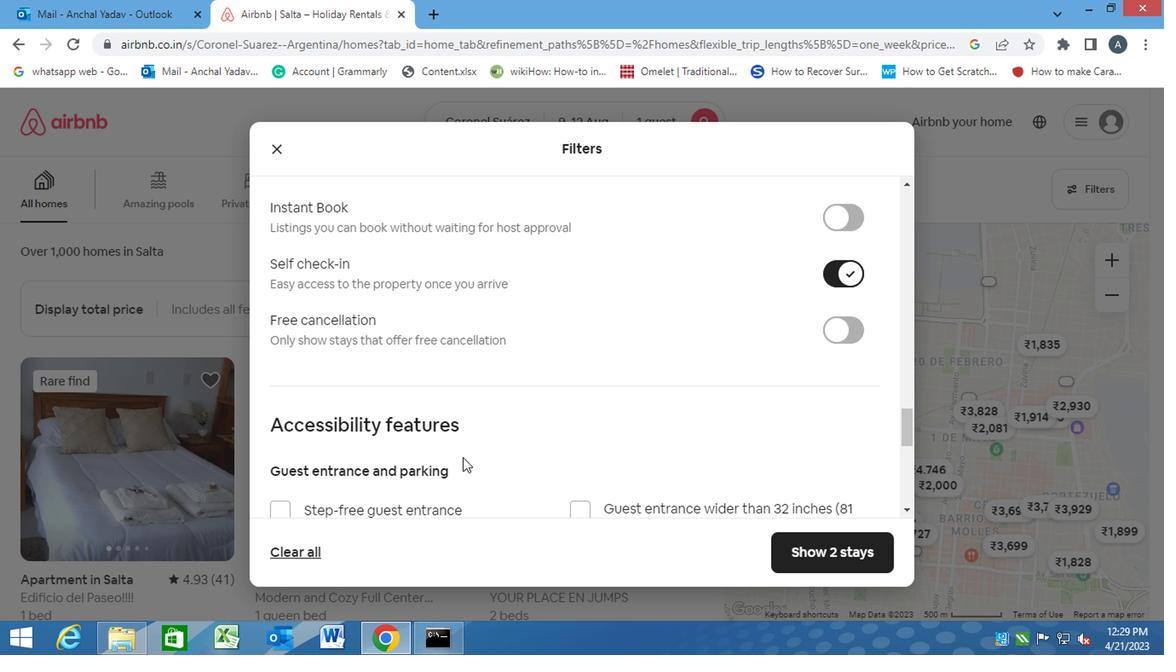 
Action: Mouse scrolled (453, 459) with delta (0, 0)
Screenshot: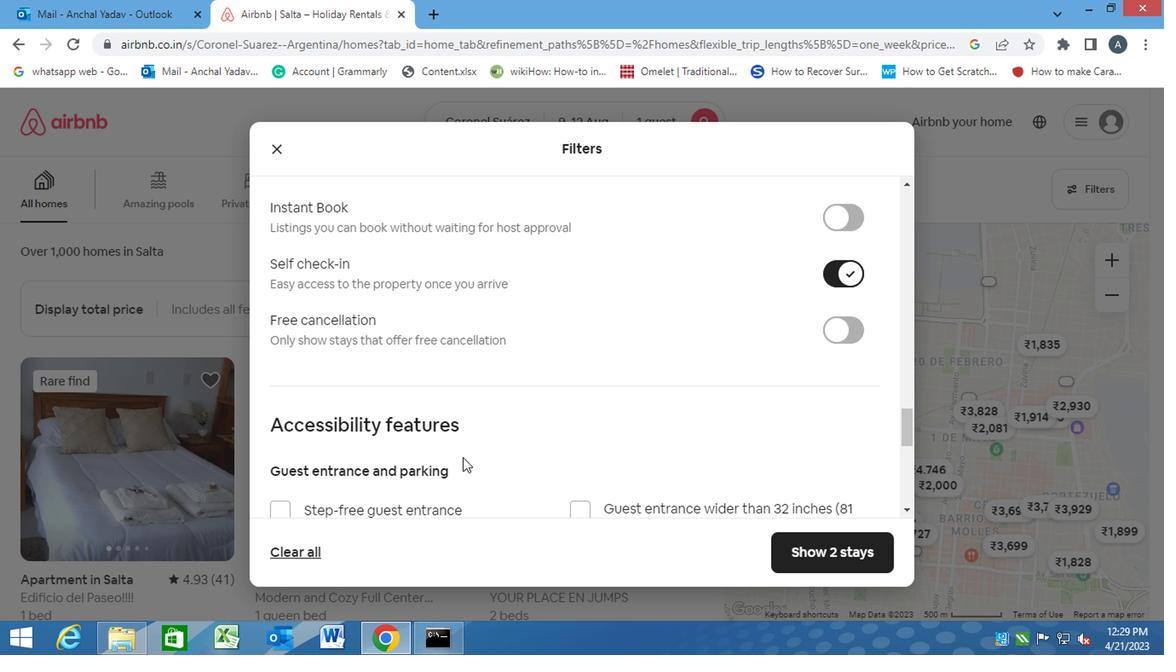 
Action: Mouse moved to (328, 427)
Screenshot: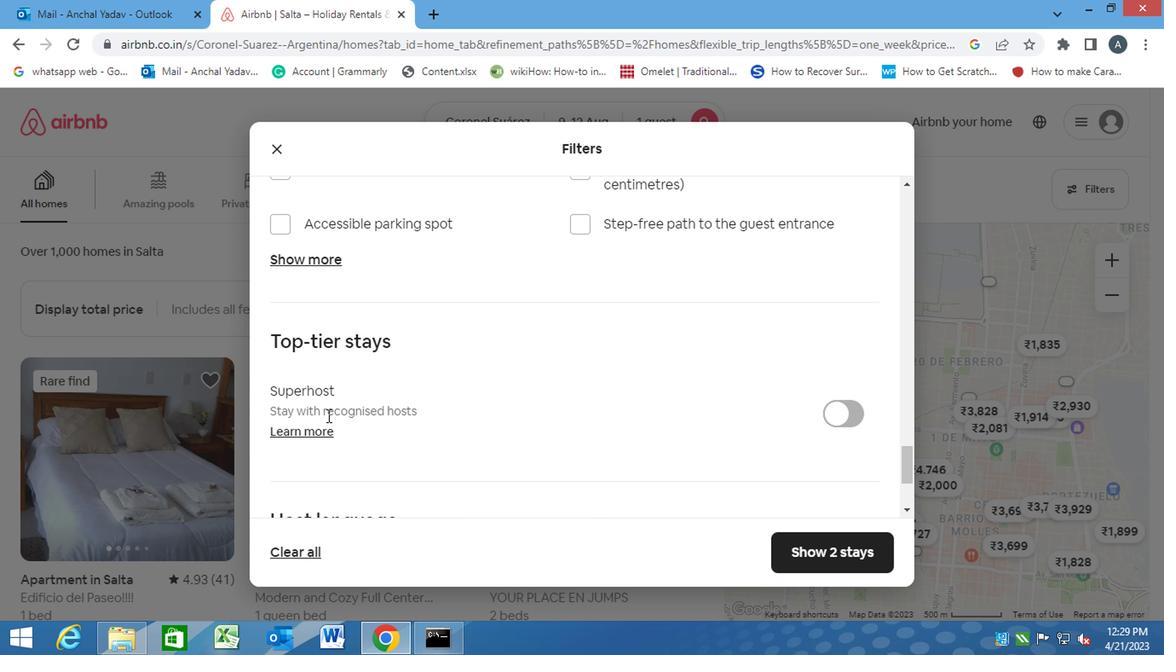 
Action: Mouse scrolled (328, 426) with delta (0, 0)
Screenshot: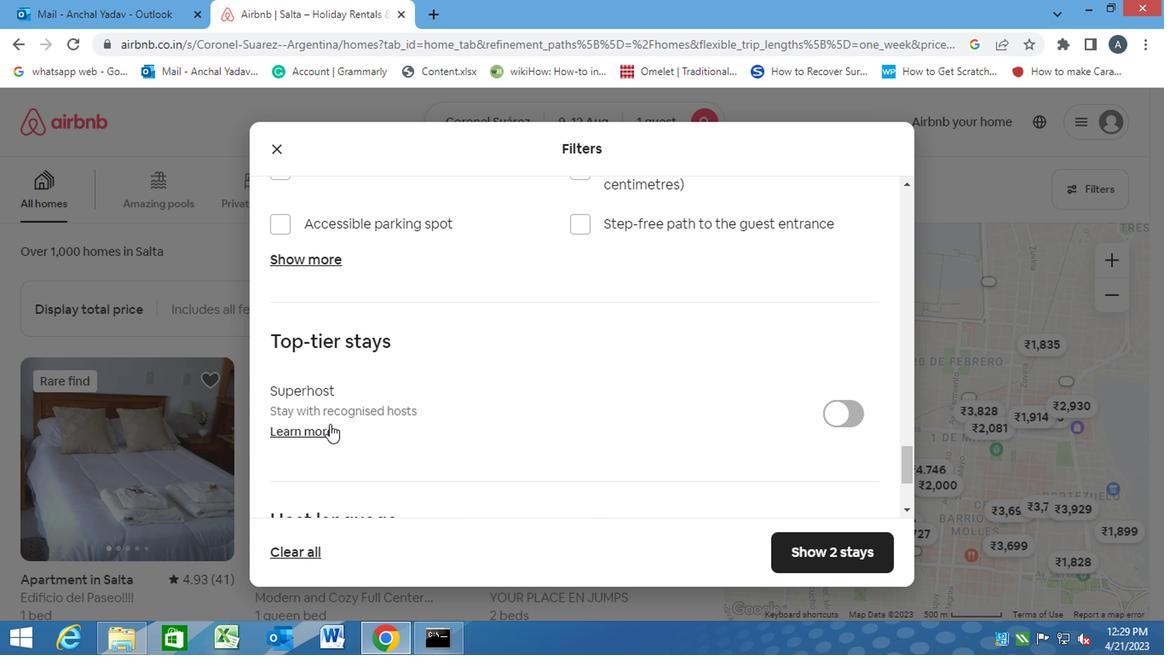 
Action: Mouse moved to (328, 428)
Screenshot: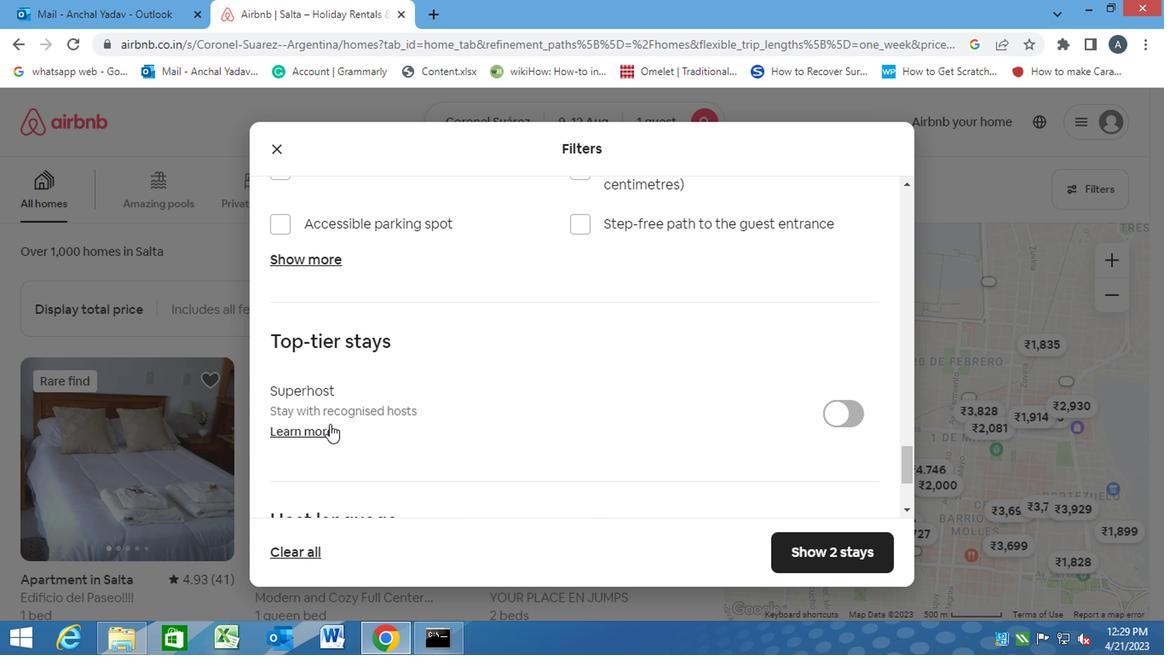 
Action: Mouse scrolled (328, 427) with delta (0, -1)
Screenshot: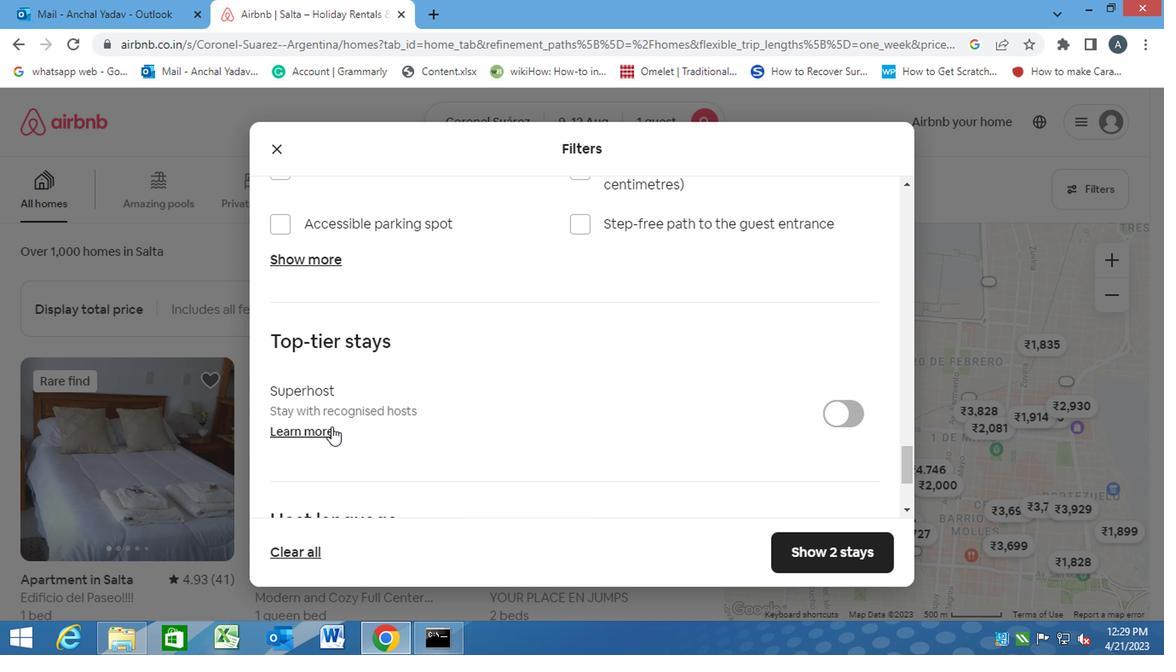 
Action: Mouse scrolled (328, 427) with delta (0, -1)
Screenshot: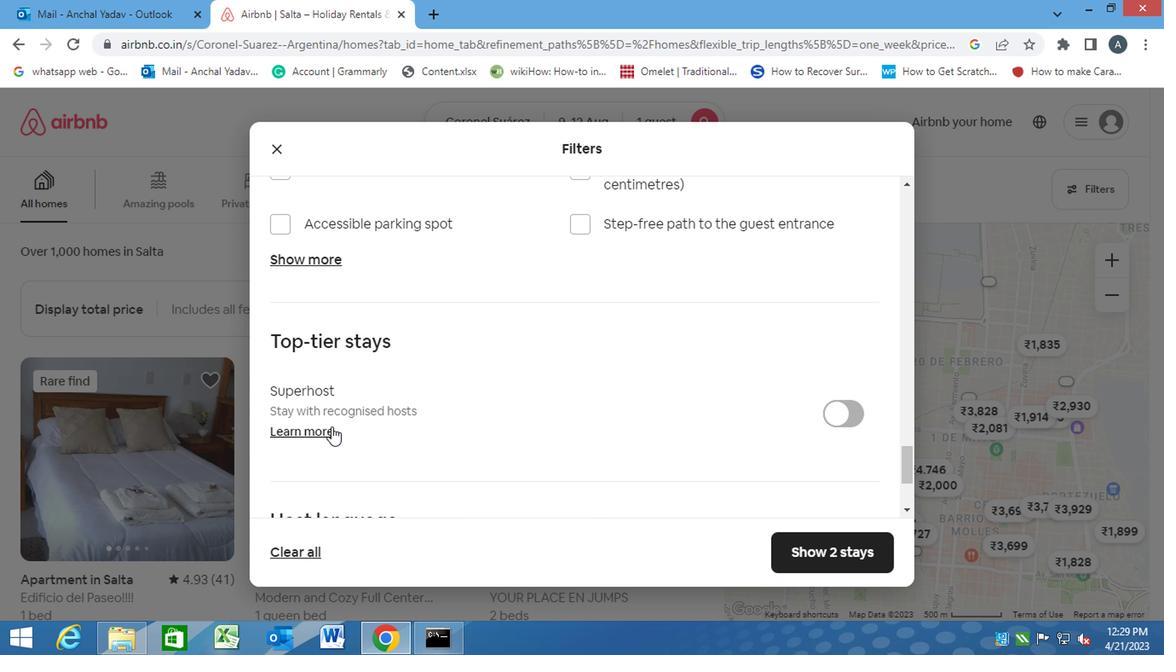 
Action: Mouse moved to (286, 400)
Screenshot: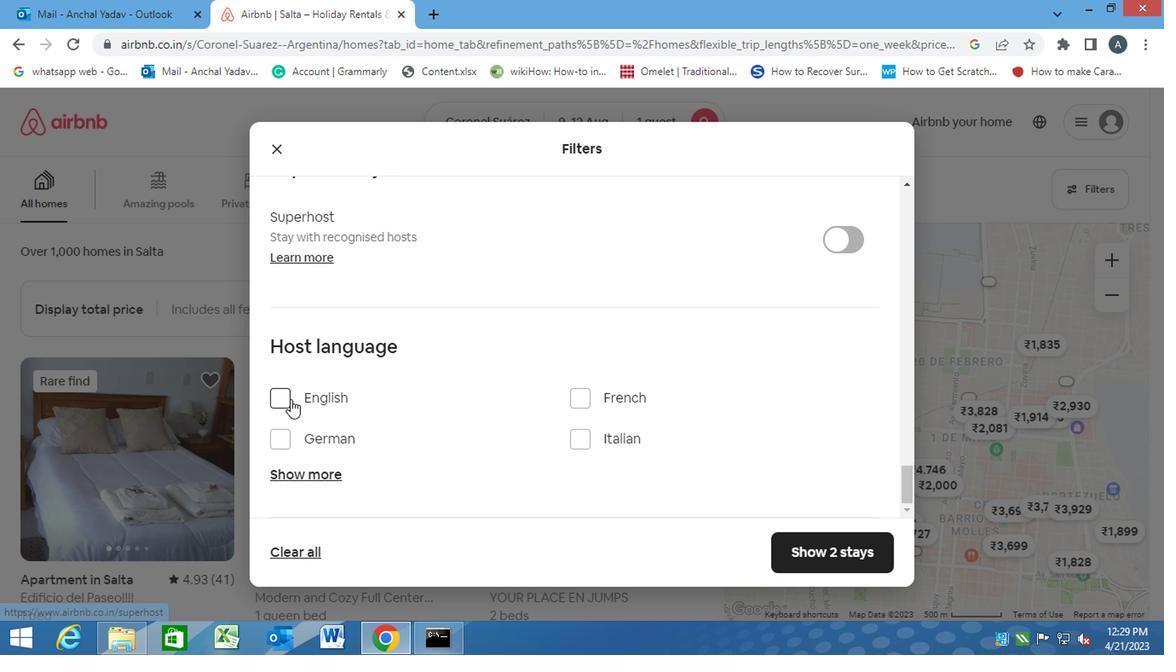 
Action: Mouse pressed left at (286, 400)
Screenshot: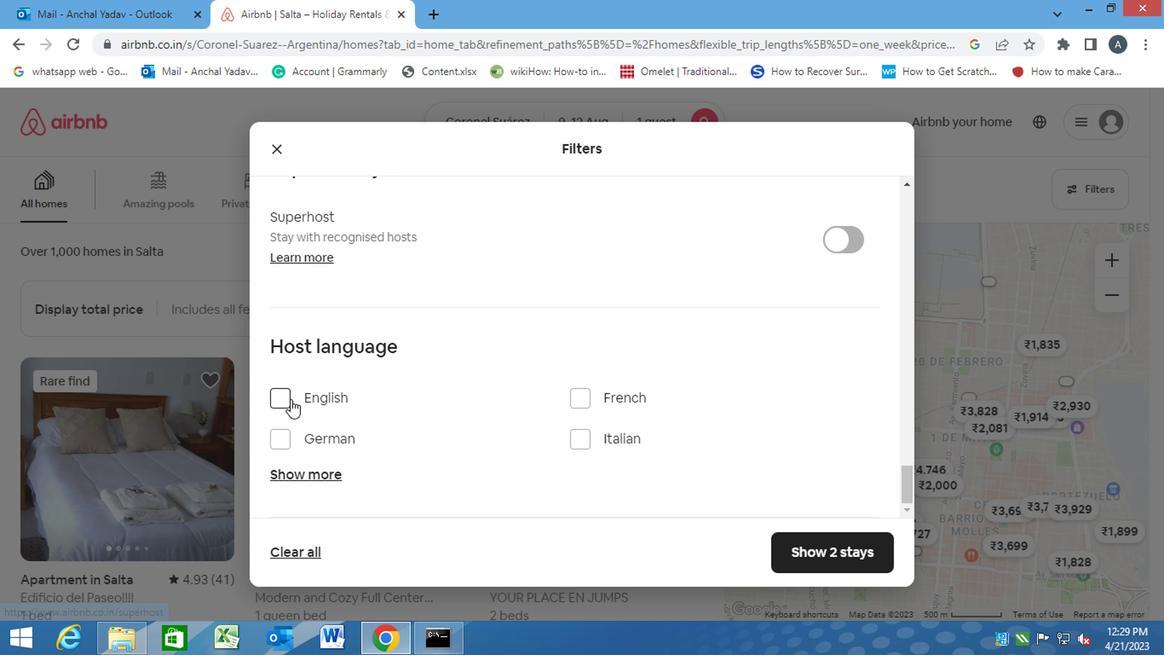 
Action: Mouse moved to (771, 549)
Screenshot: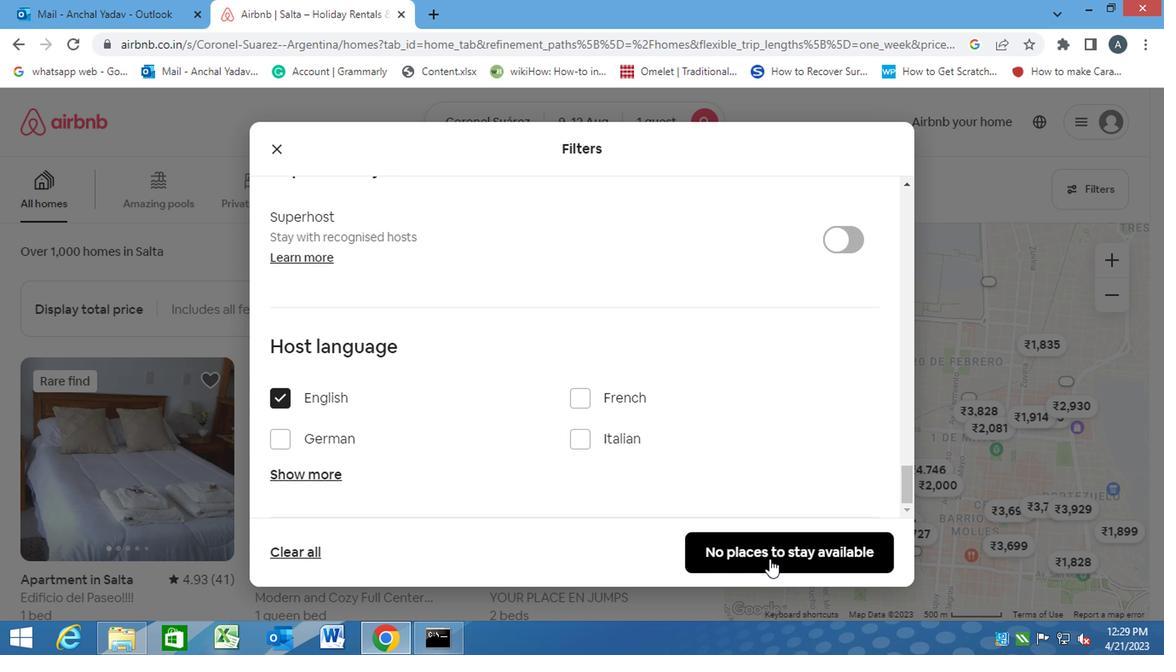 
Action: Mouse pressed left at (771, 549)
Screenshot: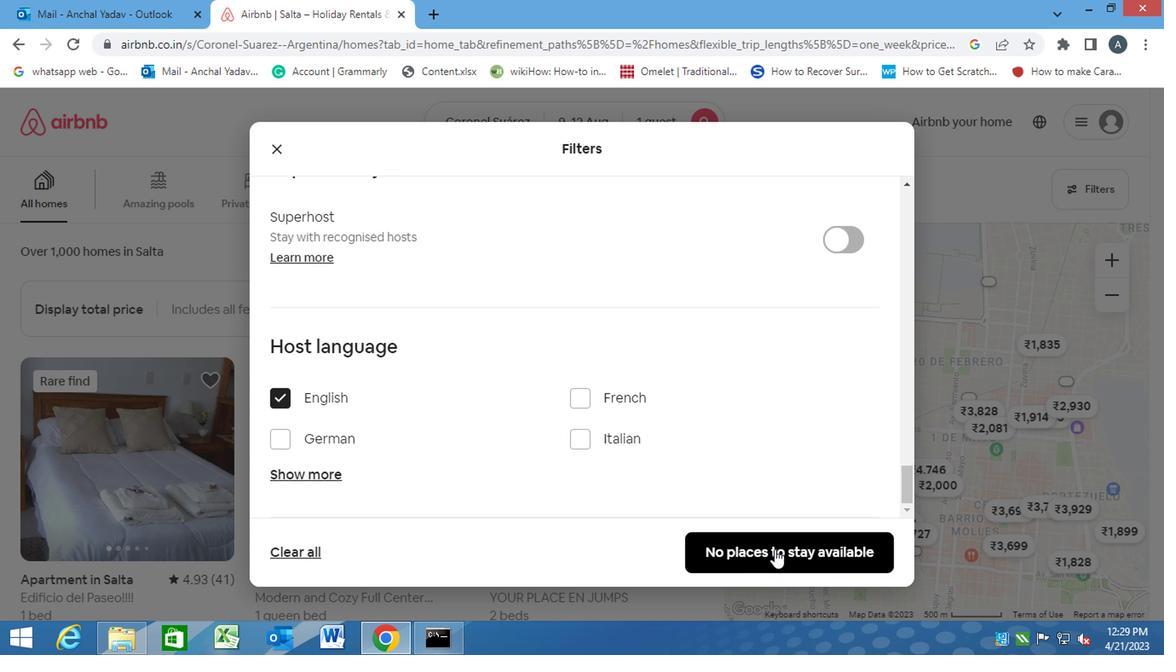 
Action: Mouse moved to (758, 543)
Screenshot: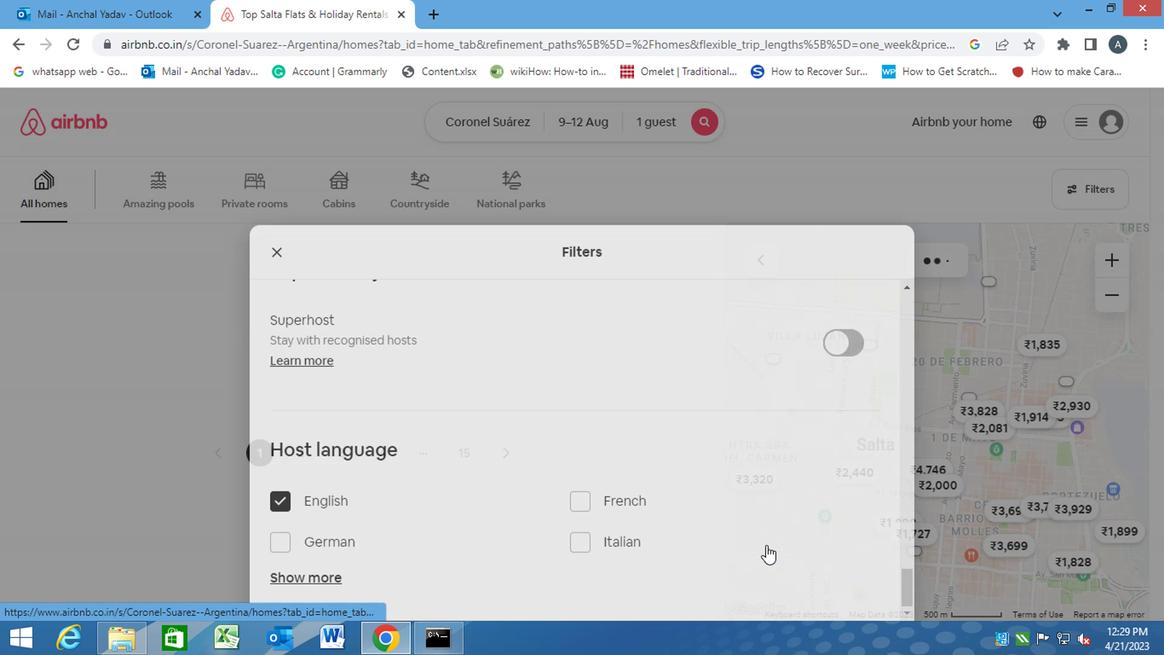 
